 Task: Select Fire TV from Amazon Fire TV. Add to cart Fire TV Stick 4K Wall Mount-1. Place order for _x000D_
122 Rodeo Dr_x000D_
Fort Gibson, Oklahoma(OK), 74434, Cell Number (918) 478-5083
Action: Mouse moved to (275, 240)
Screenshot: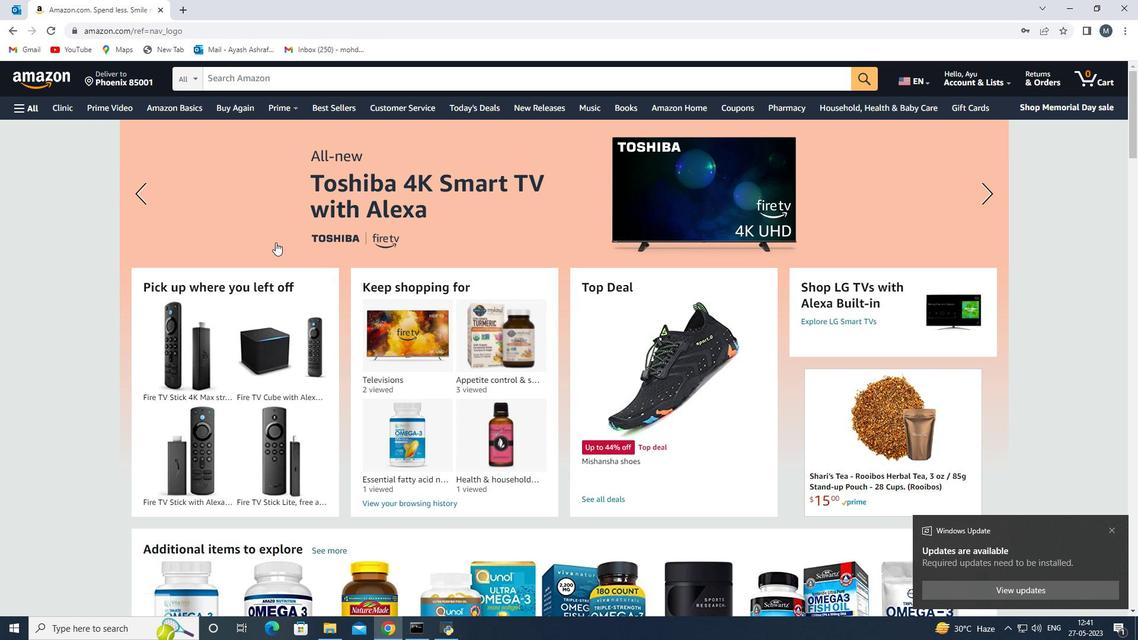 
Action: Mouse scrolled (275, 241) with delta (0, 0)
Screenshot: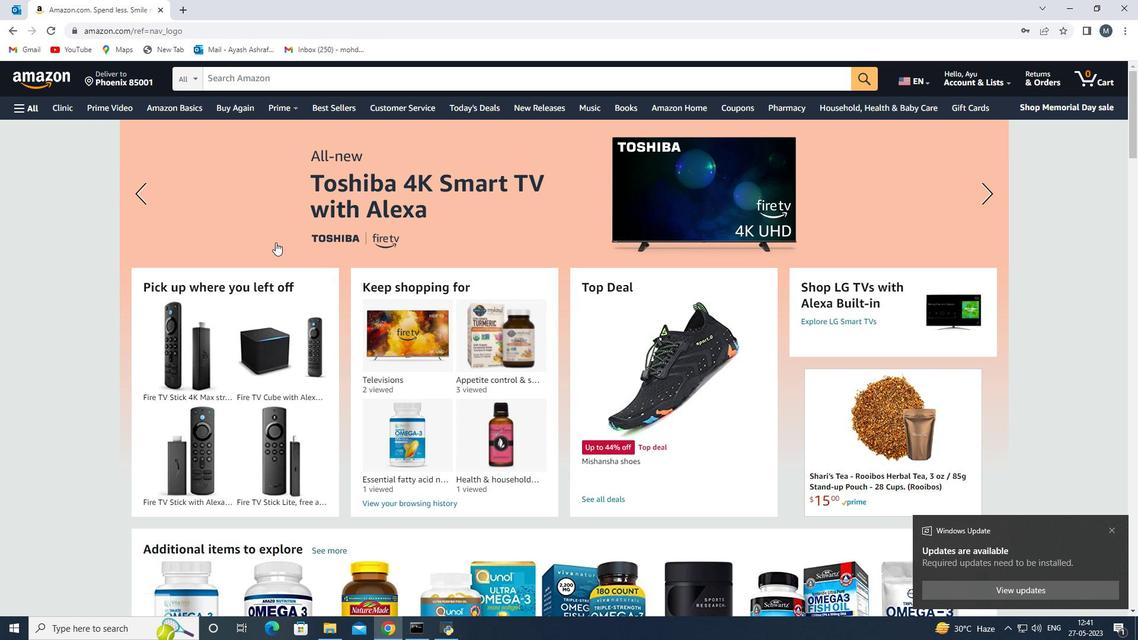
Action: Mouse scrolled (275, 241) with delta (0, 0)
Screenshot: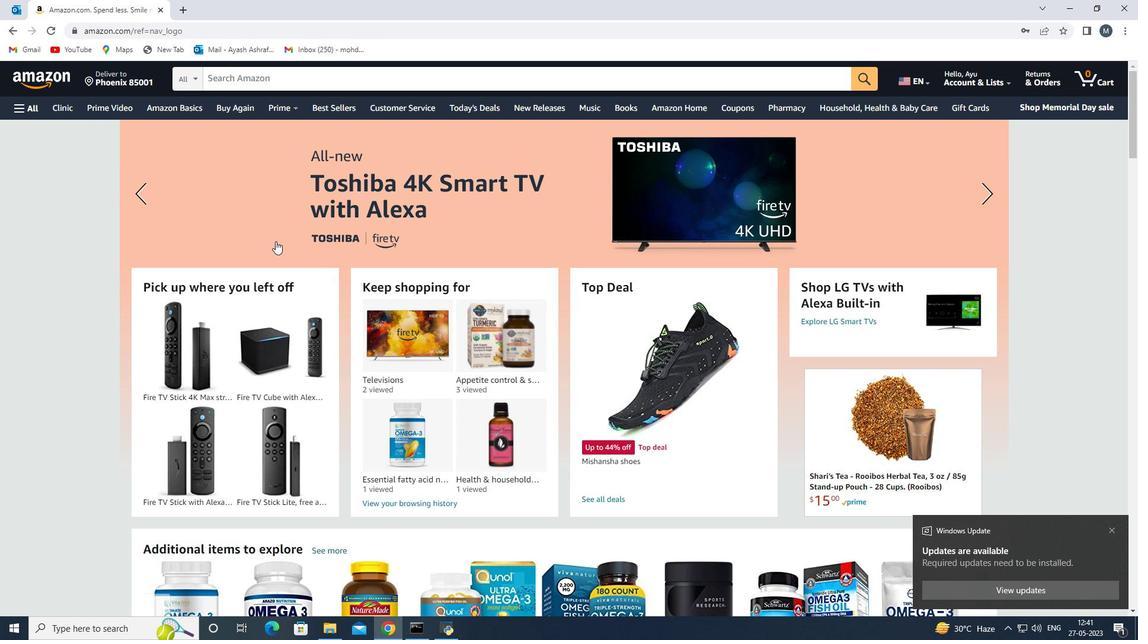 
Action: Mouse scrolled (275, 241) with delta (0, 0)
Screenshot: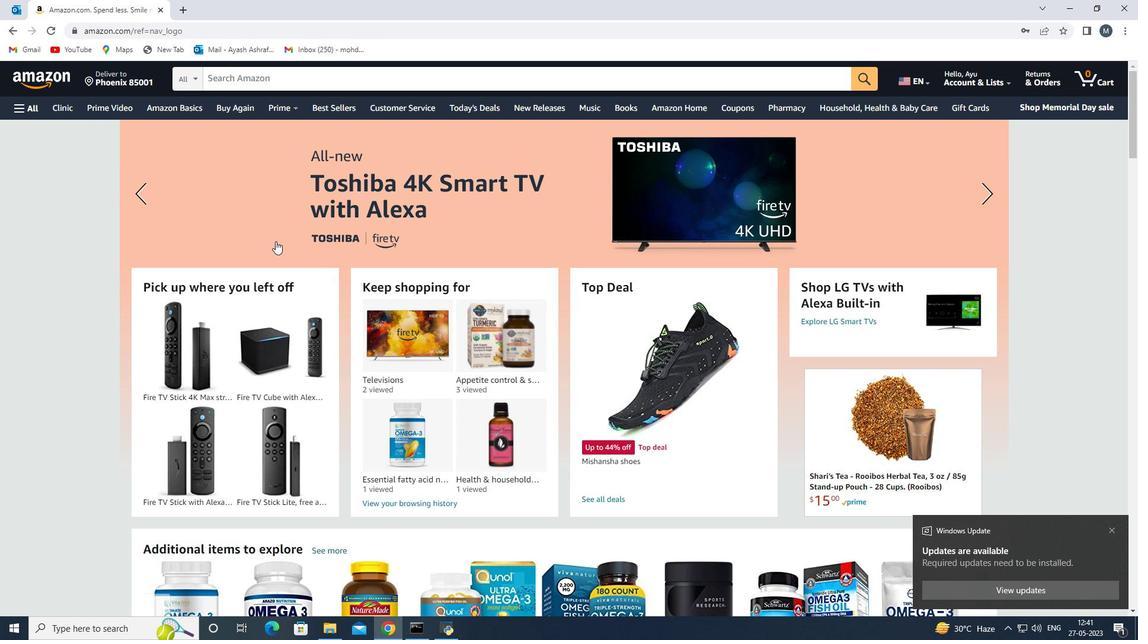 
Action: Mouse scrolled (275, 241) with delta (0, 0)
Screenshot: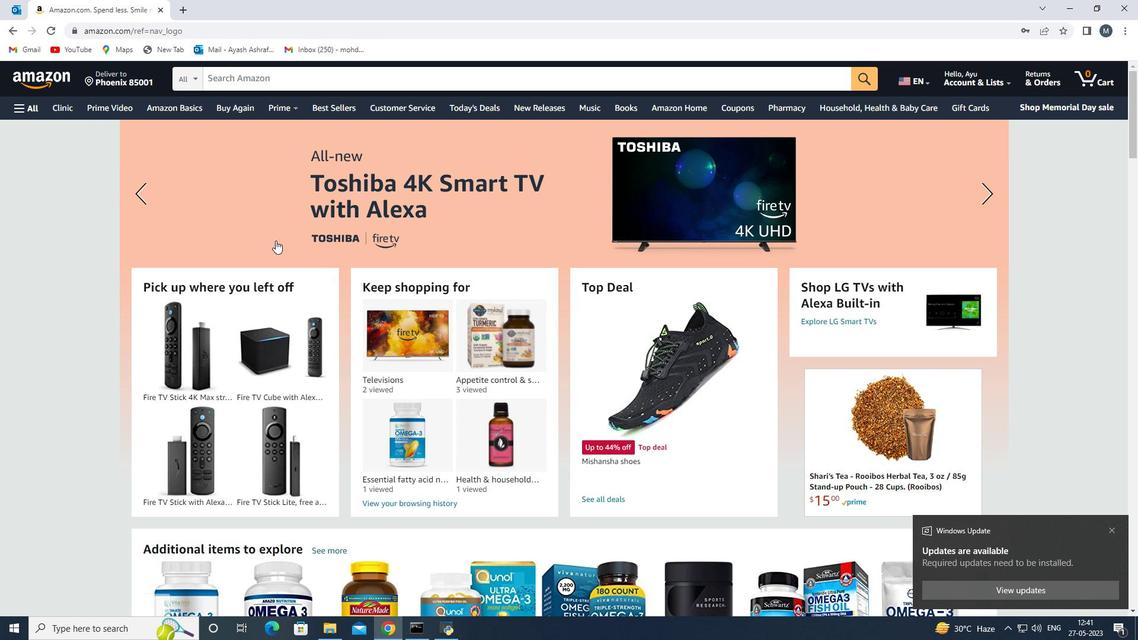 
Action: Mouse scrolled (275, 241) with delta (0, 0)
Screenshot: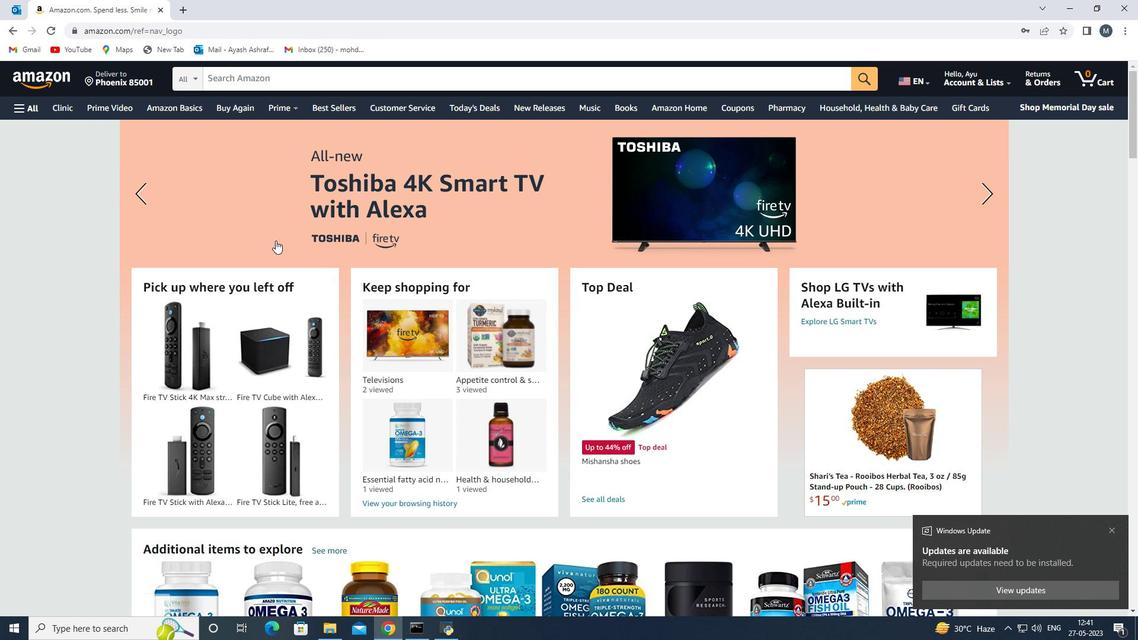 
Action: Mouse moved to (41, 108)
Screenshot: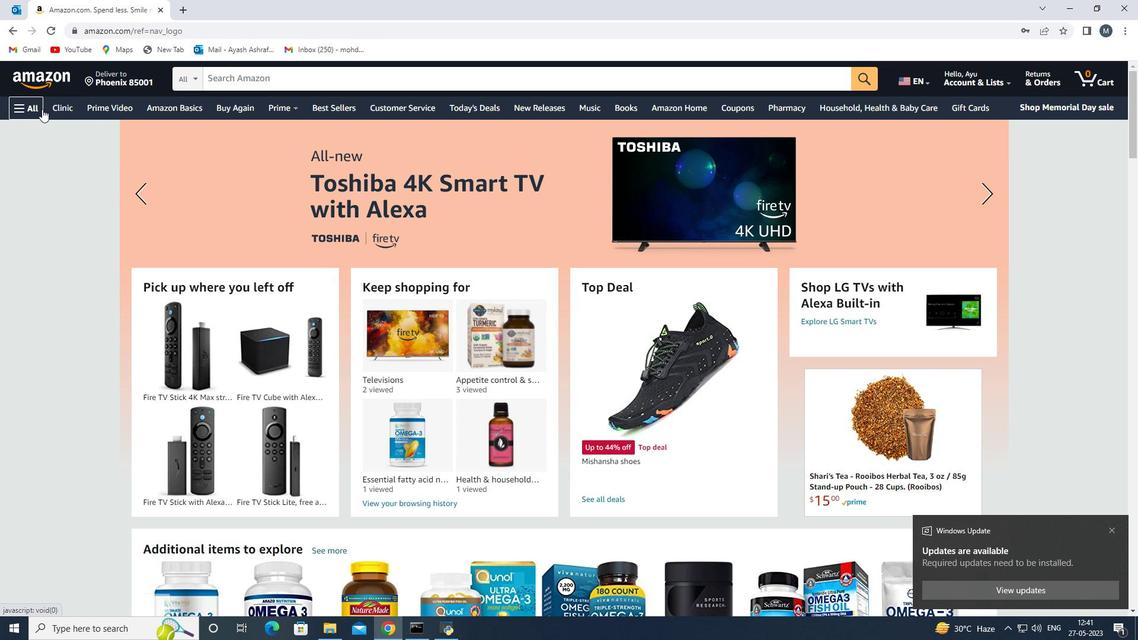 
Action: Mouse pressed left at (41, 108)
Screenshot: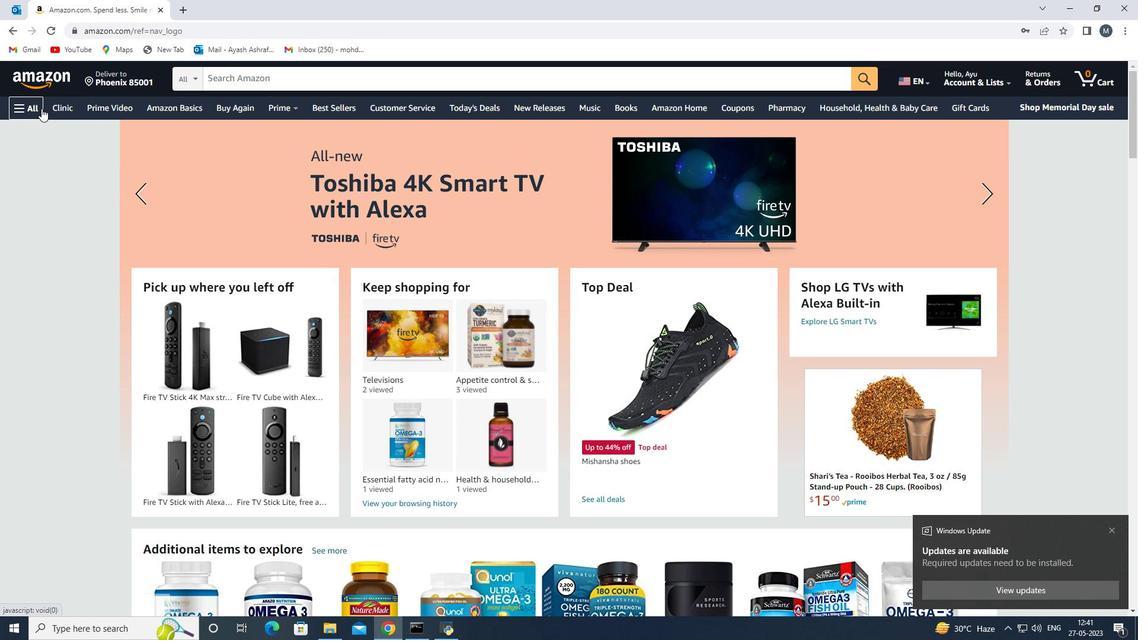 
Action: Mouse moved to (87, 346)
Screenshot: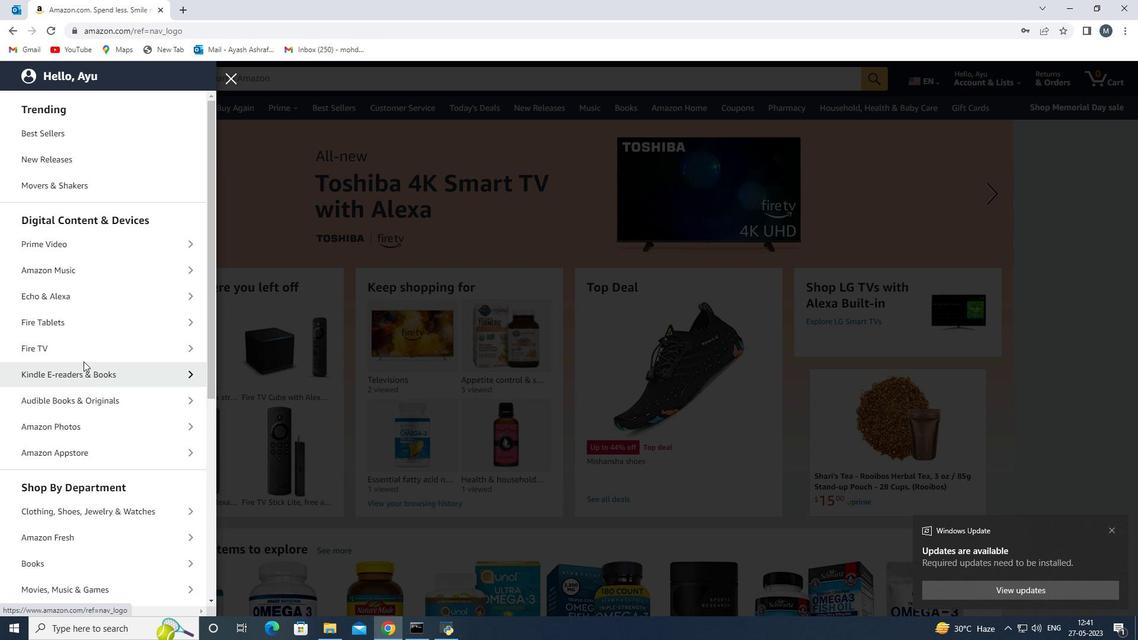 
Action: Mouse pressed left at (87, 346)
Screenshot: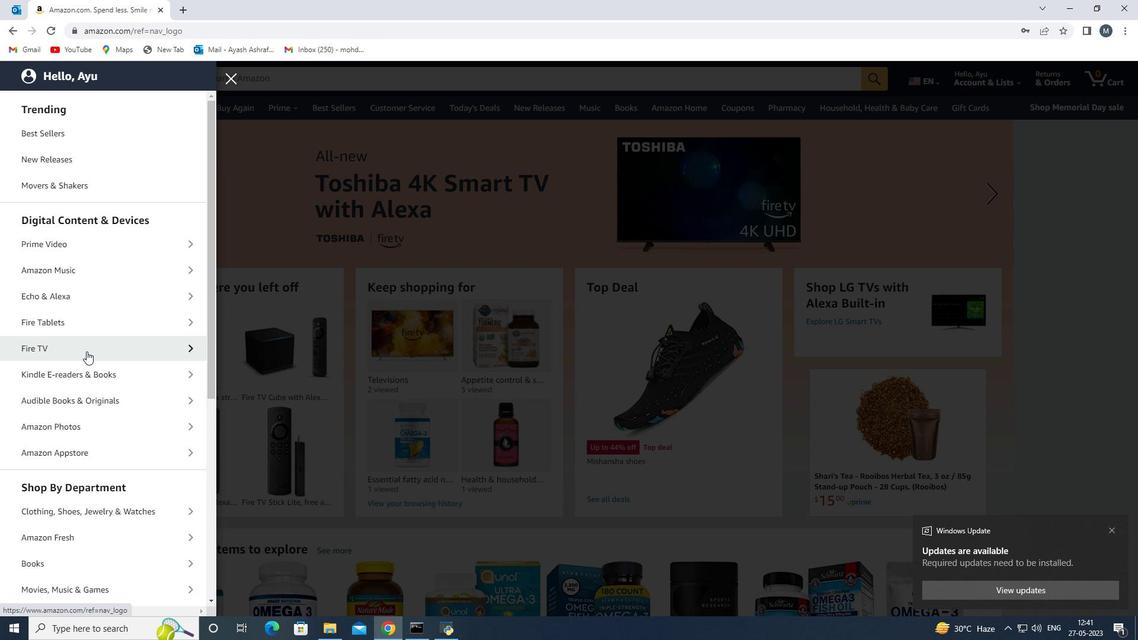 
Action: Mouse moved to (151, 161)
Screenshot: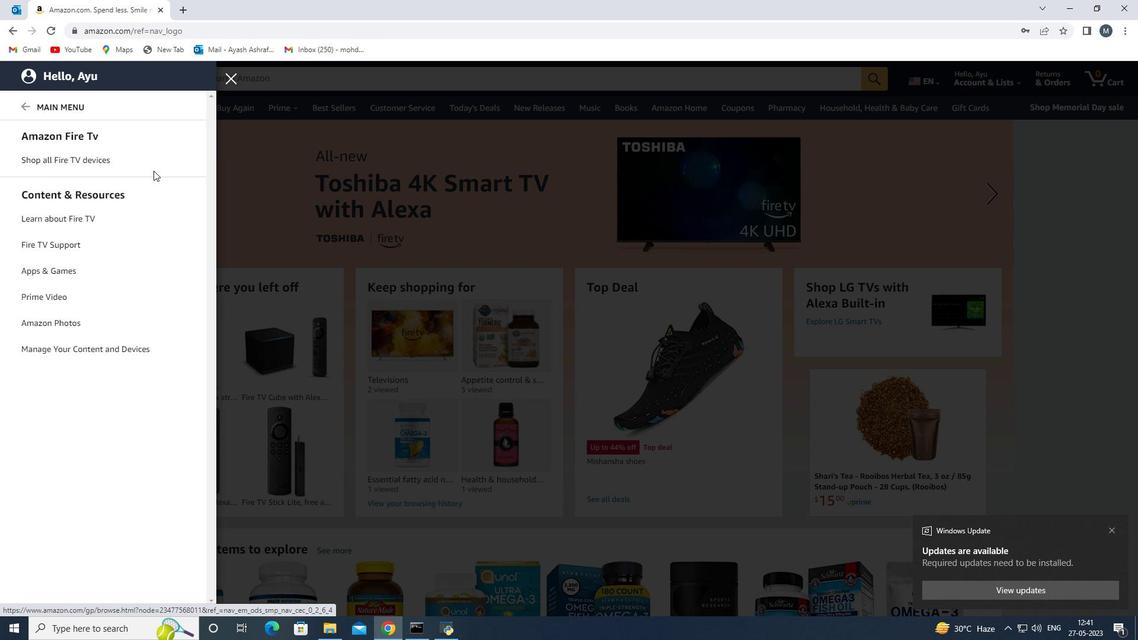 
Action: Mouse pressed left at (151, 161)
Screenshot: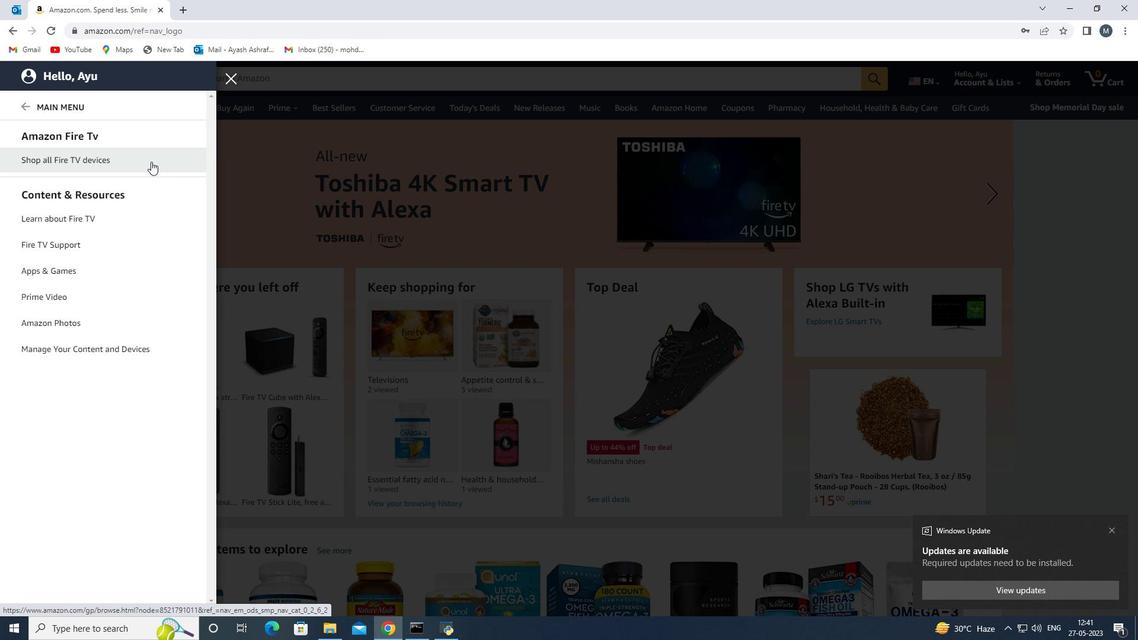 
Action: Mouse moved to (313, 80)
Screenshot: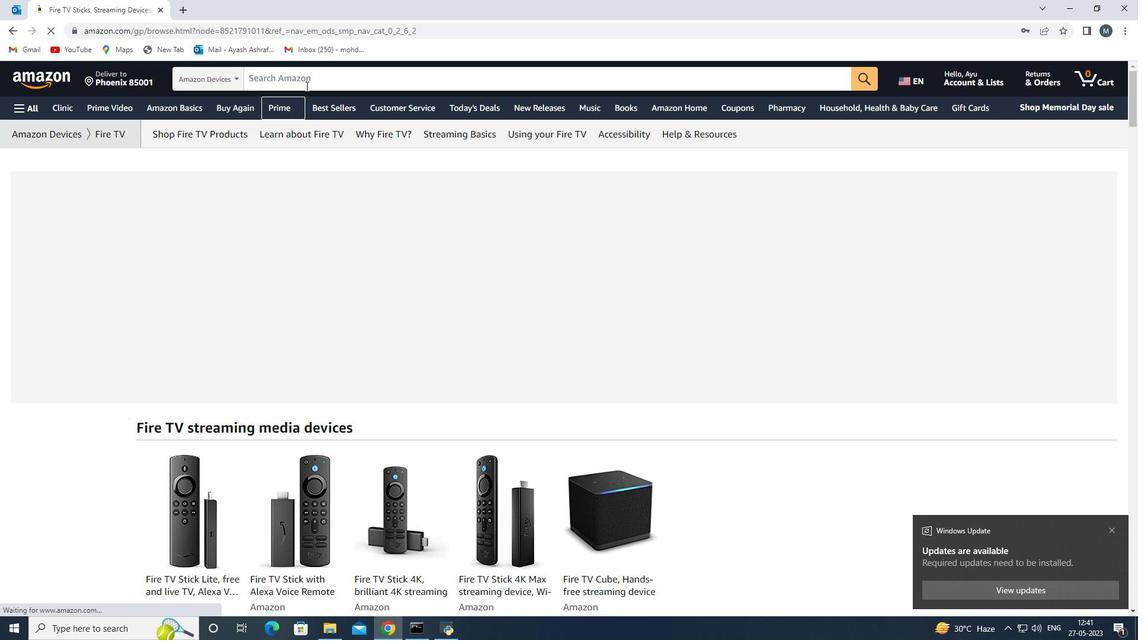 
Action: Mouse pressed left at (313, 80)
Screenshot: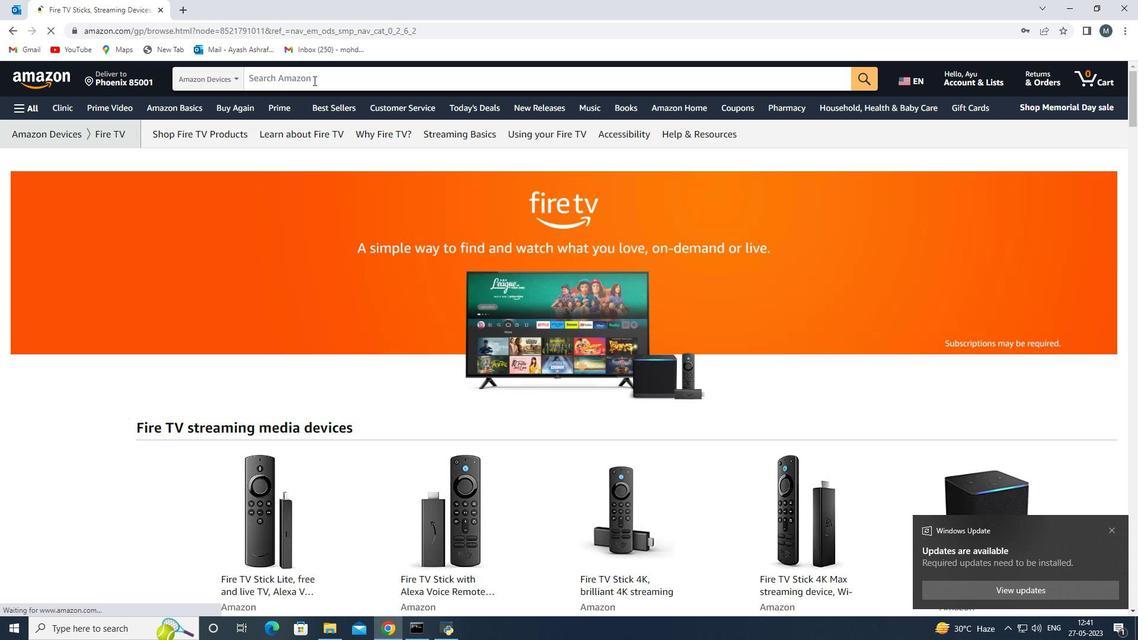 
Action: Key pressed <Key.shift>Tv<Key.space>stick<Key.space>4k<Key.space>wall<Key.space>mount<Key.space><Key.enter>
Screenshot: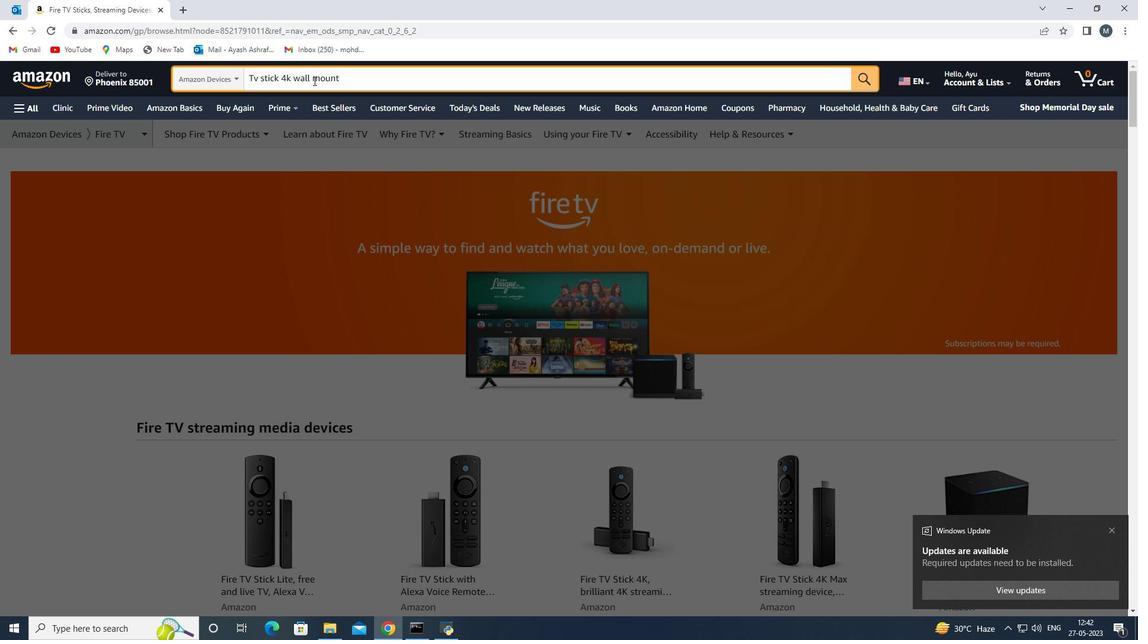 
Action: Mouse moved to (483, 423)
Screenshot: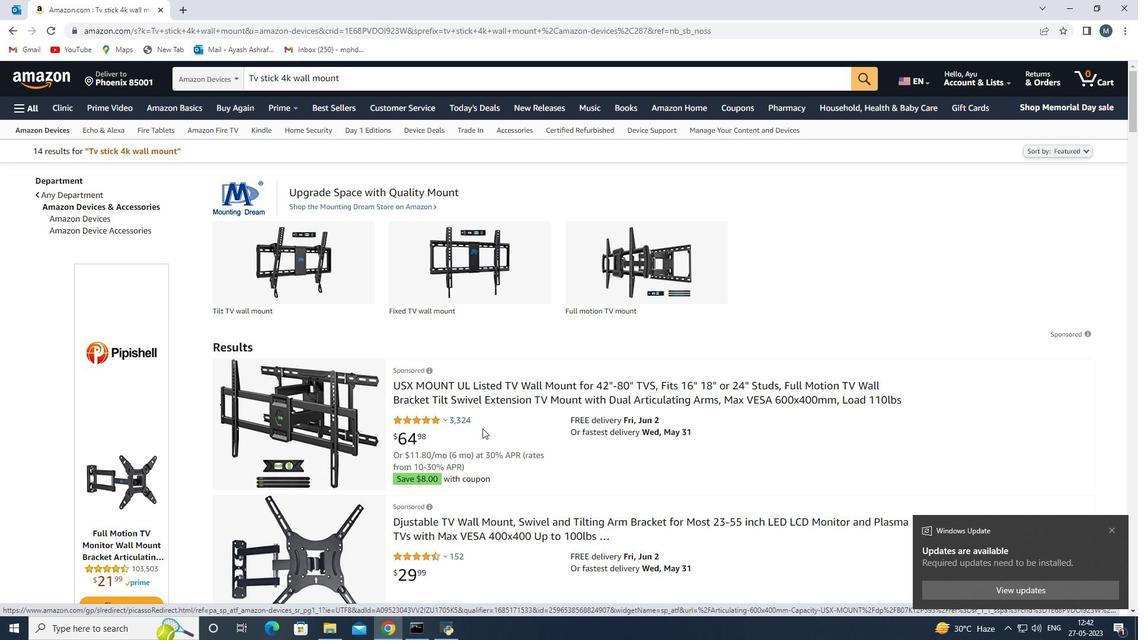 
Action: Mouse scrolled (483, 422) with delta (0, 0)
Screenshot: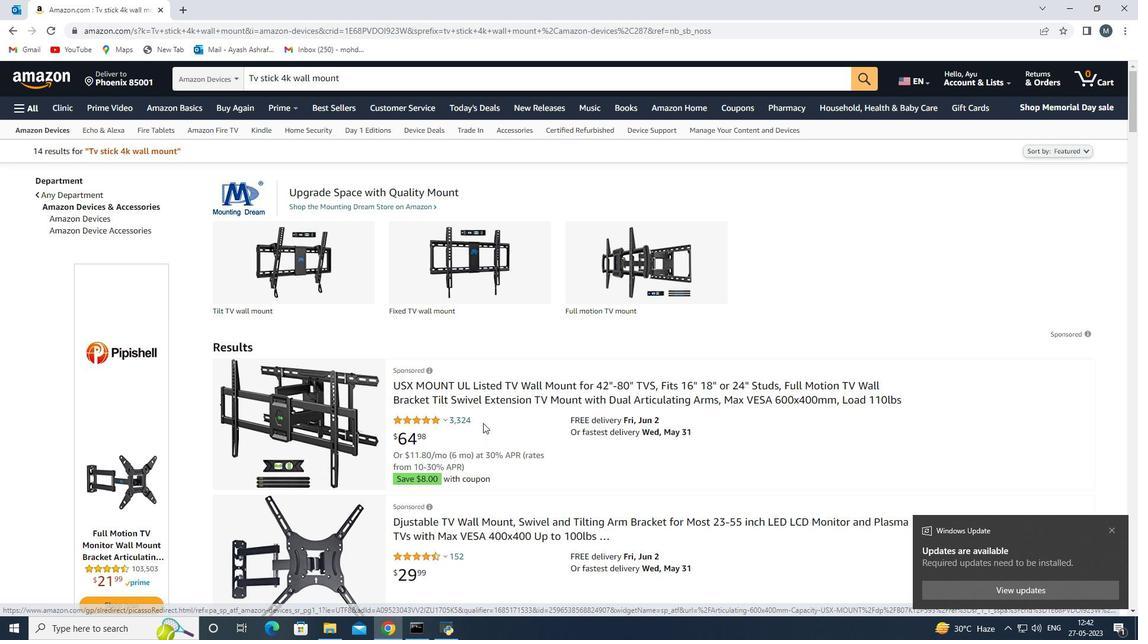 
Action: Mouse moved to (475, 383)
Screenshot: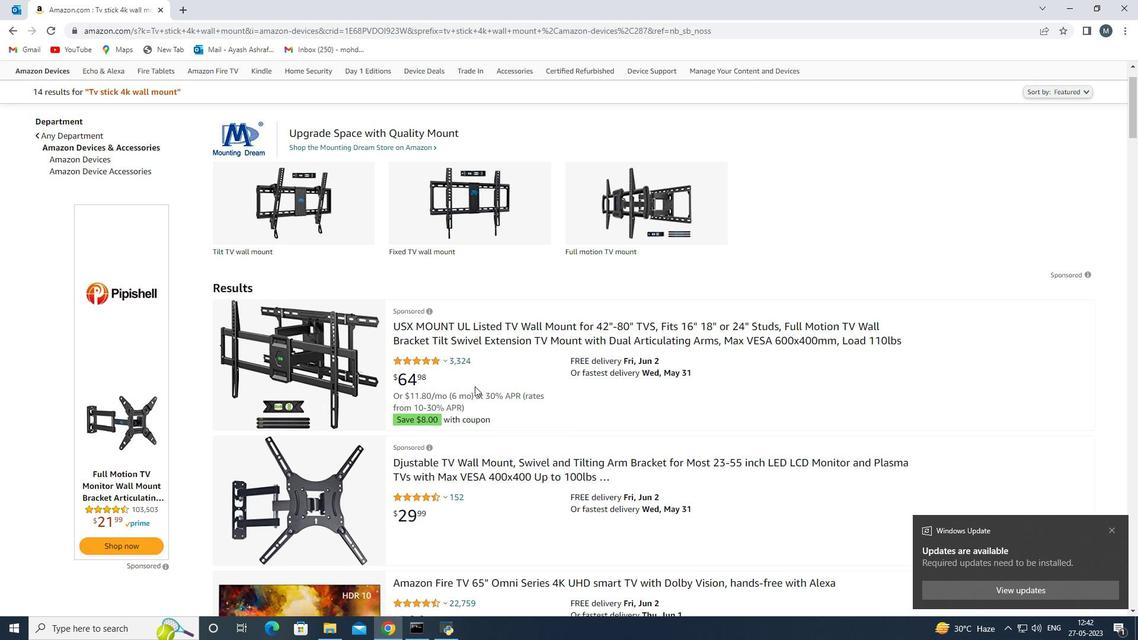 
Action: Mouse pressed left at (475, 383)
Screenshot: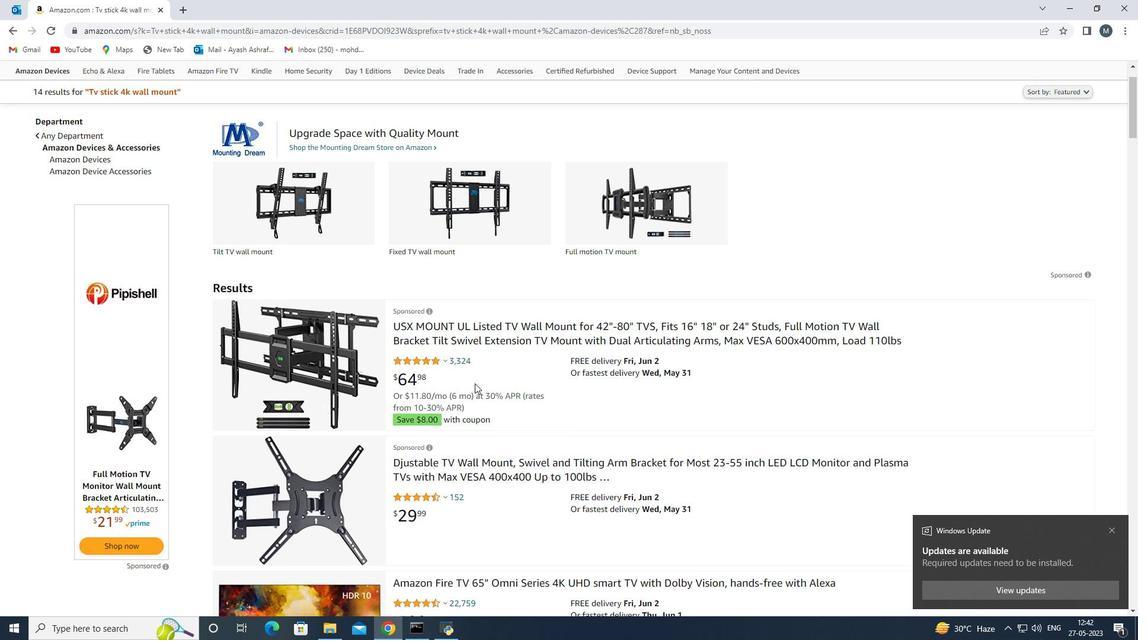 
Action: Mouse moved to (349, 372)
Screenshot: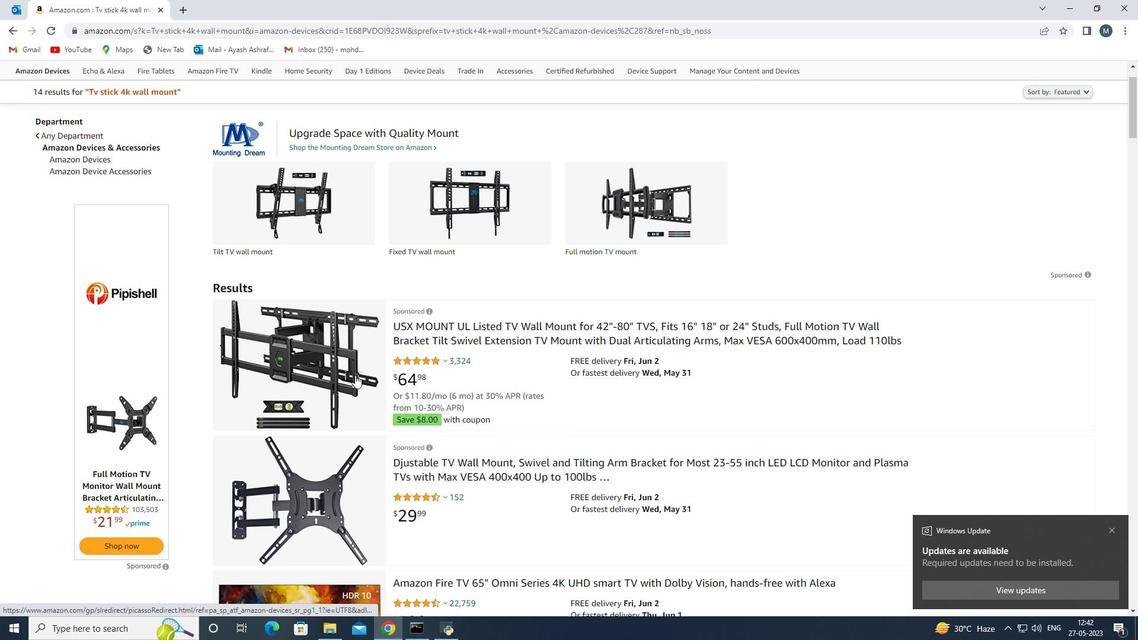 
Action: Mouse pressed left at (349, 372)
Screenshot: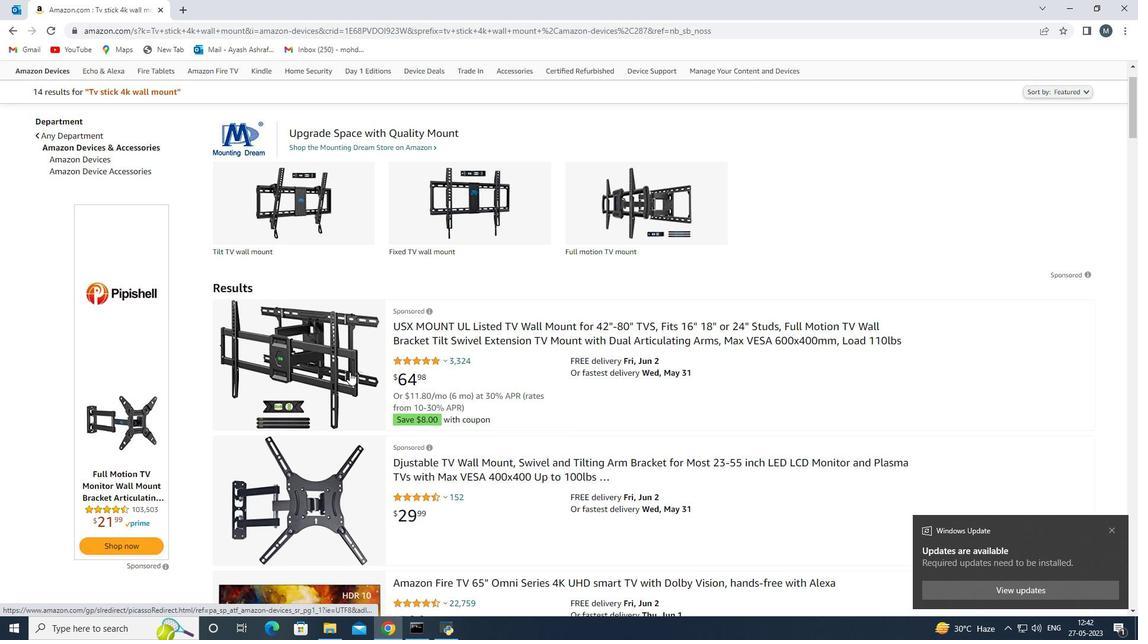 
Action: Mouse moved to (167, 333)
Screenshot: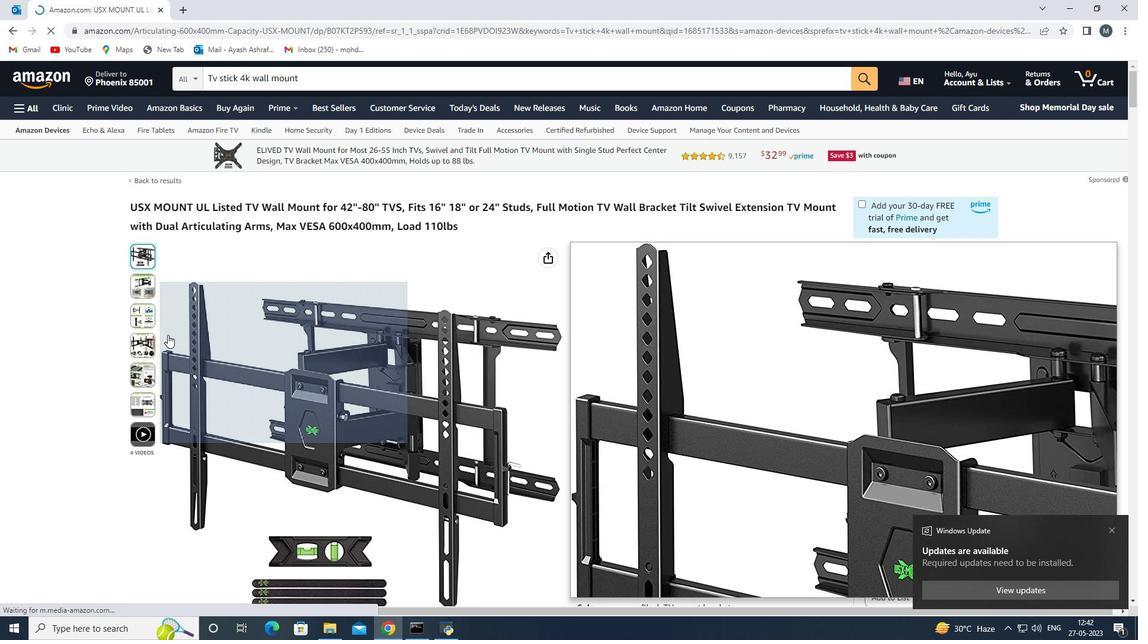 
Action: Mouse scrolled (167, 333) with delta (0, 0)
Screenshot: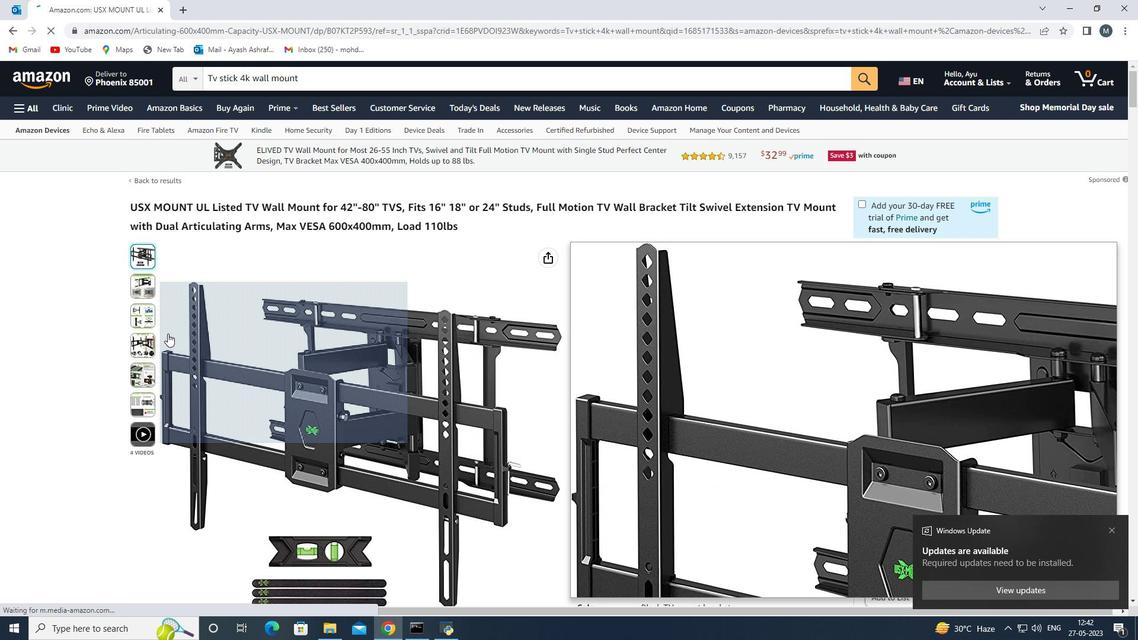 
Action: Mouse moved to (151, 224)
Screenshot: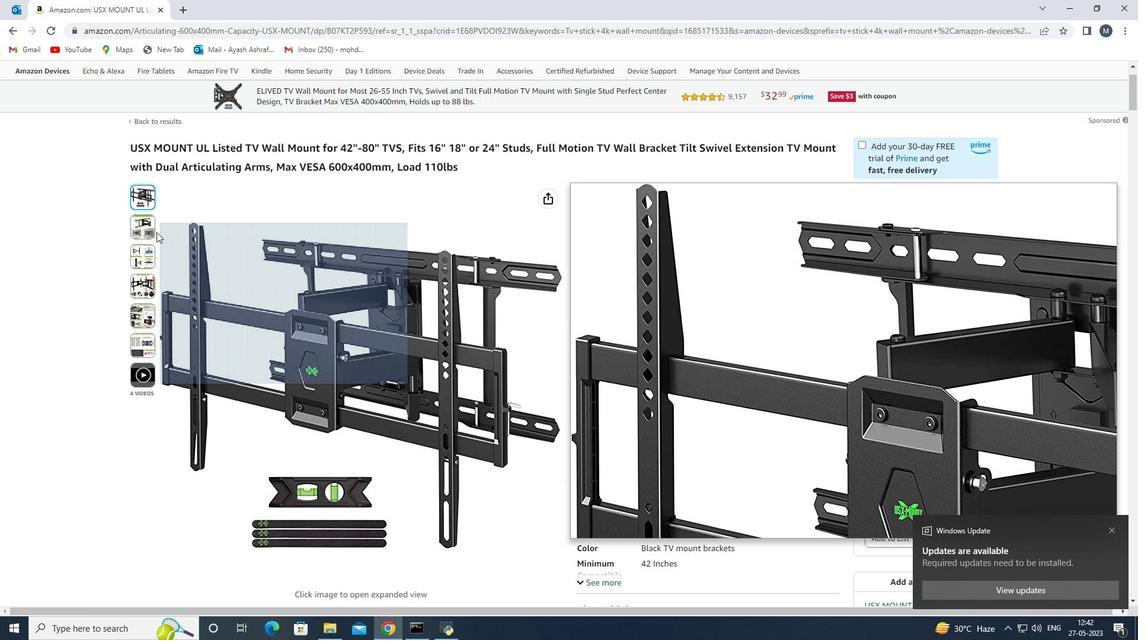 
Action: Mouse pressed left at (151, 224)
Screenshot: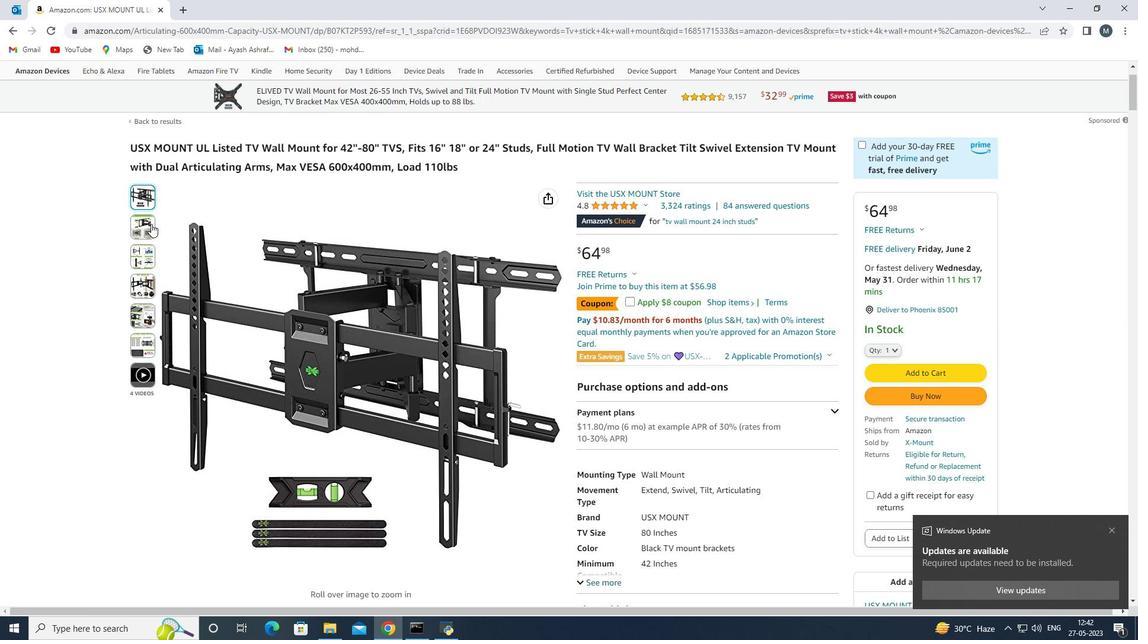 
Action: Mouse moved to (269, 482)
Screenshot: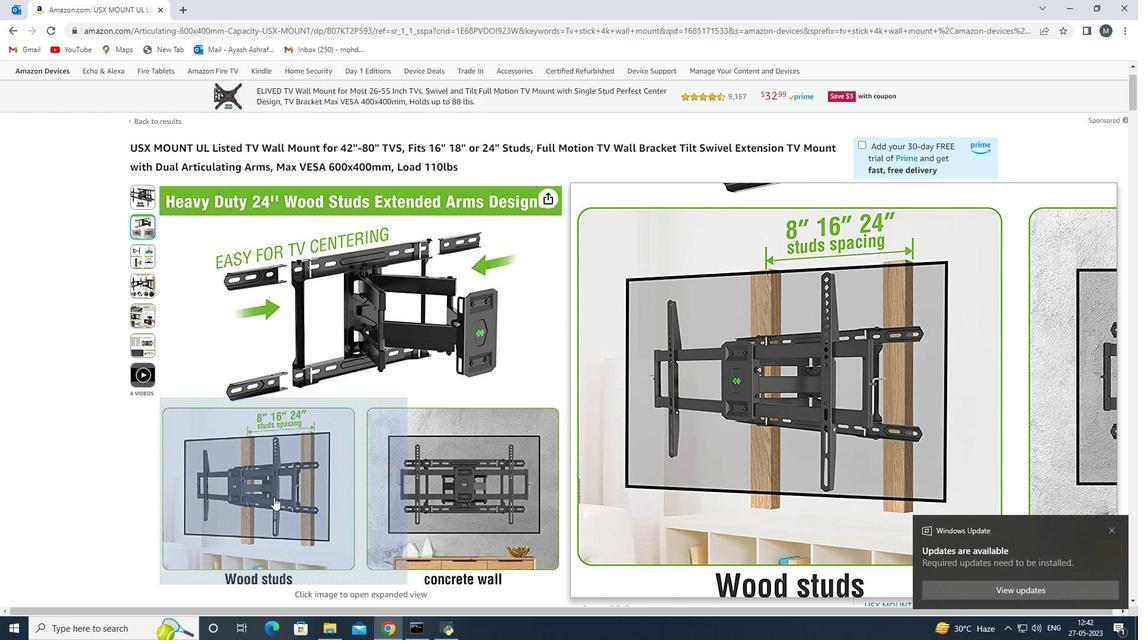 
Action: Mouse scrolled (269, 482) with delta (0, 0)
Screenshot: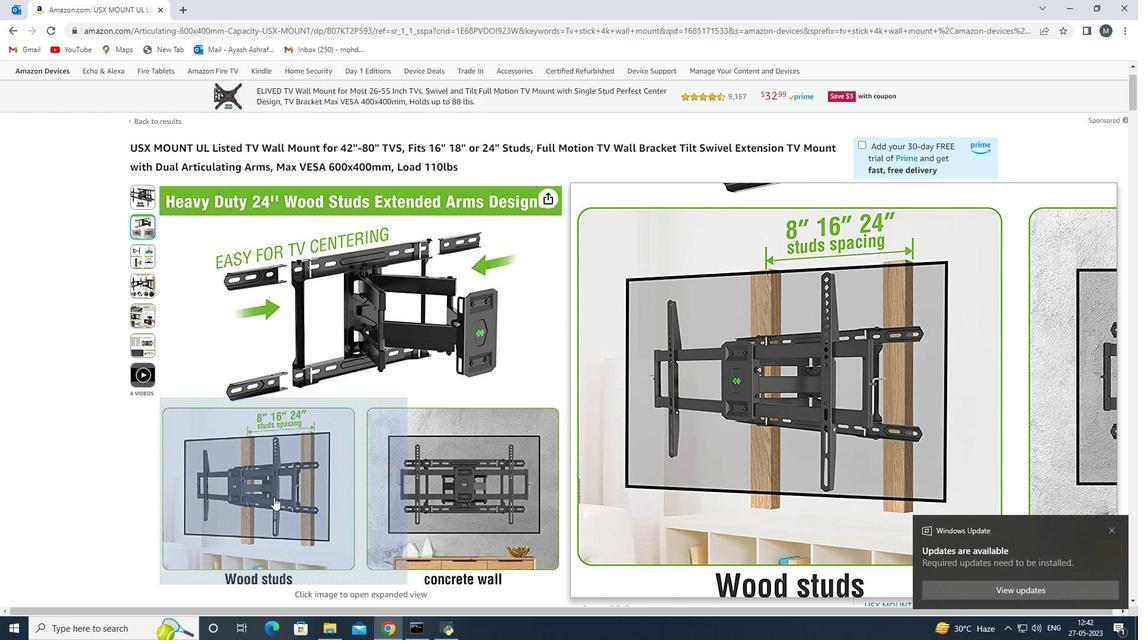 
Action: Mouse moved to (450, 435)
Screenshot: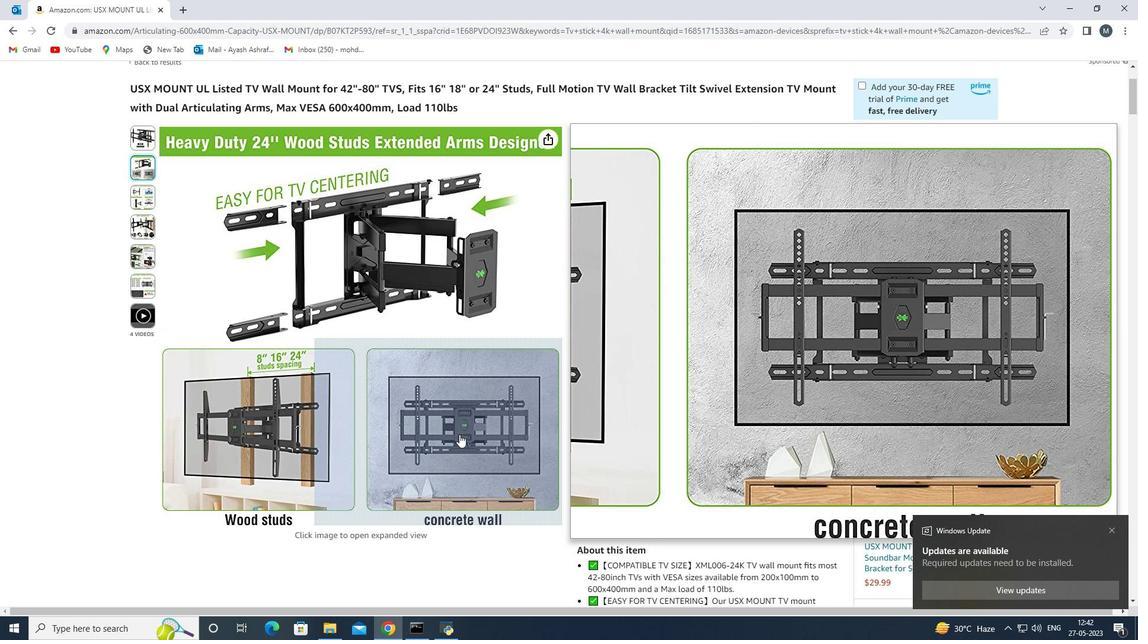
Action: Mouse scrolled (450, 435) with delta (0, 0)
Screenshot: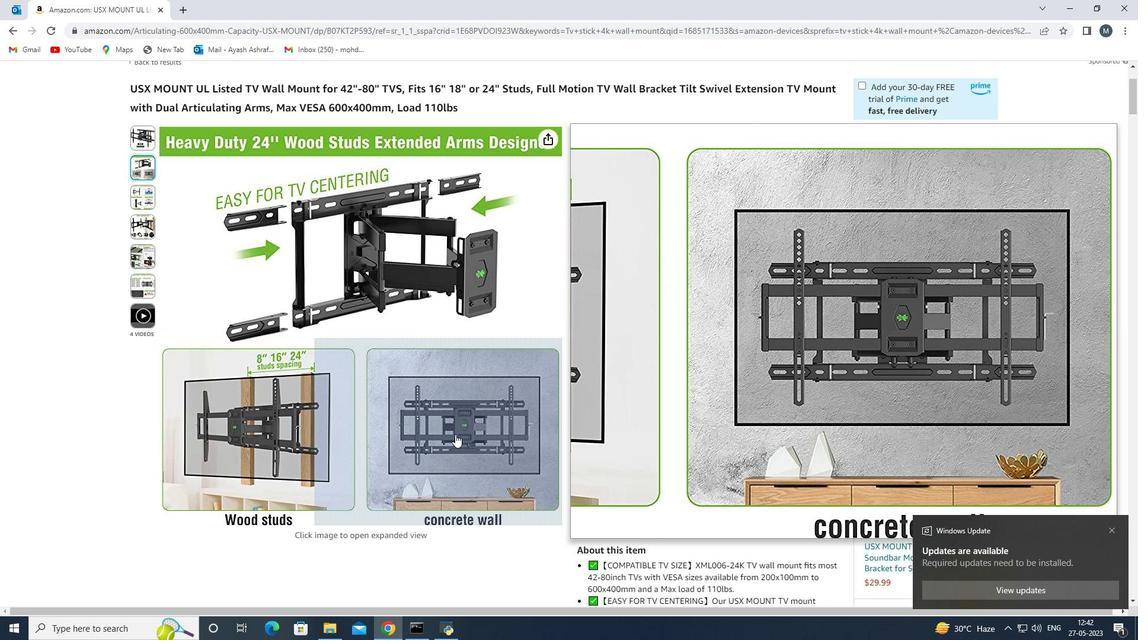 
Action: Mouse scrolled (450, 435) with delta (0, 0)
Screenshot: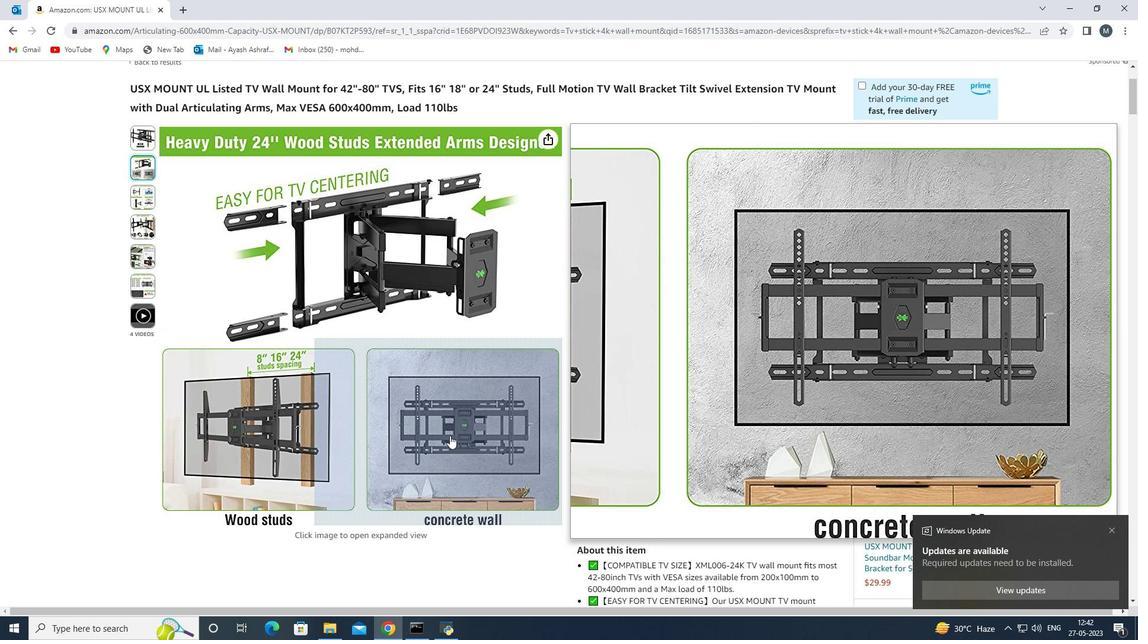 
Action: Mouse moved to (141, 201)
Screenshot: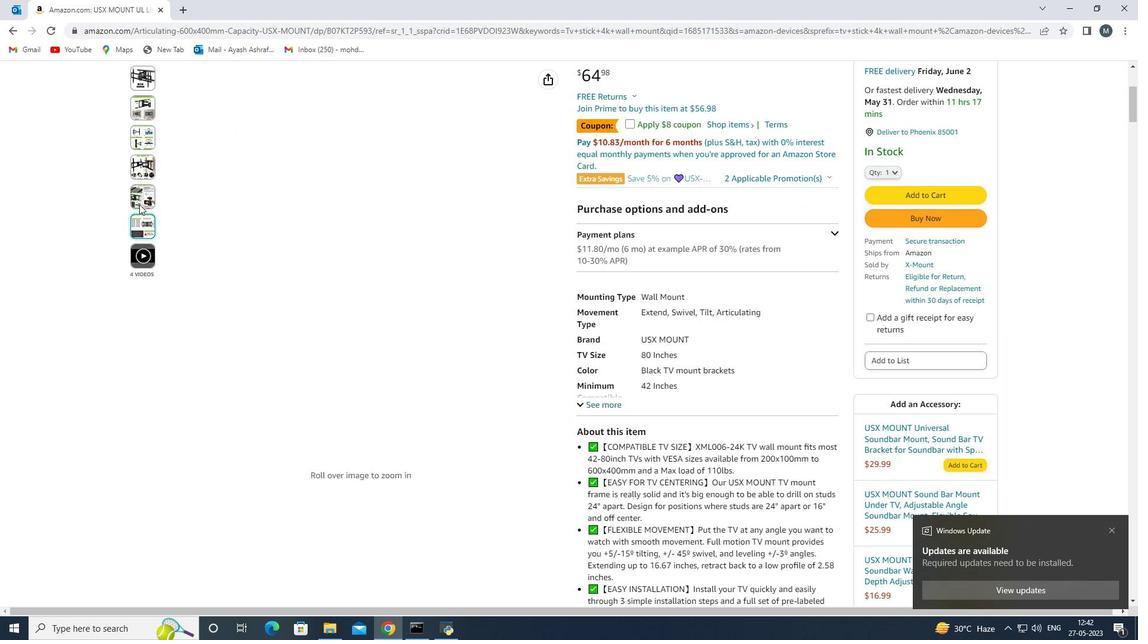 
Action: Mouse pressed left at (141, 201)
Screenshot: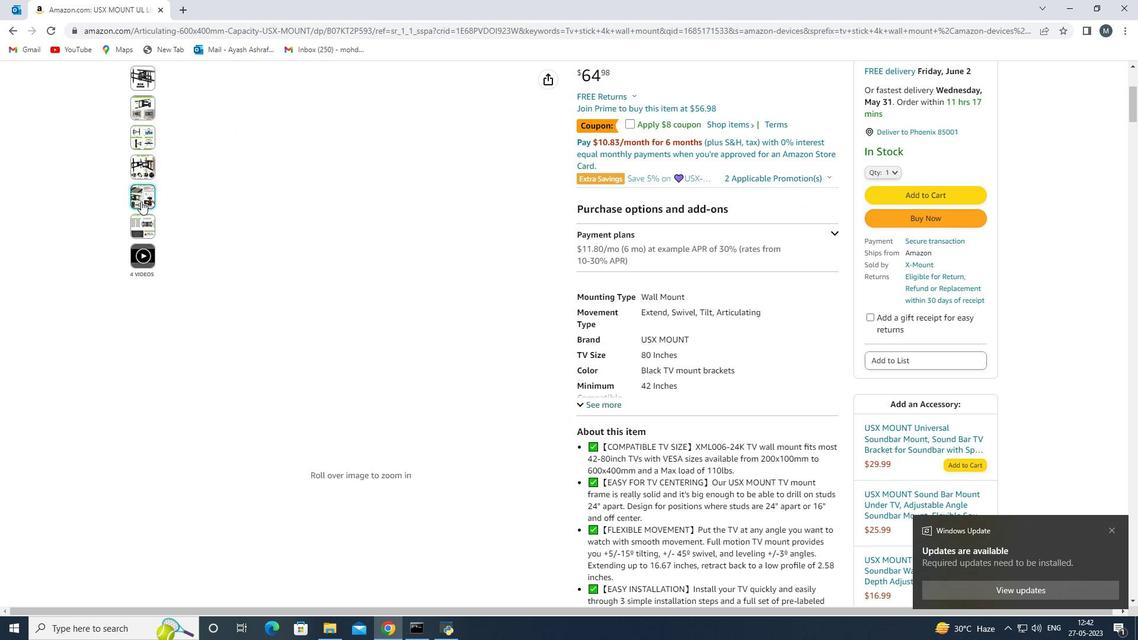 
Action: Mouse moved to (146, 229)
Screenshot: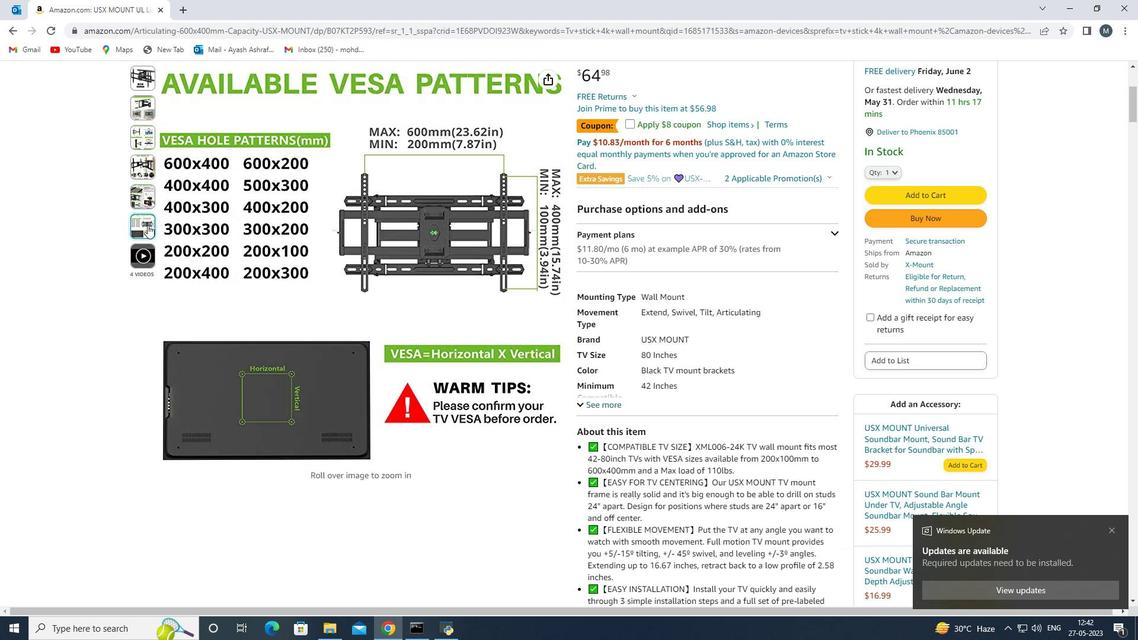 
Action: Mouse pressed left at (146, 229)
Screenshot: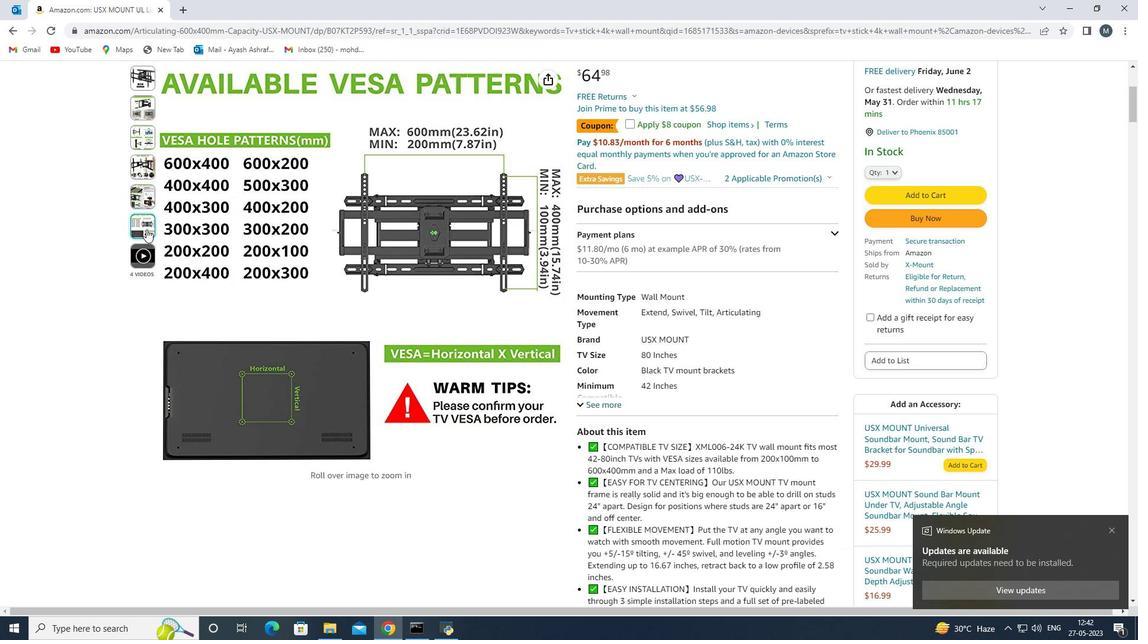 
Action: Mouse moved to (650, 375)
Screenshot: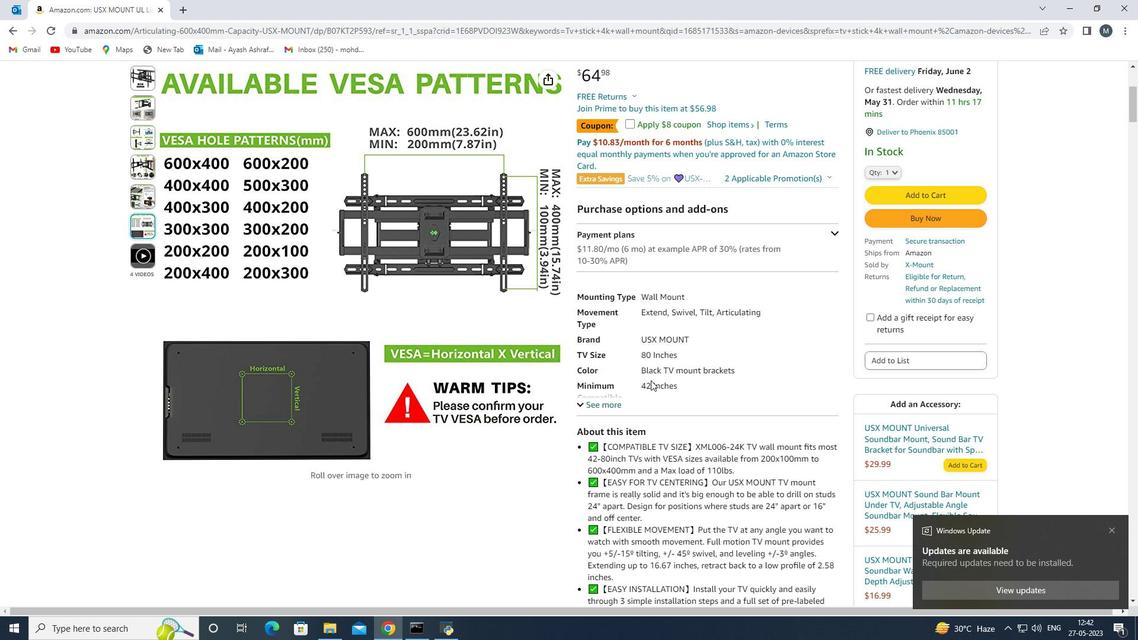
Action: Mouse scrolled (650, 374) with delta (0, 0)
Screenshot: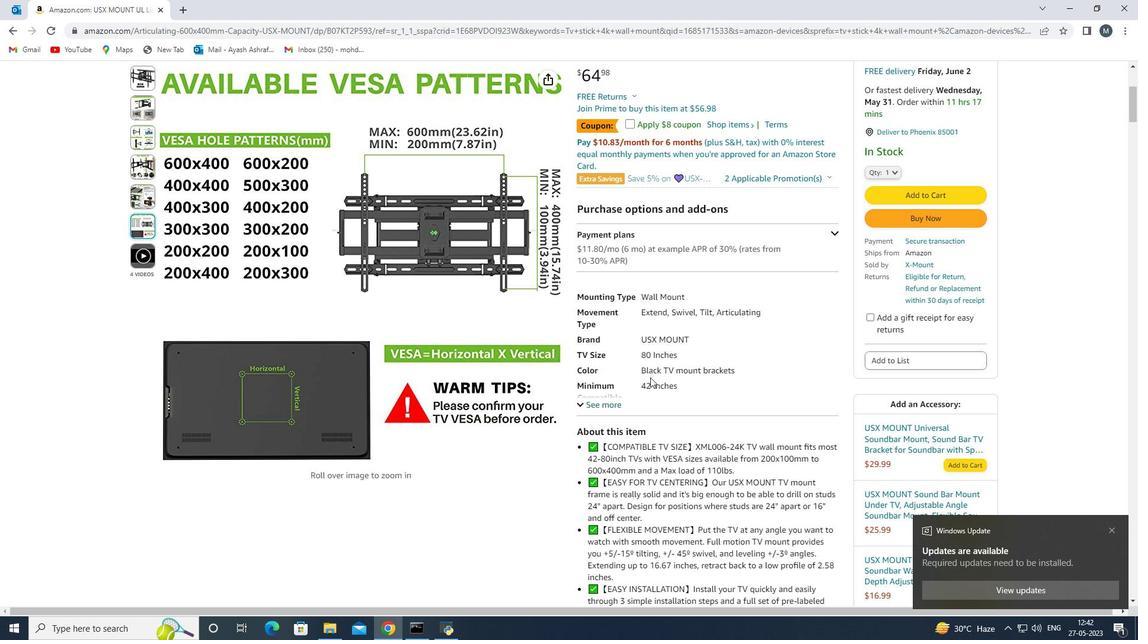 
Action: Mouse scrolled (650, 374) with delta (0, 0)
Screenshot: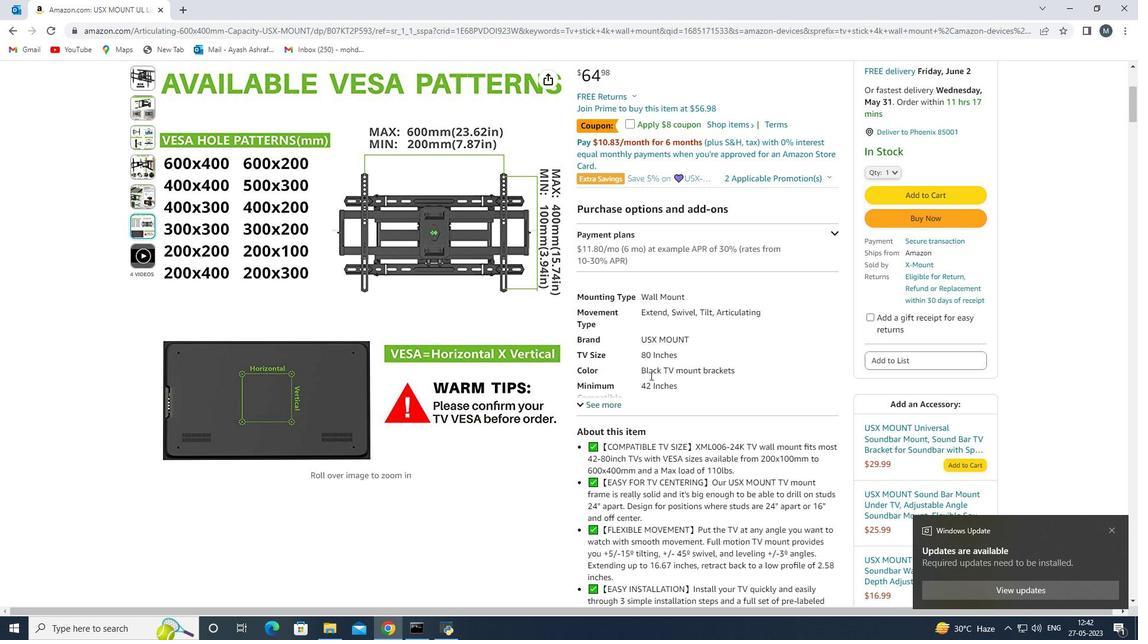 
Action: Mouse scrolled (650, 374) with delta (0, 0)
Screenshot: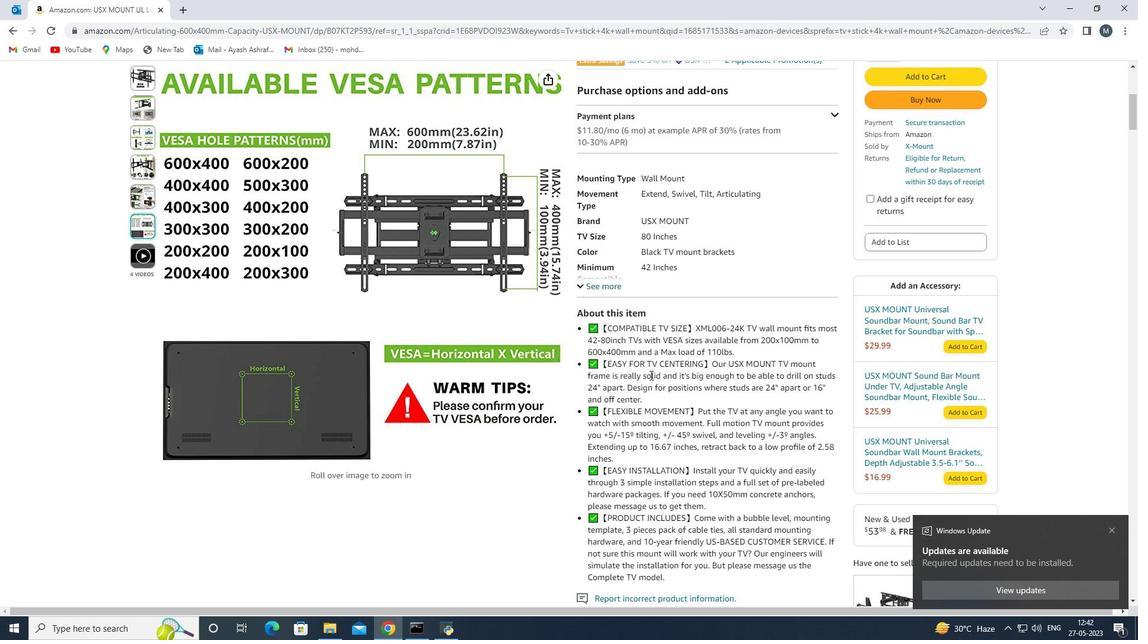 
Action: Mouse scrolled (650, 374) with delta (0, 0)
Screenshot: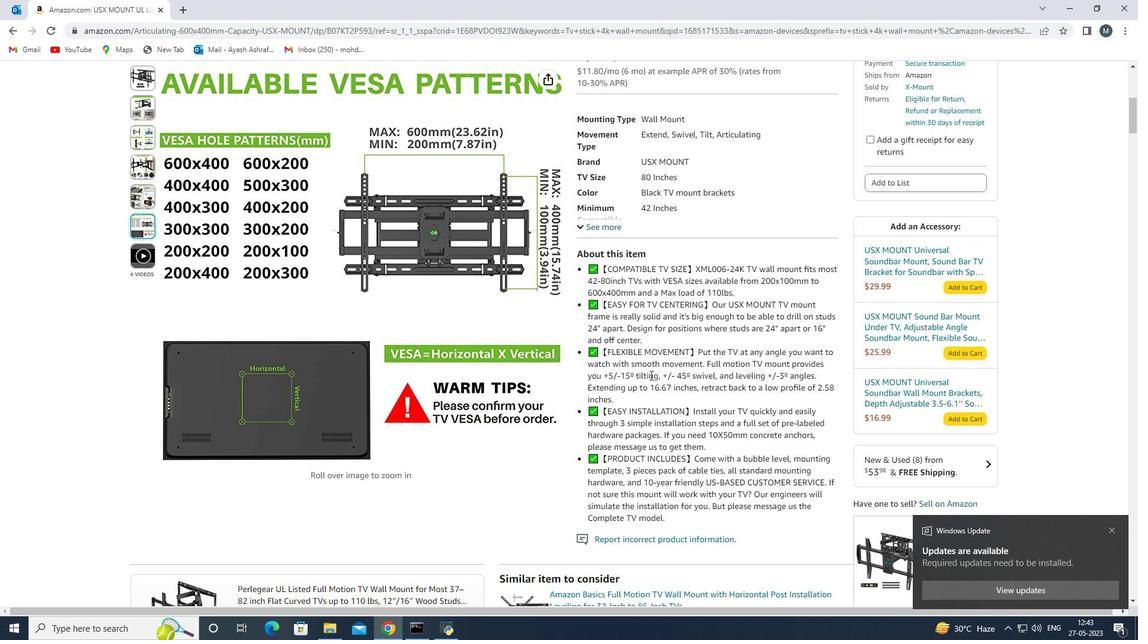 
Action: Mouse scrolled (650, 374) with delta (0, 0)
Screenshot: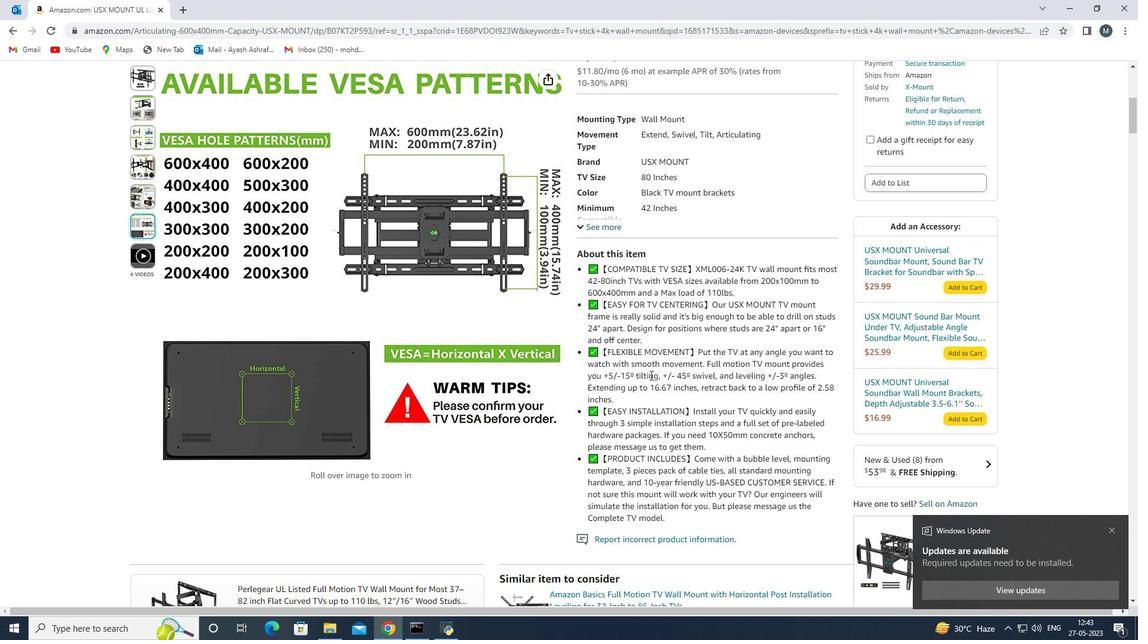 
Action: Mouse scrolled (650, 375) with delta (0, 0)
Screenshot: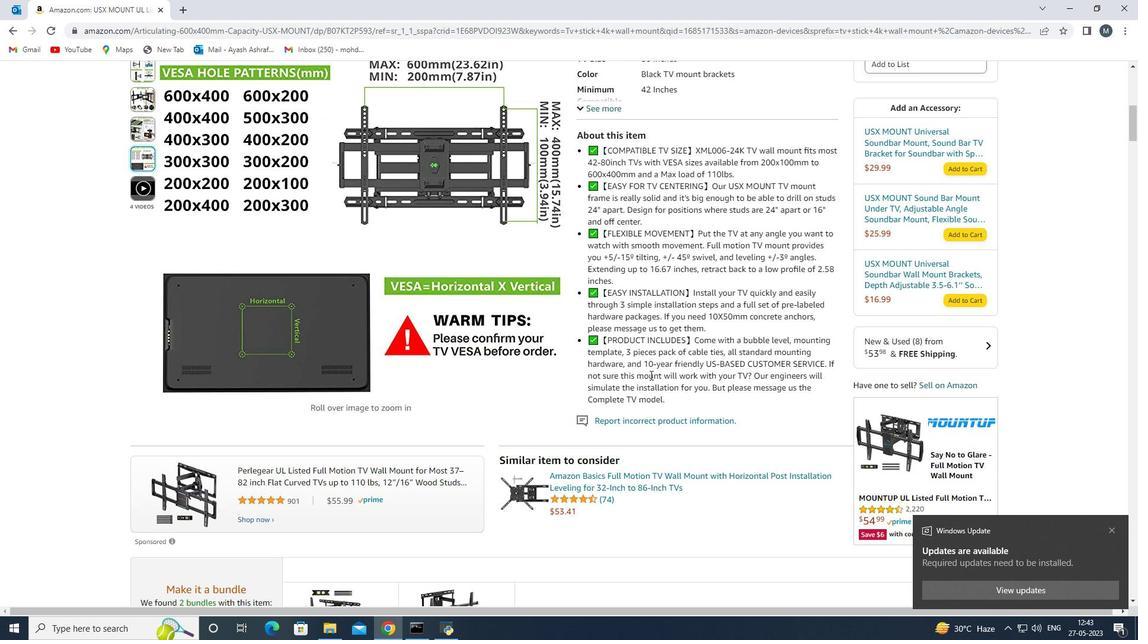 
Action: Mouse scrolled (650, 375) with delta (0, 0)
Screenshot: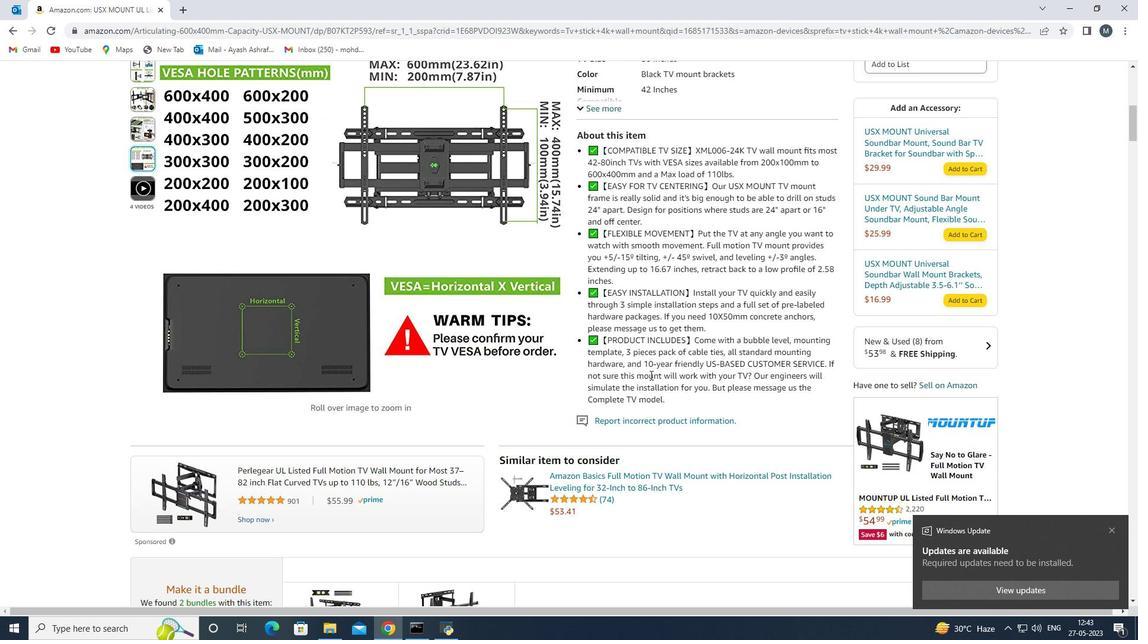 
Action: Mouse scrolled (650, 375) with delta (0, 0)
Screenshot: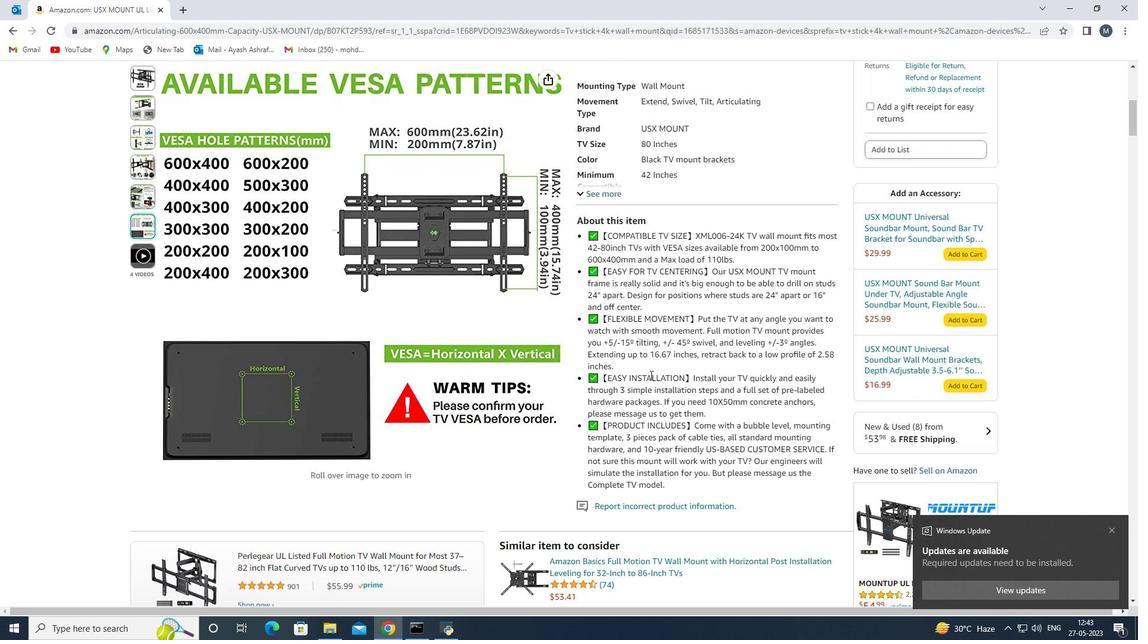 
Action: Mouse scrolled (650, 375) with delta (0, 0)
Screenshot: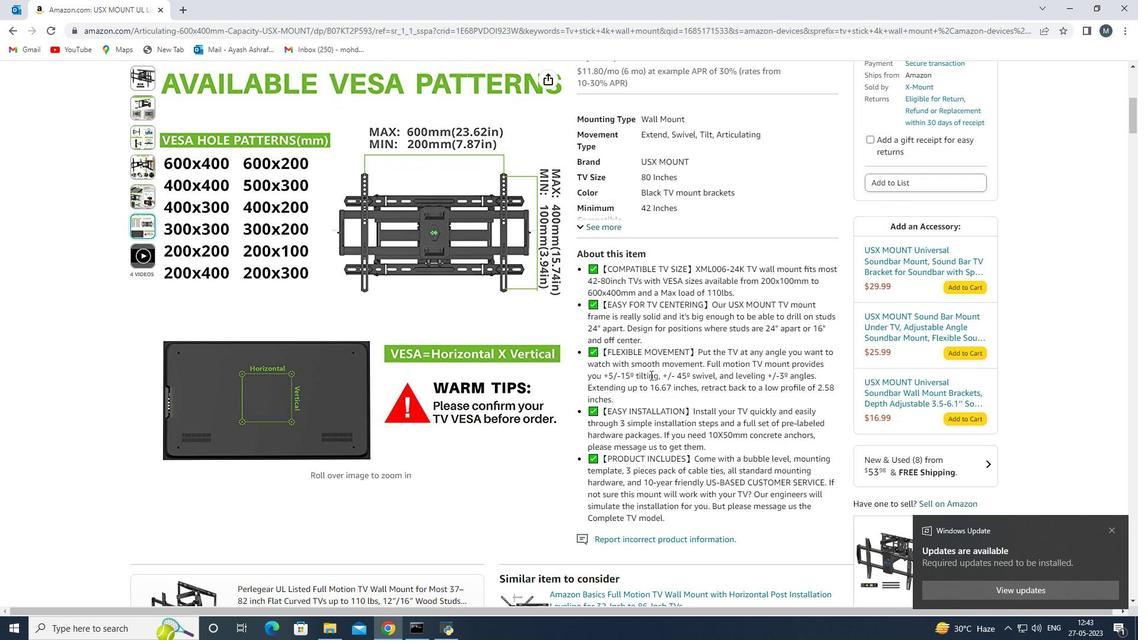 
Action: Mouse scrolled (650, 375) with delta (0, 0)
Screenshot: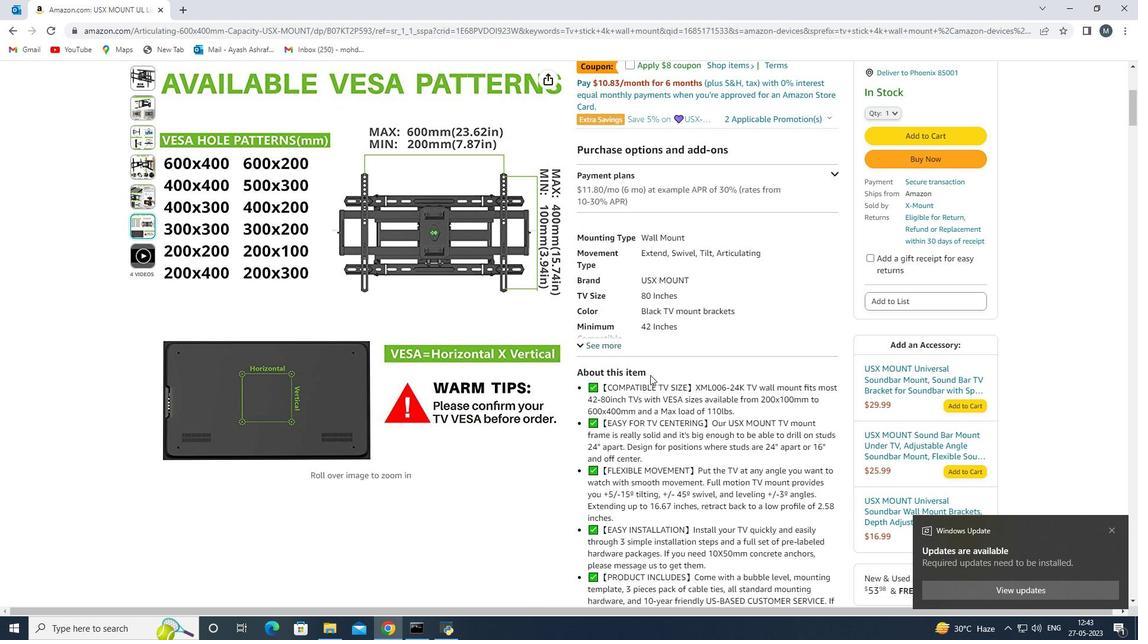 
Action: Mouse scrolled (650, 375) with delta (0, 0)
Screenshot: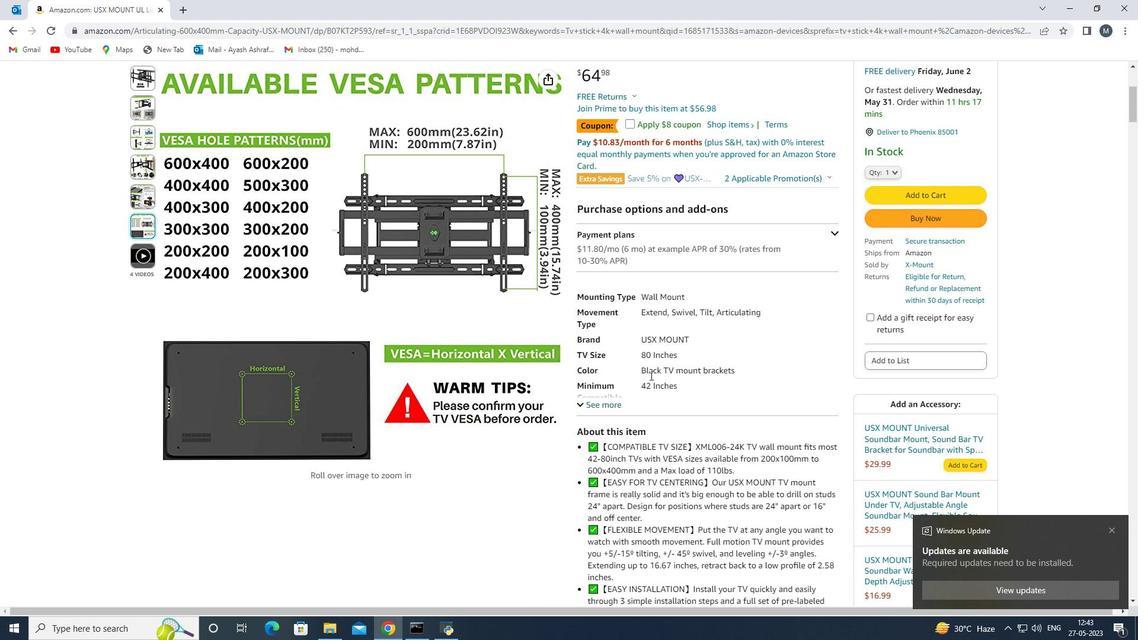 
Action: Mouse scrolled (650, 375) with delta (0, 0)
Screenshot: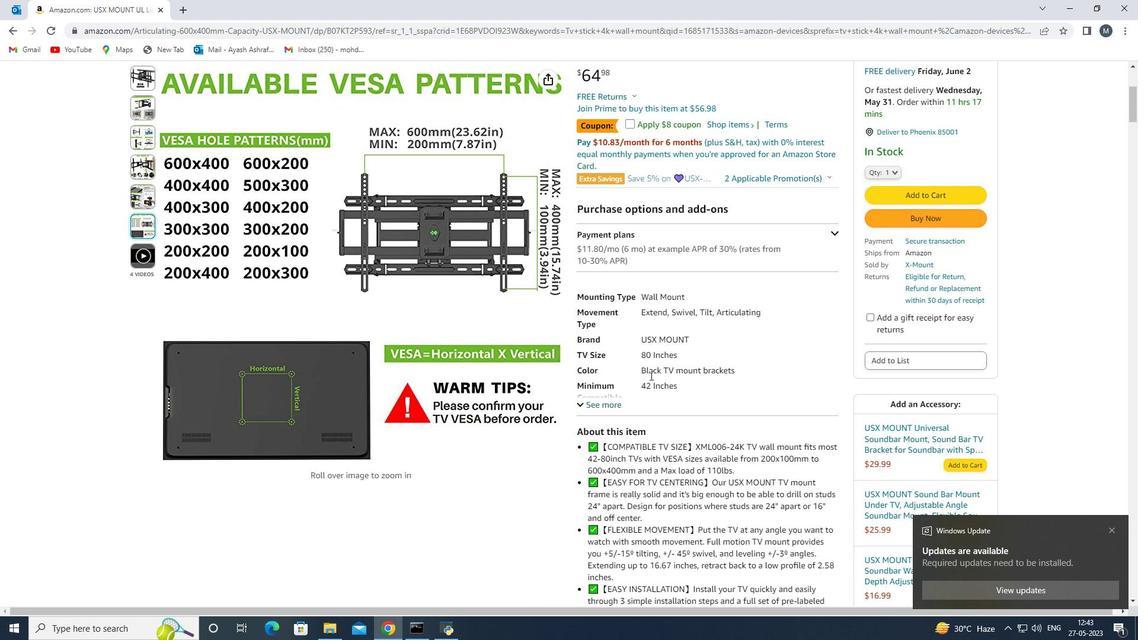 
Action: Mouse scrolled (650, 375) with delta (0, 0)
Screenshot: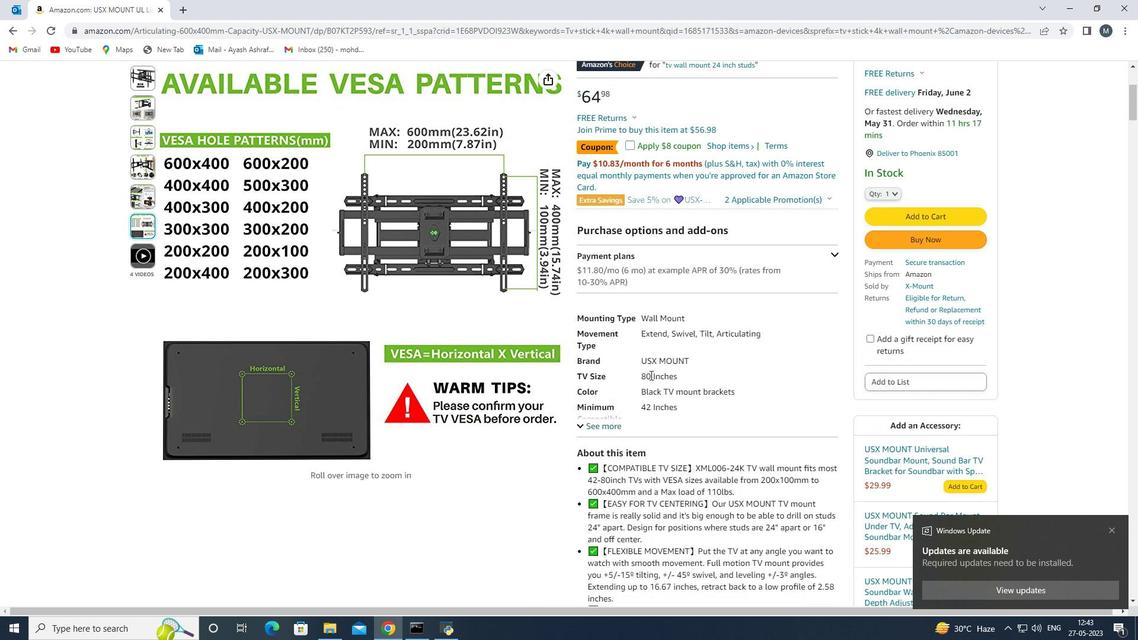 
Action: Mouse moved to (138, 285)
Screenshot: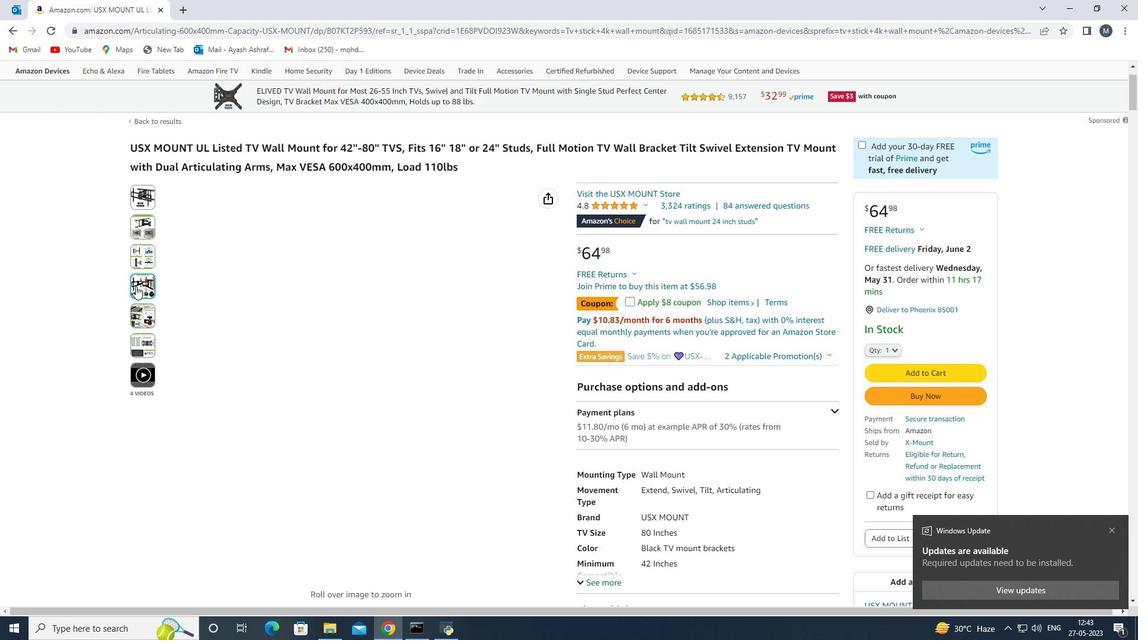 
Action: Mouse pressed left at (138, 285)
Screenshot: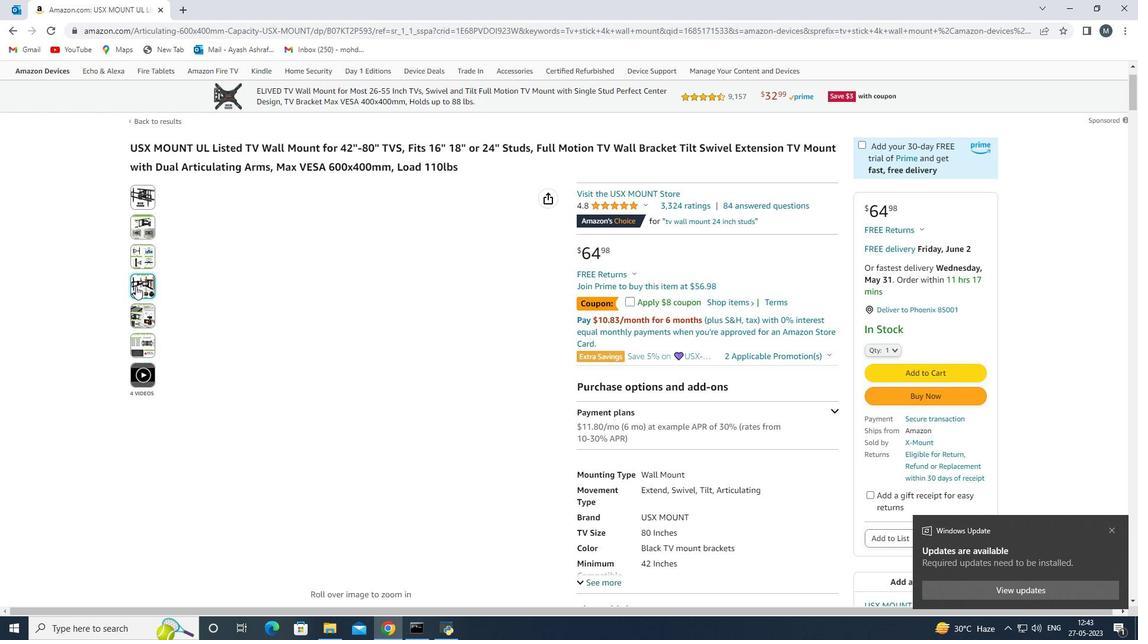 
Action: Mouse moved to (342, 400)
Screenshot: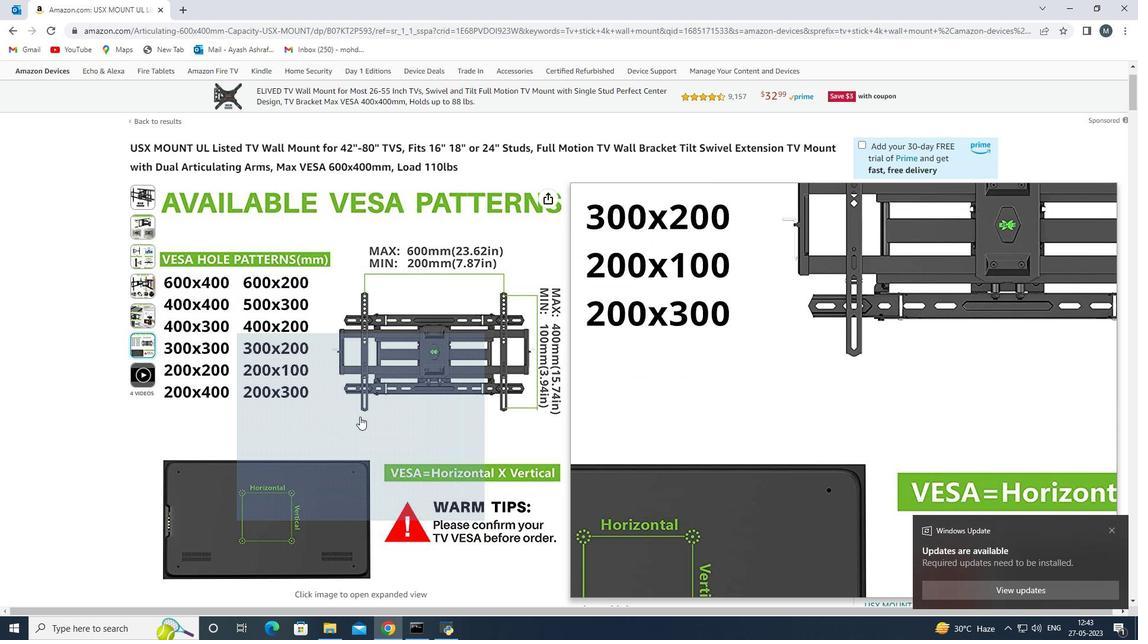 
Action: Mouse scrolled (342, 400) with delta (0, 0)
Screenshot: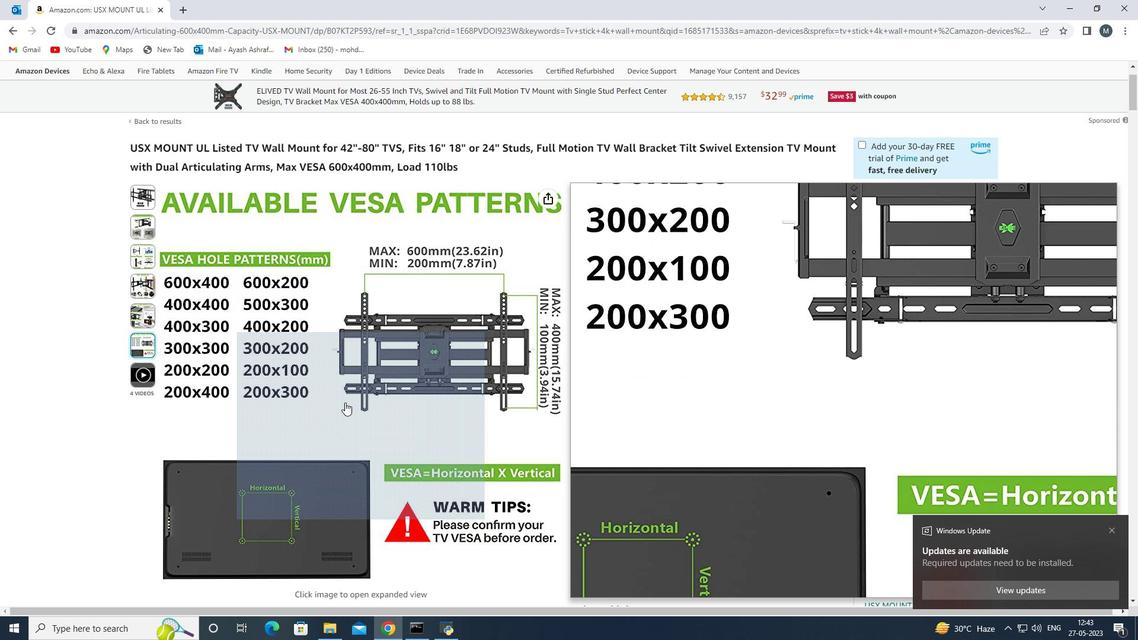 
Action: Mouse scrolled (342, 400) with delta (0, 0)
Screenshot: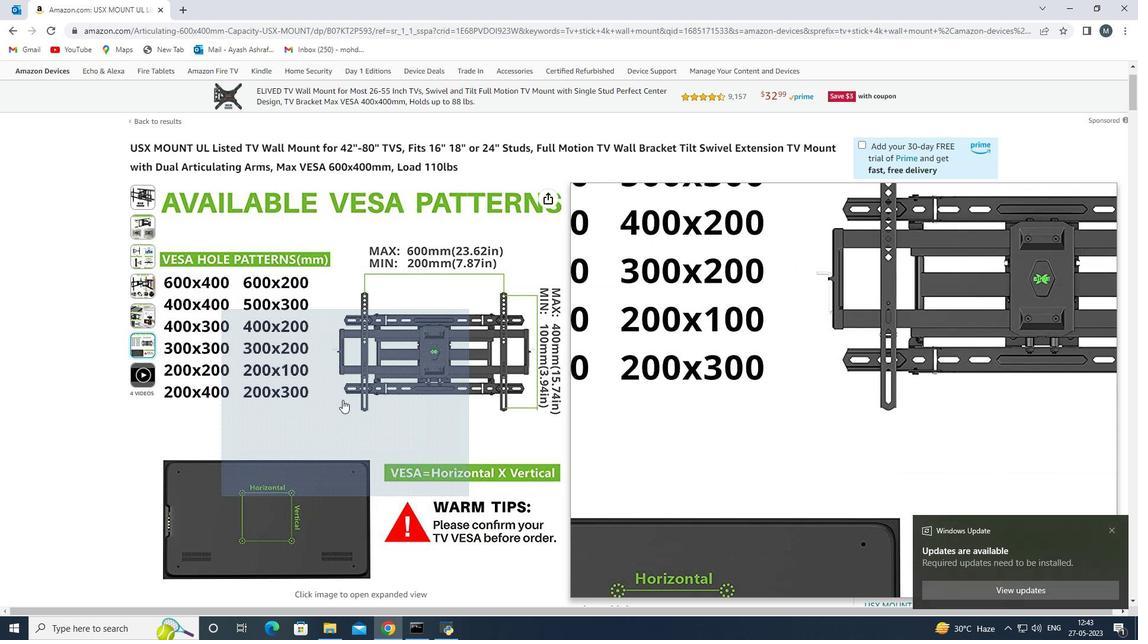 
Action: Mouse moved to (335, 394)
Screenshot: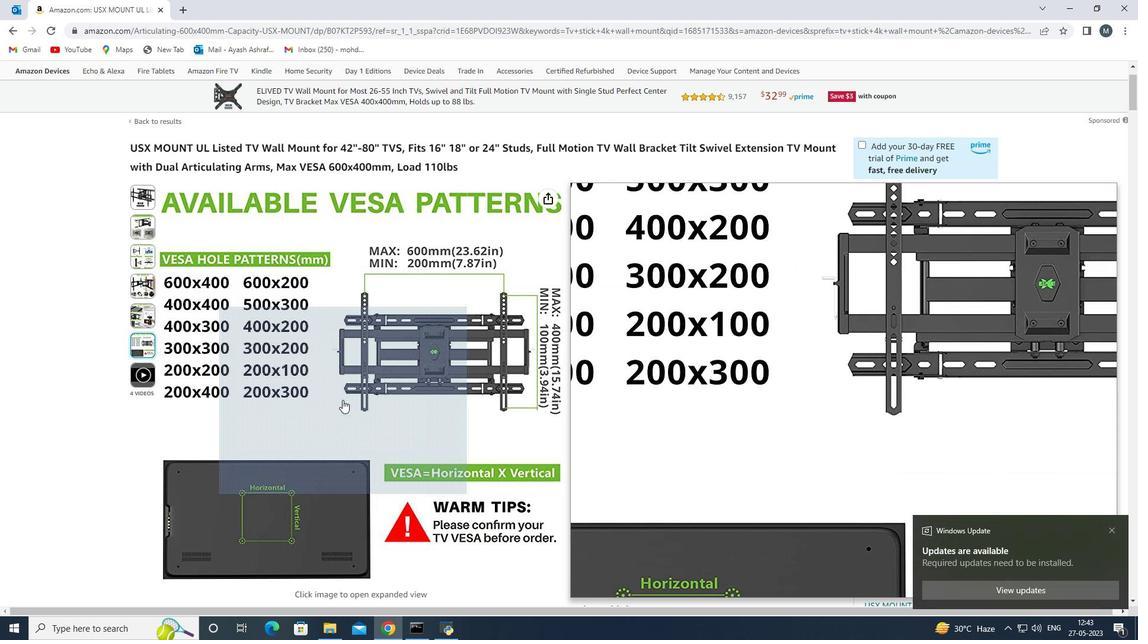 
Action: Mouse scrolled (335, 395) with delta (0, 0)
Screenshot: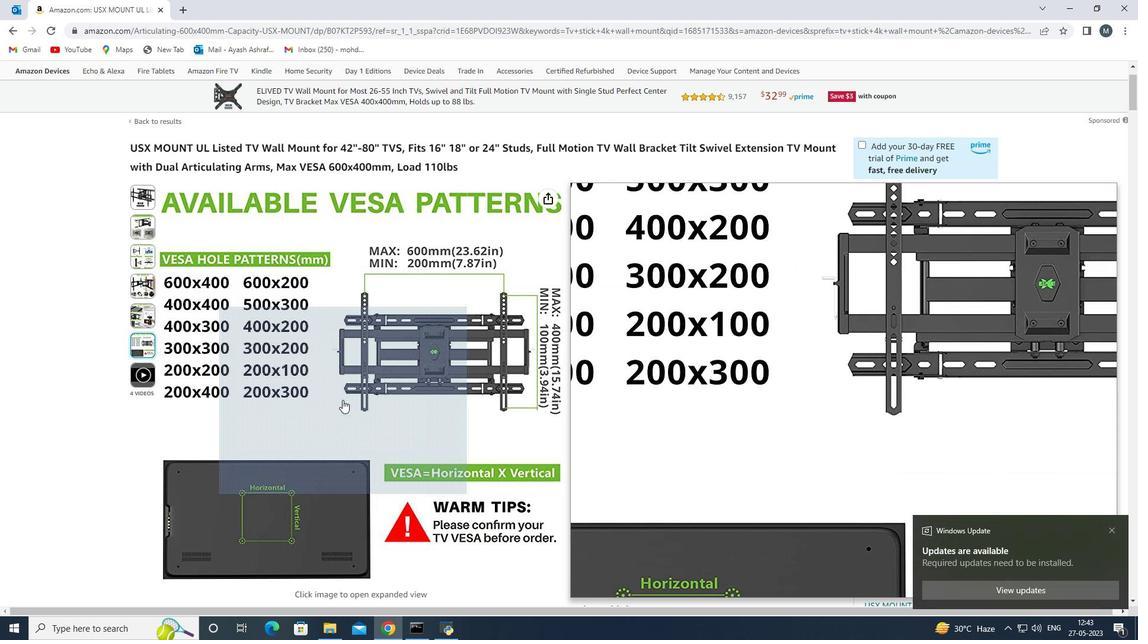 
Action: Mouse moved to (452, 370)
Screenshot: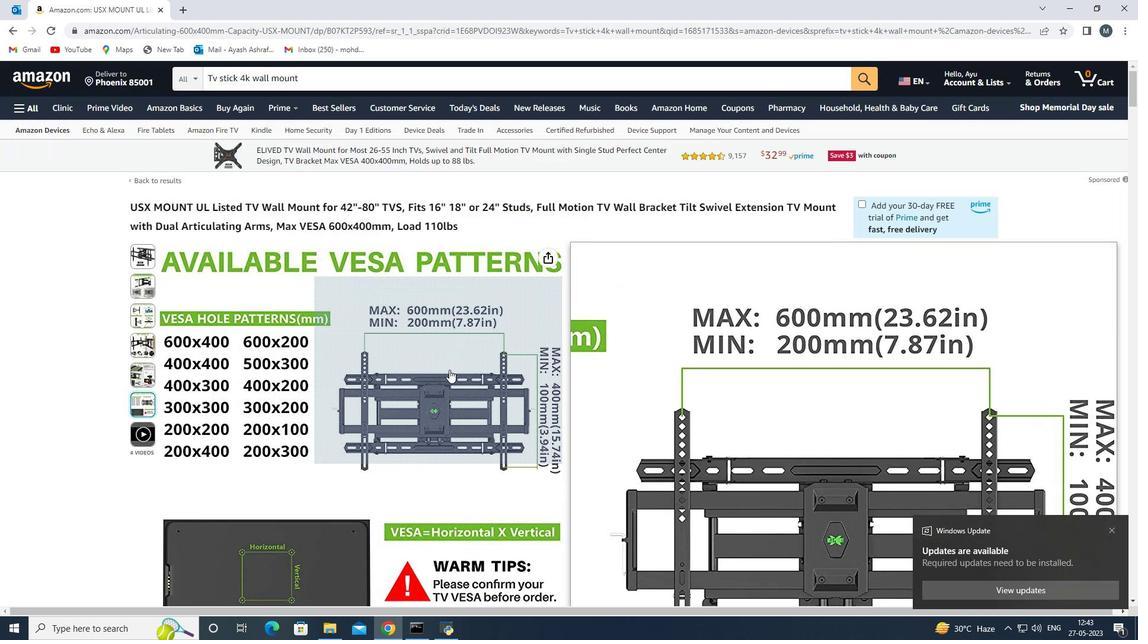 
Action: Mouse scrolled (452, 369) with delta (0, 0)
Screenshot: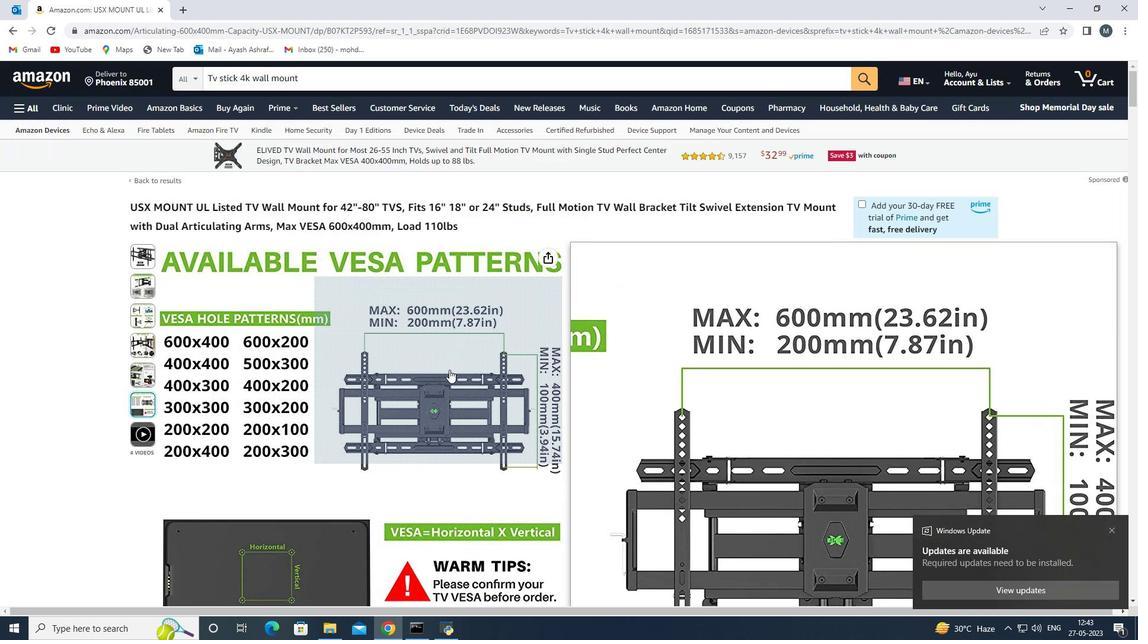 
Action: Mouse moved to (453, 370)
Screenshot: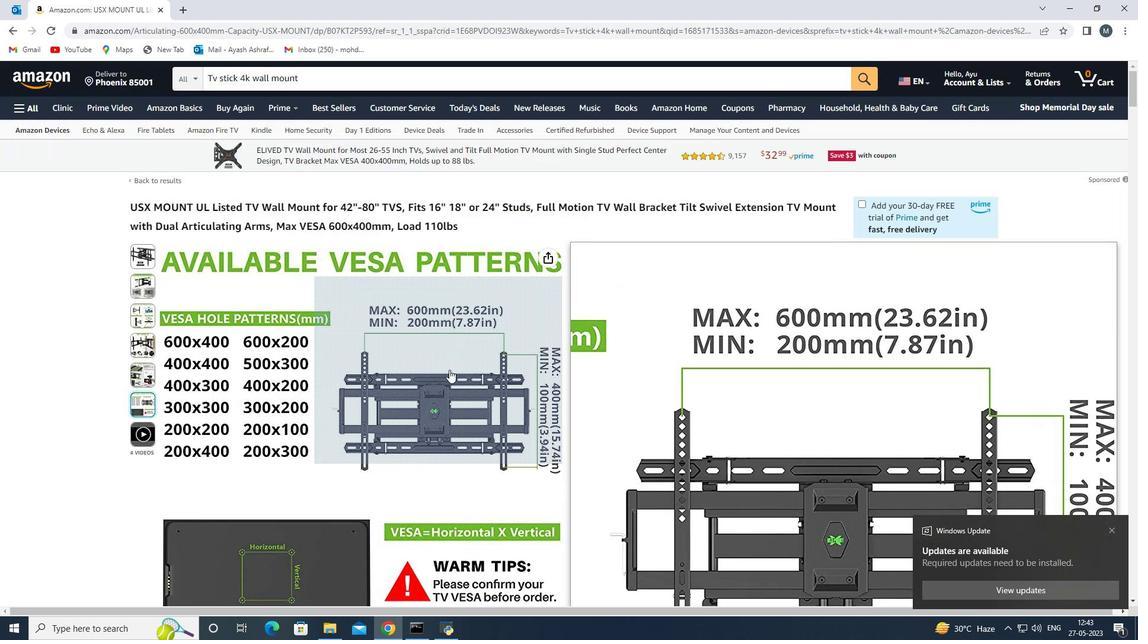 
Action: Mouse scrolled (453, 369) with delta (0, 0)
Screenshot: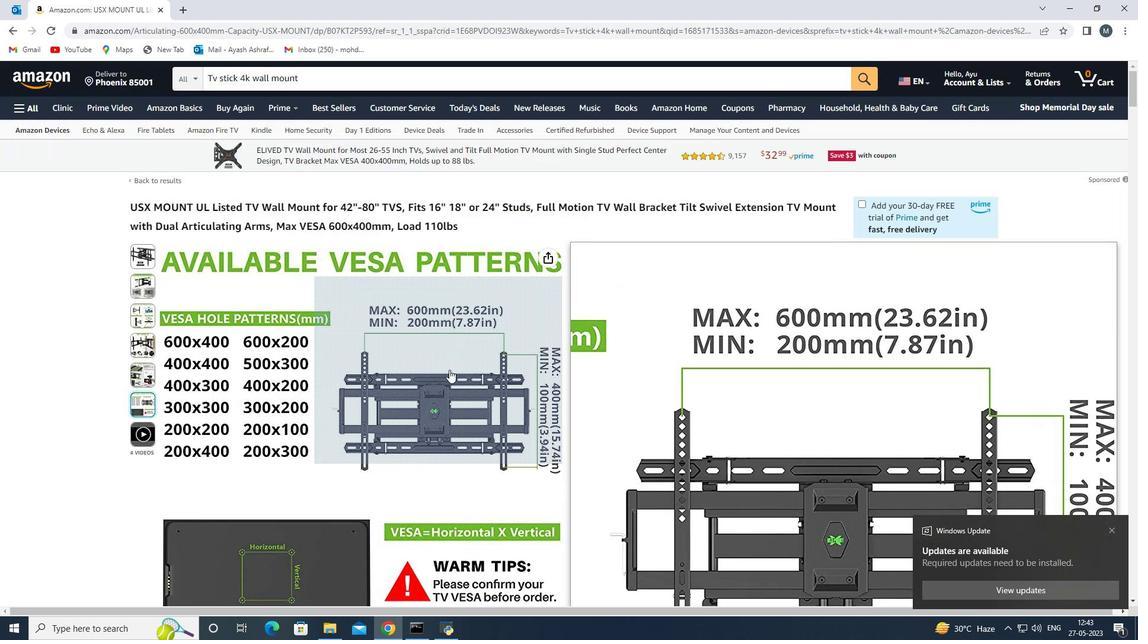 
Action: Mouse moved to (454, 370)
Screenshot: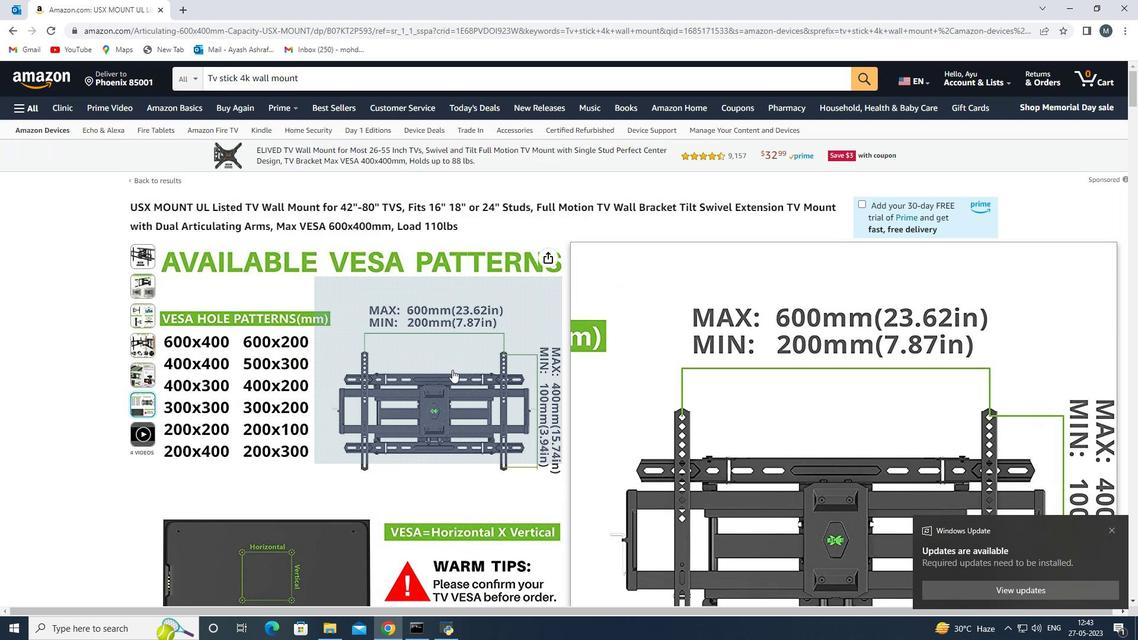 
Action: Mouse scrolled (454, 369) with delta (0, 0)
Screenshot: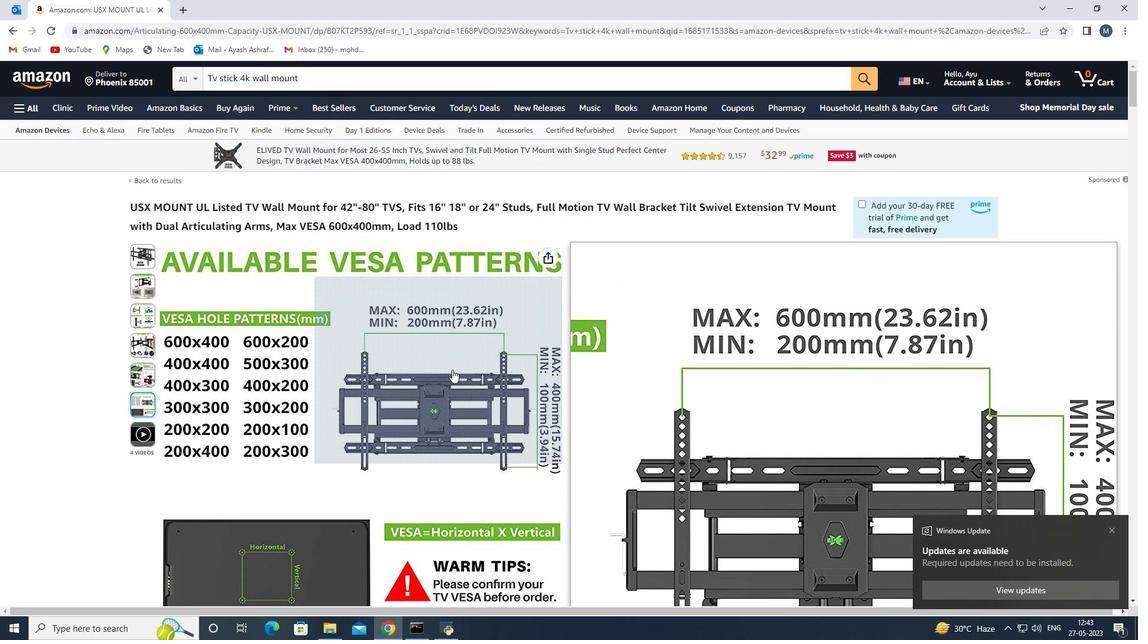 
Action: Mouse moved to (454, 370)
Screenshot: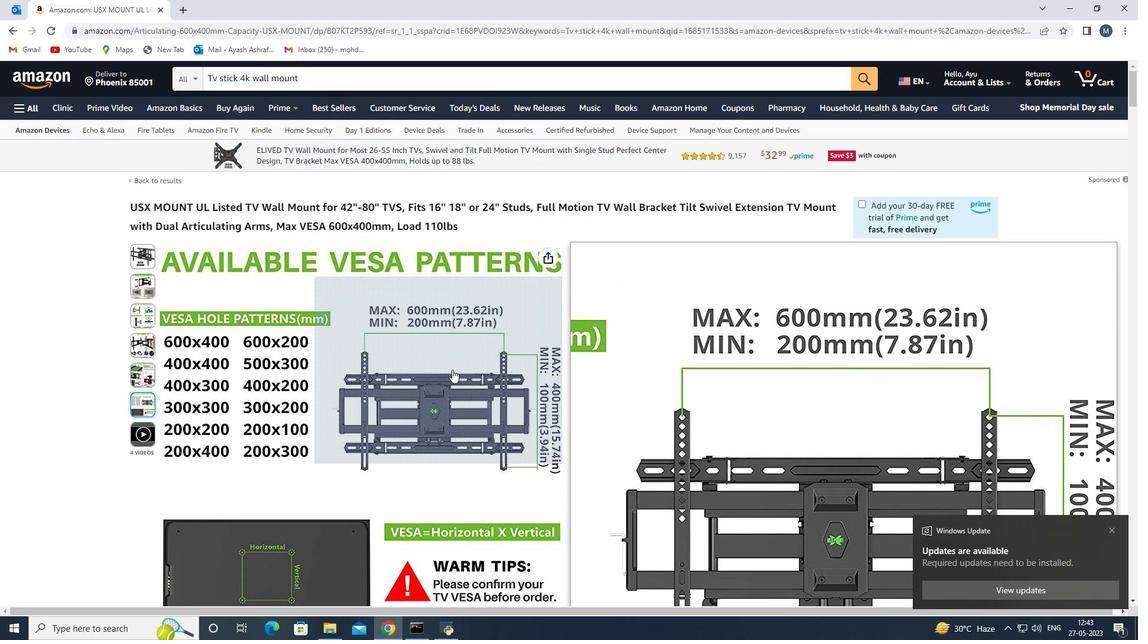 
Action: Mouse scrolled (454, 369) with delta (0, 0)
Screenshot: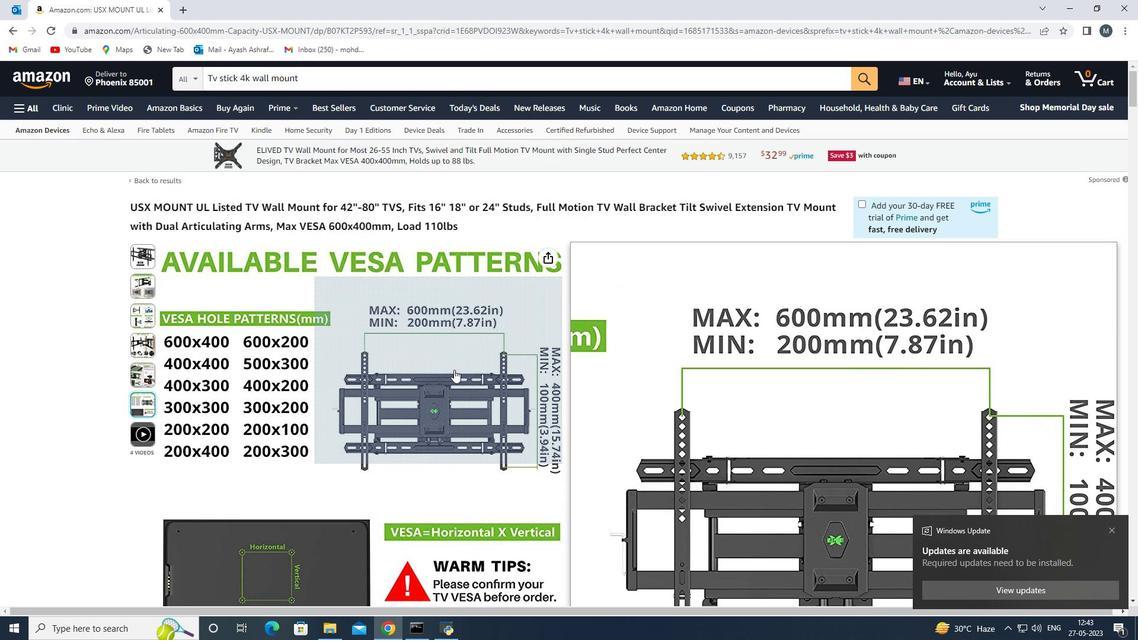
Action: Mouse moved to (683, 413)
Screenshot: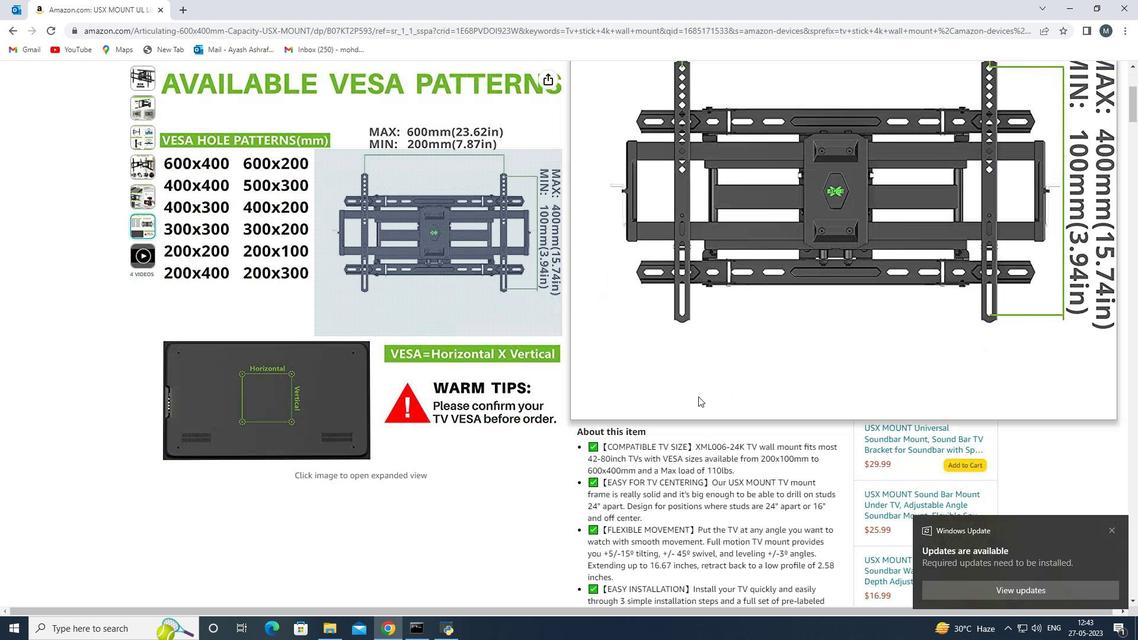 
Action: Mouse scrolled (683, 413) with delta (0, 0)
Screenshot: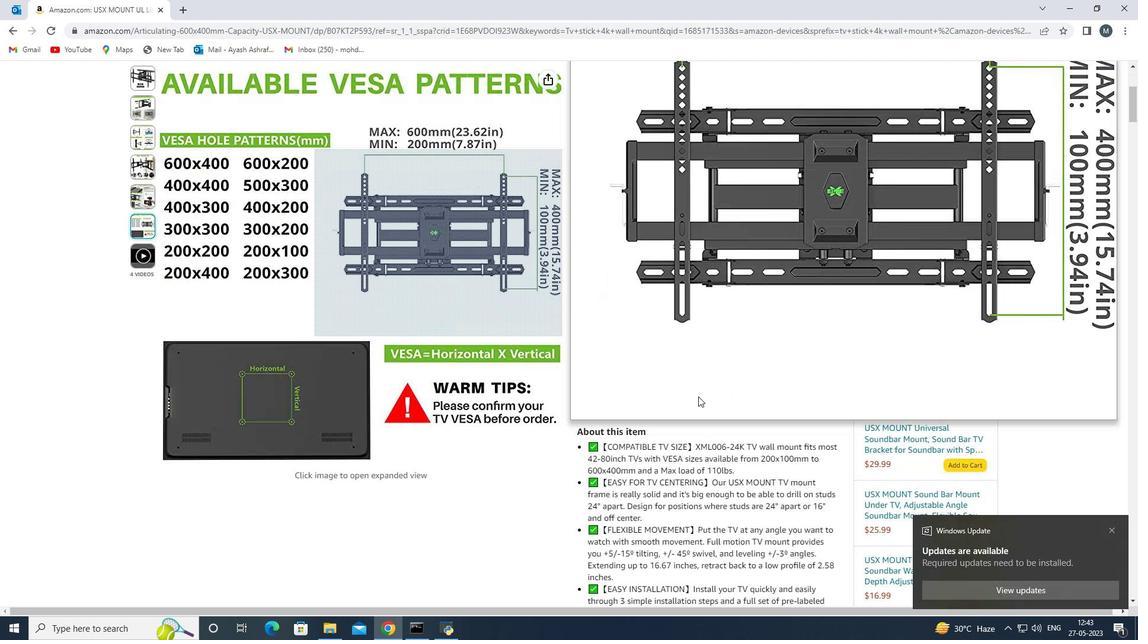 
Action: Mouse moved to (681, 416)
Screenshot: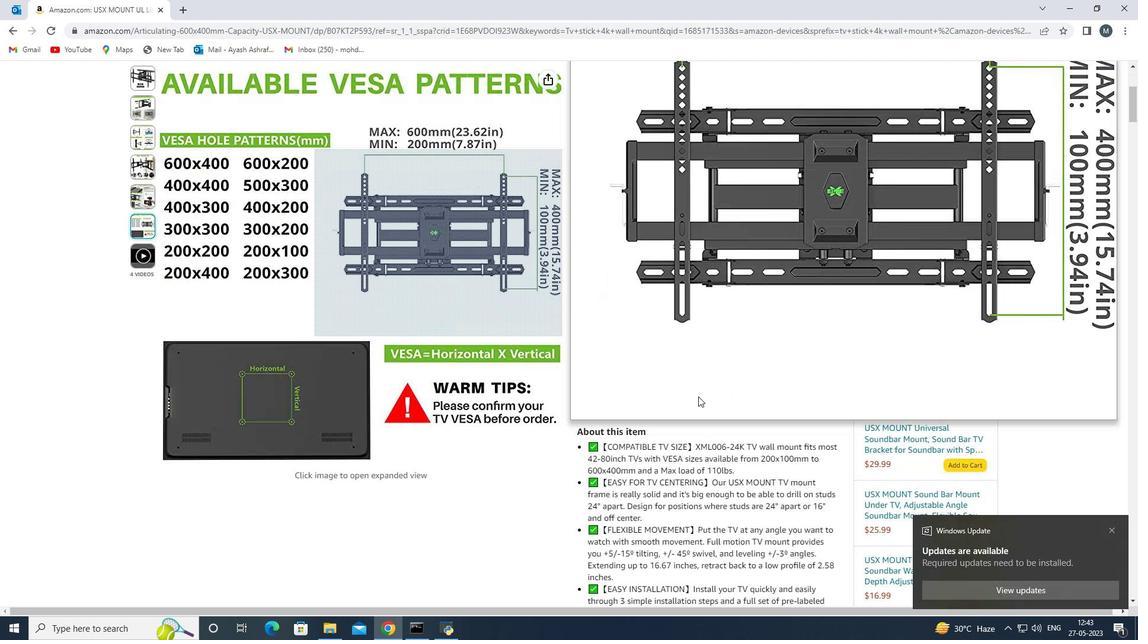 
Action: Mouse scrolled (681, 415) with delta (0, 0)
Screenshot: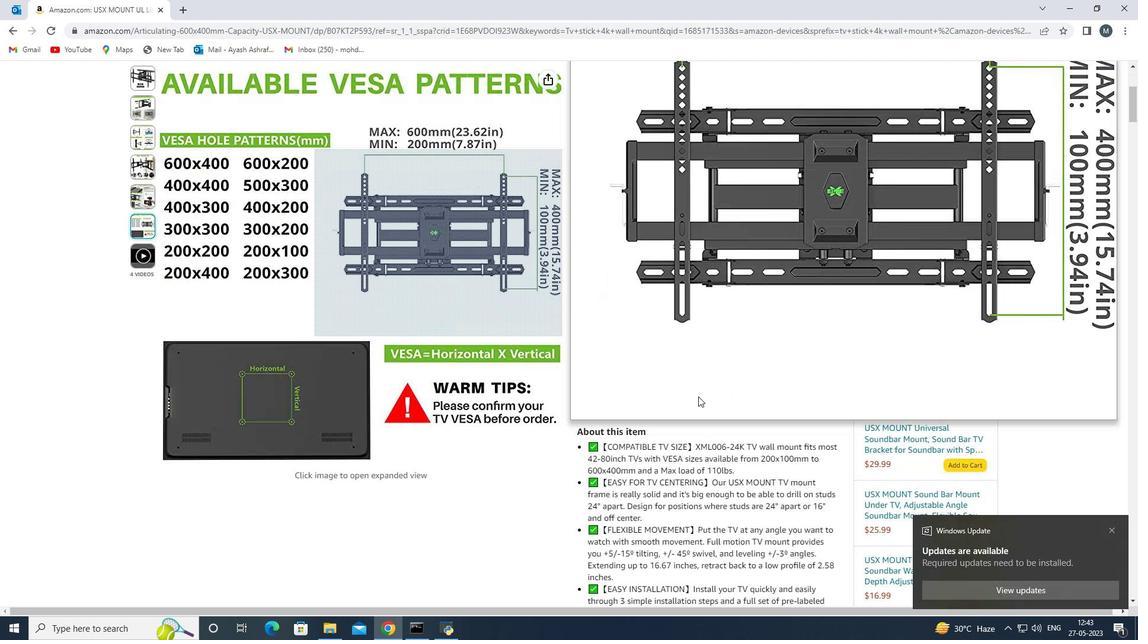 
Action: Mouse moved to (681, 418)
Screenshot: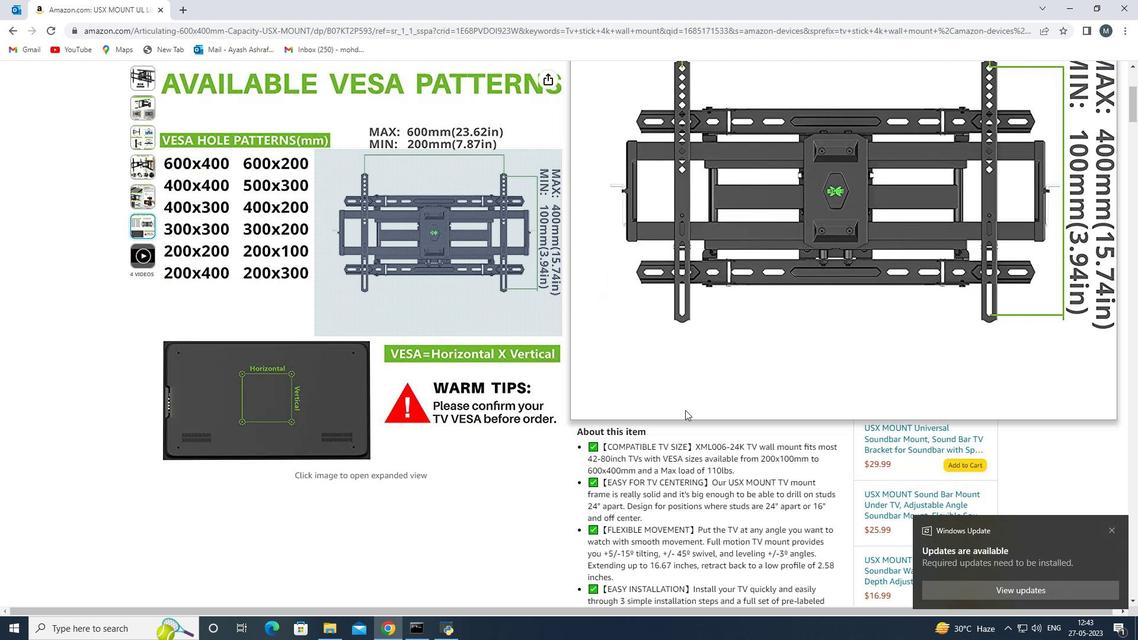 
Action: Mouse scrolled (681, 417) with delta (0, 0)
Screenshot: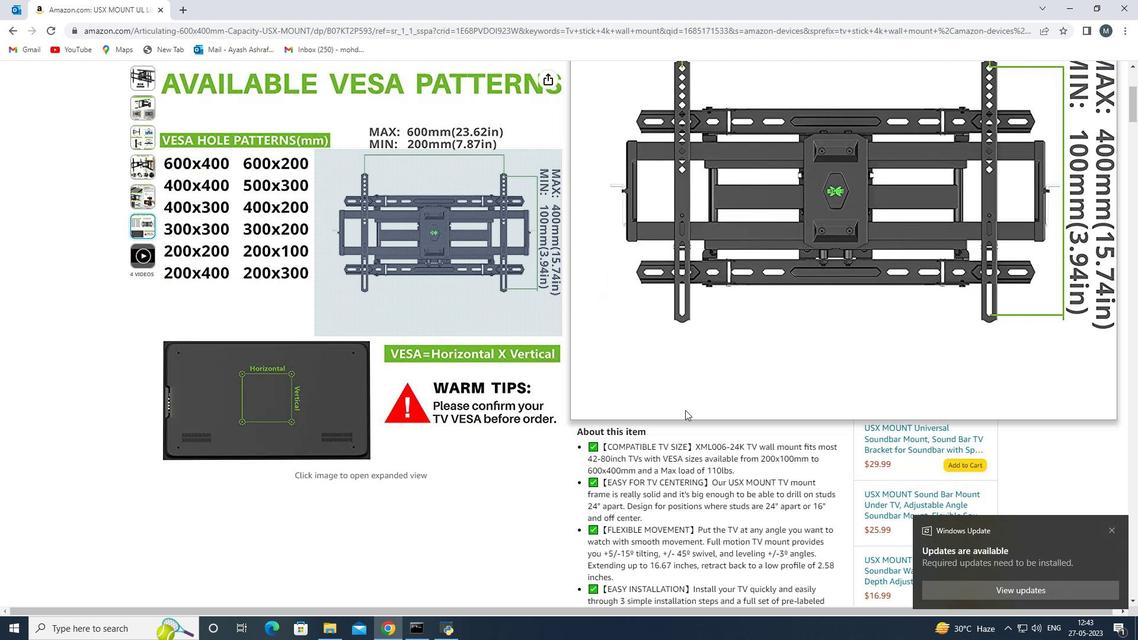 
Action: Mouse moved to (677, 399)
Screenshot: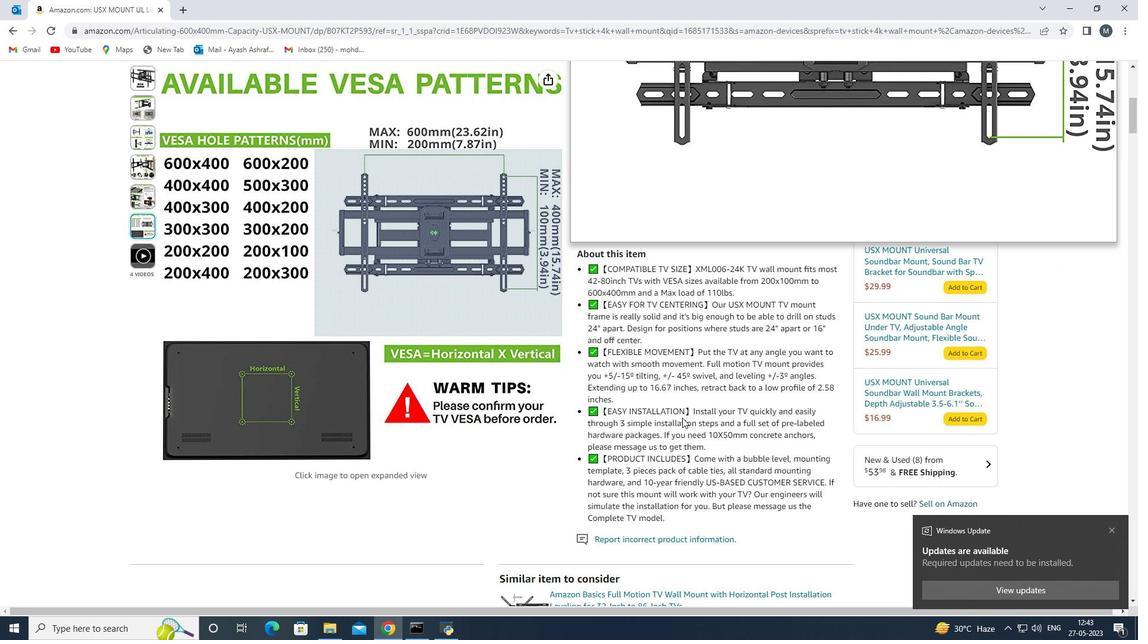 
Action: Mouse scrolled (677, 399) with delta (0, 0)
Screenshot: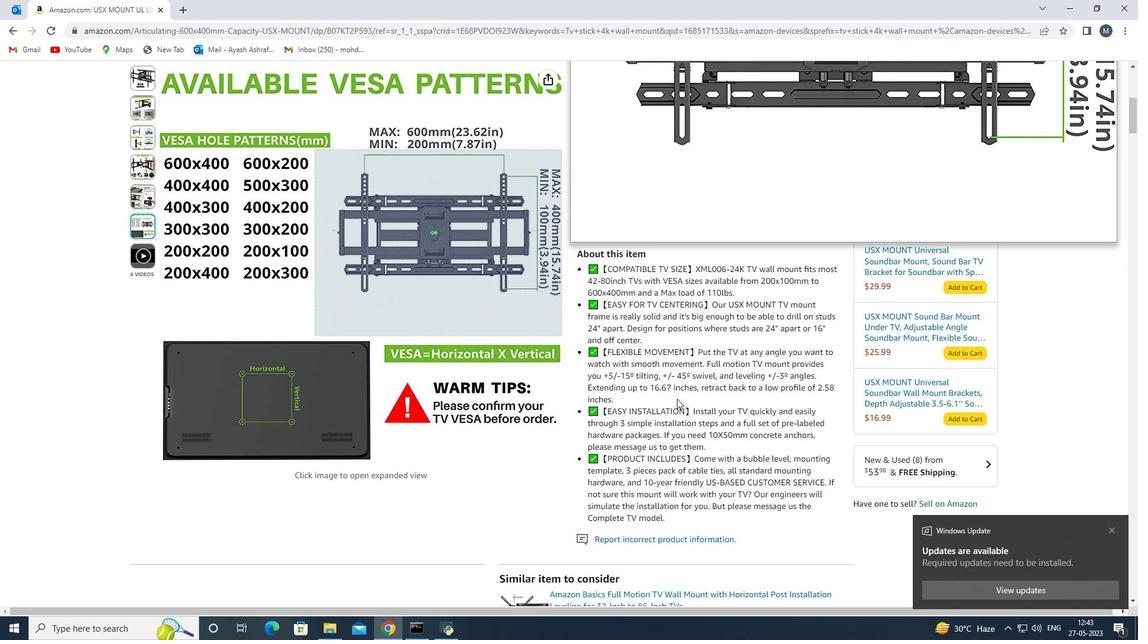 
Action: Mouse scrolled (677, 399) with delta (0, 0)
Screenshot: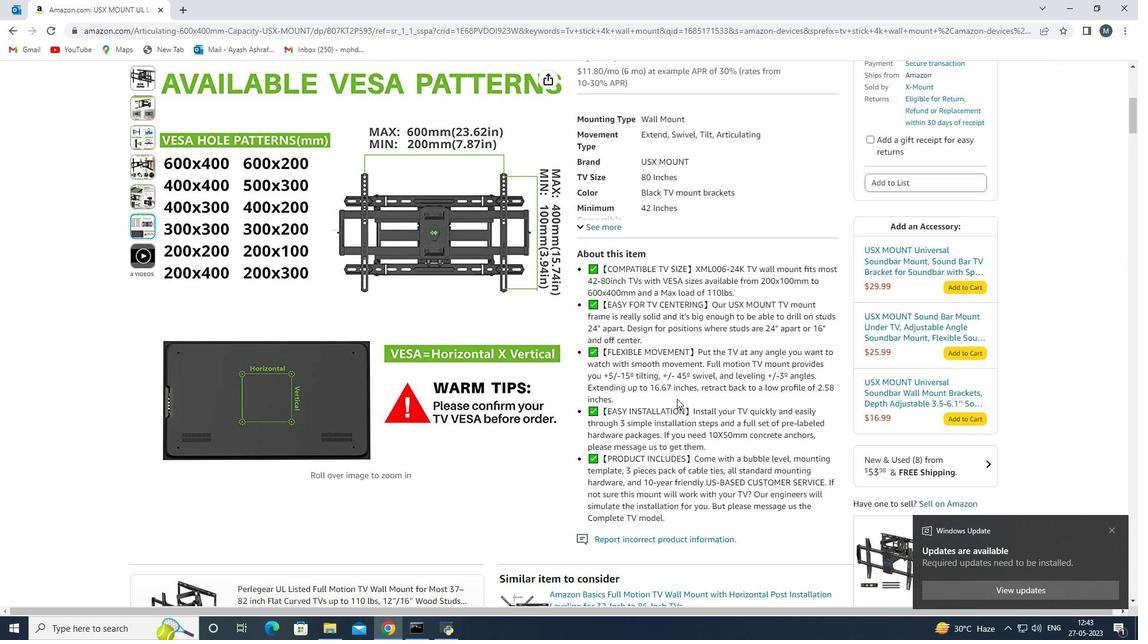 
Action: Mouse moved to (600, 384)
Screenshot: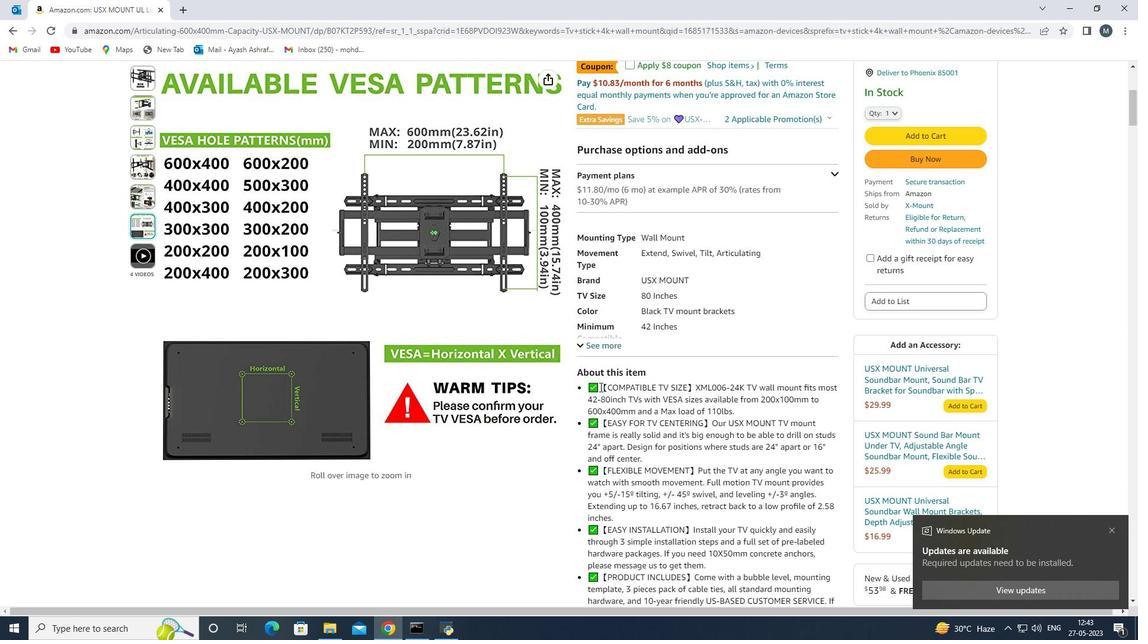 
Action: Mouse pressed left at (600, 384)
Screenshot: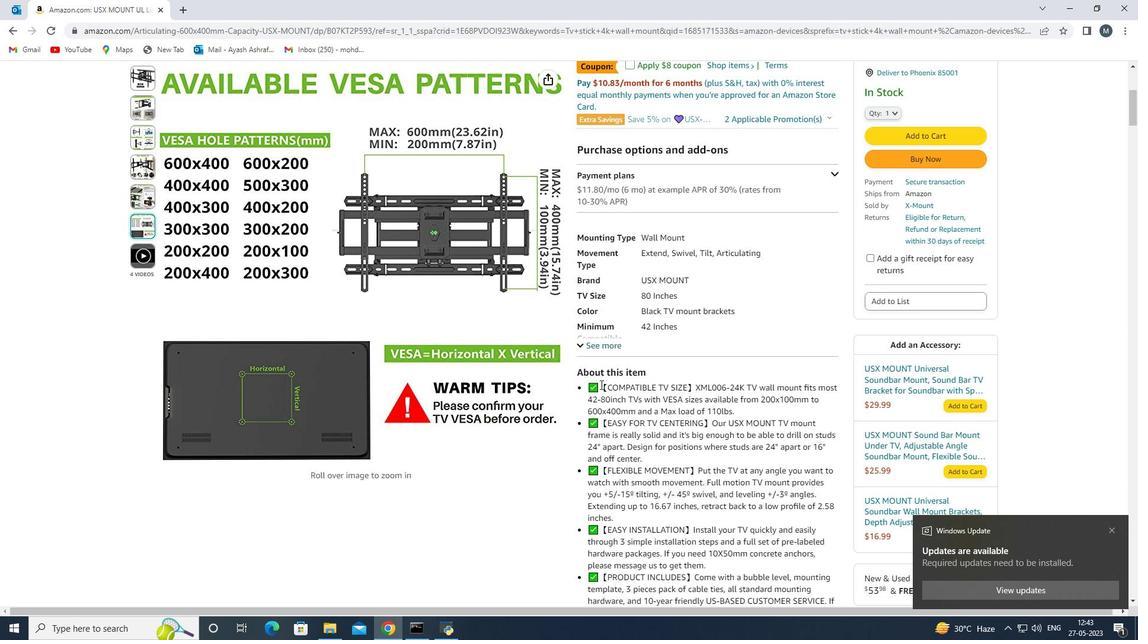 
Action: Mouse moved to (759, 419)
Screenshot: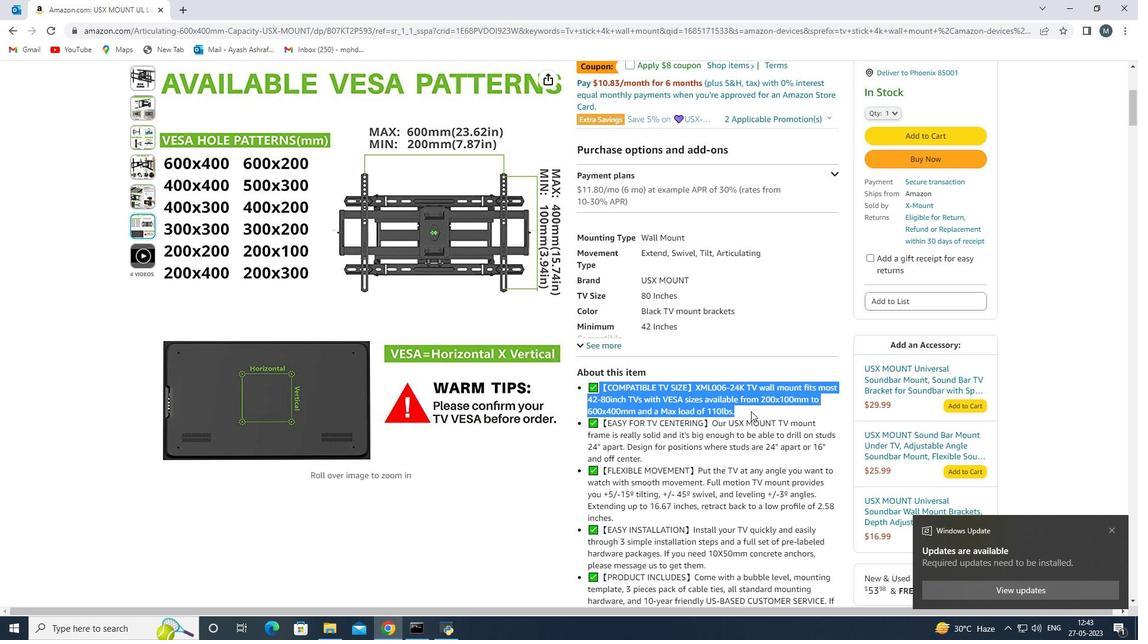 
Action: Mouse pressed left at (759, 419)
Screenshot: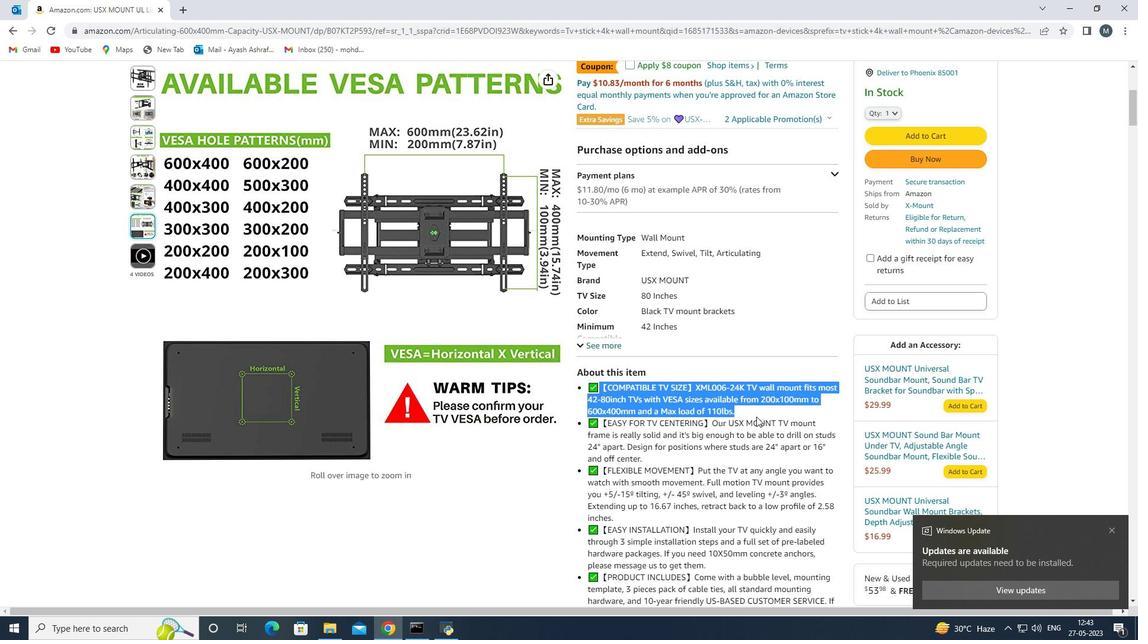 
Action: Mouse moved to (693, 405)
Screenshot: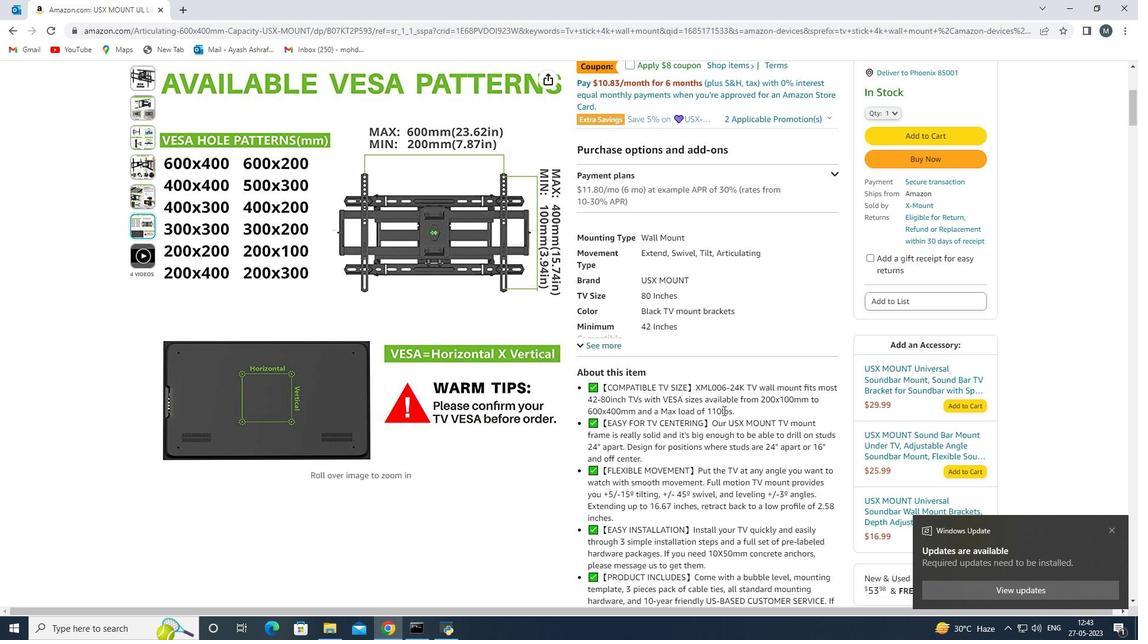 
Action: Mouse scrolled (693, 404) with delta (0, 0)
Screenshot: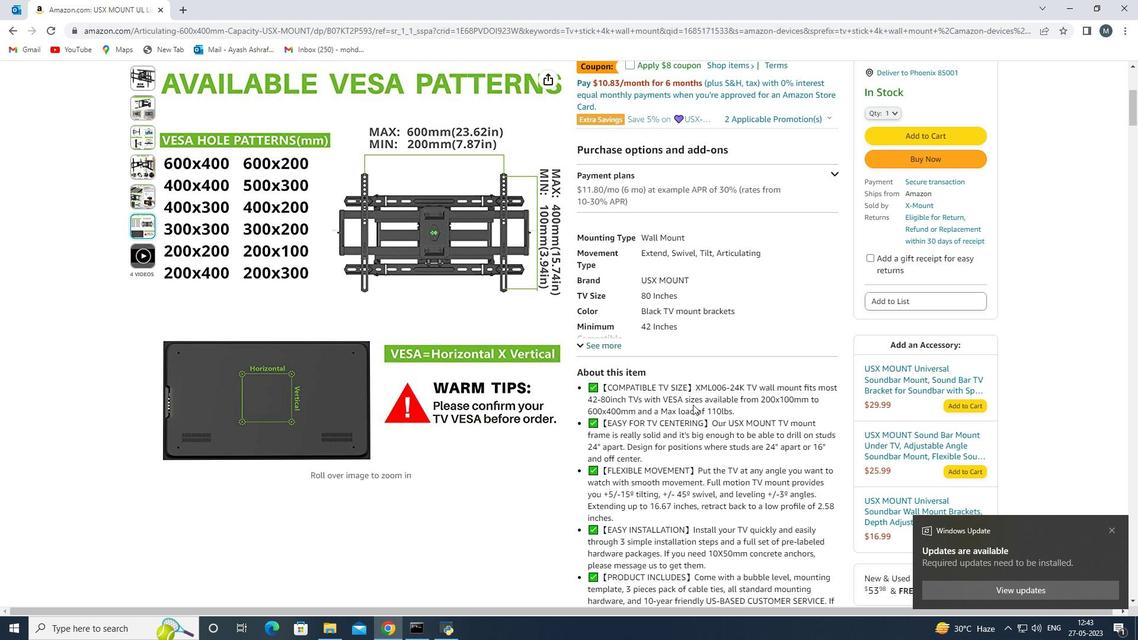 
Action: Mouse moved to (598, 364)
Screenshot: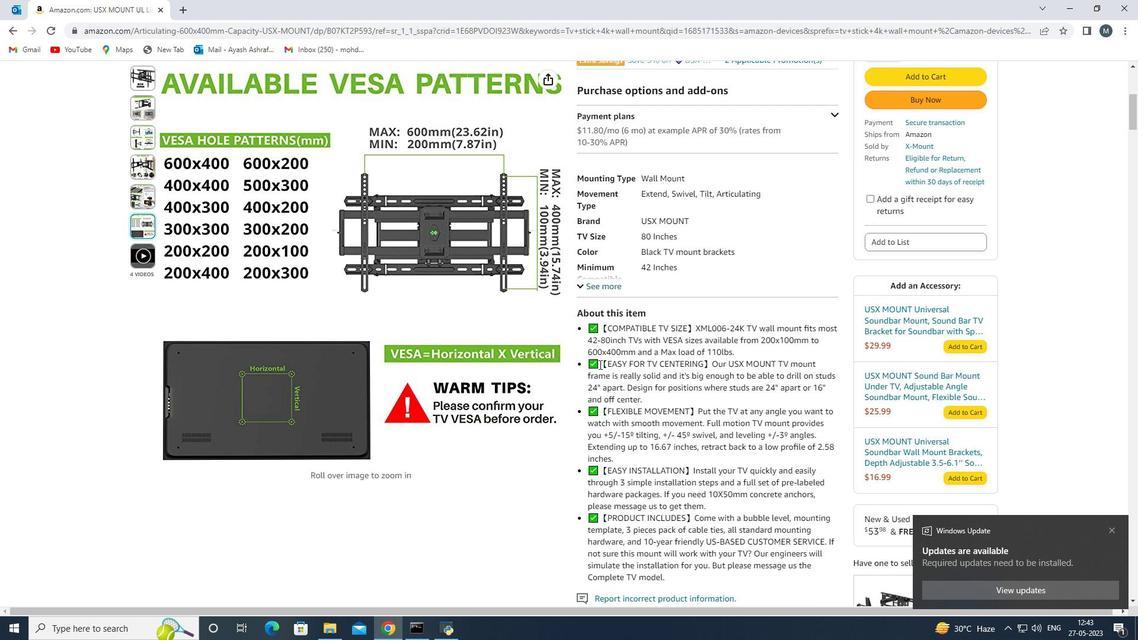 
Action: Mouse pressed left at (598, 364)
Screenshot: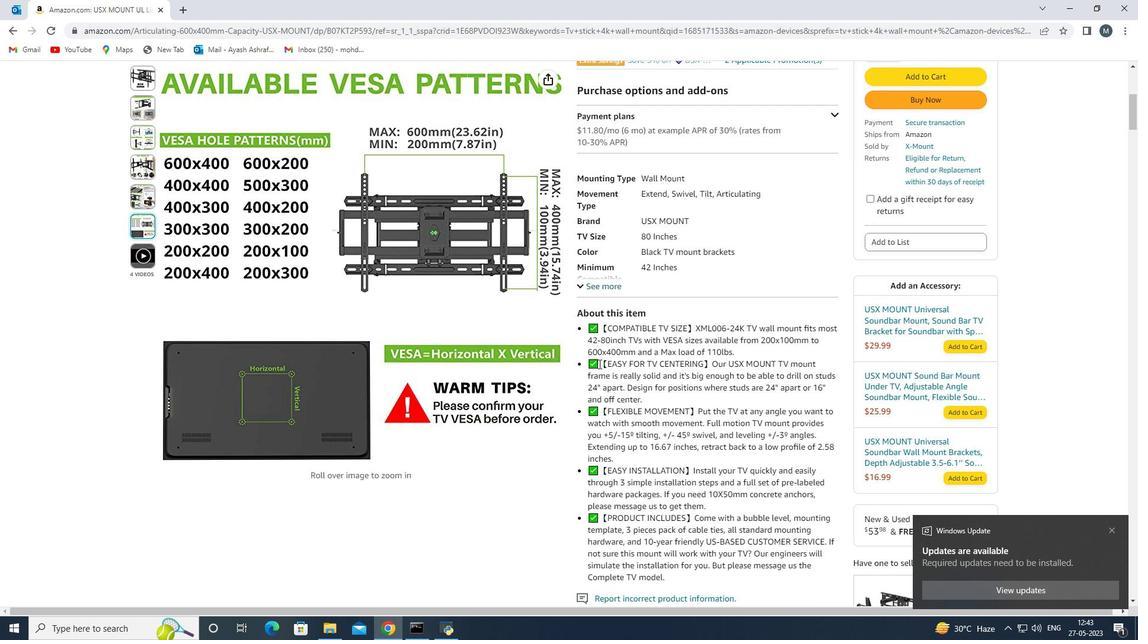 
Action: Mouse moved to (745, 397)
Screenshot: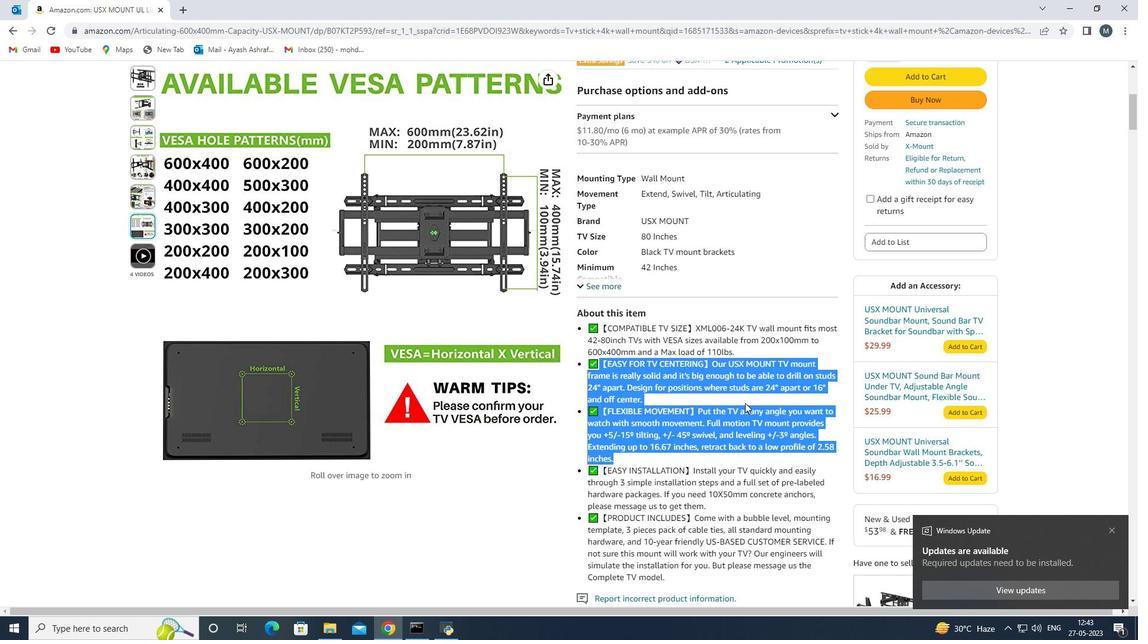 
Action: Mouse pressed left at (745, 397)
Screenshot: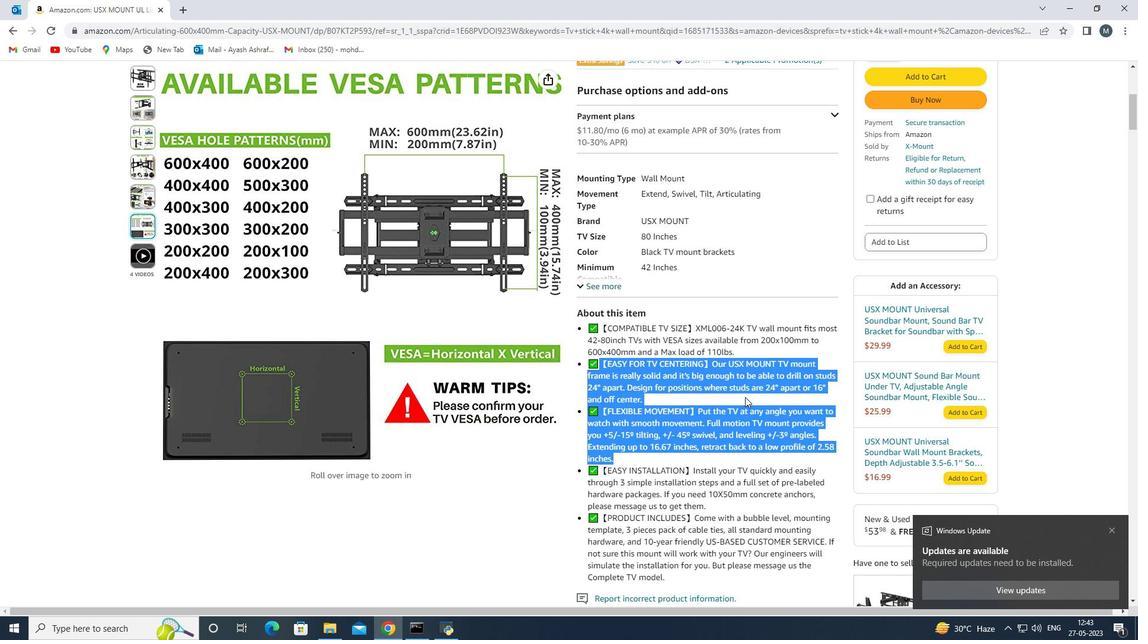 
Action: Mouse moved to (740, 397)
Screenshot: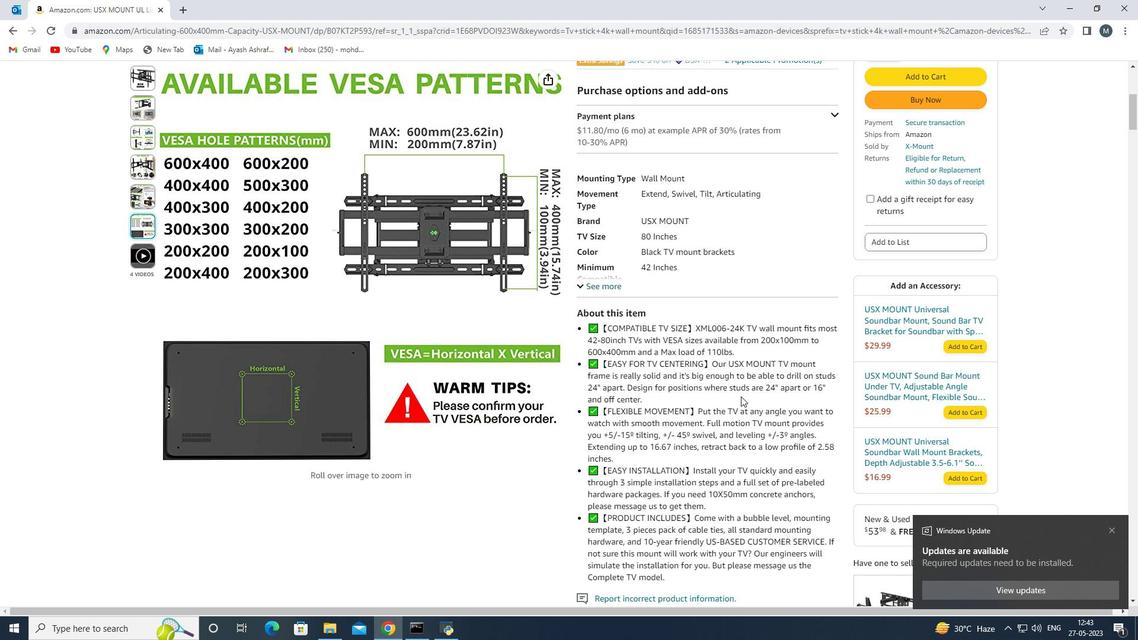 
Action: Mouse scrolled (740, 396) with delta (0, 0)
Screenshot: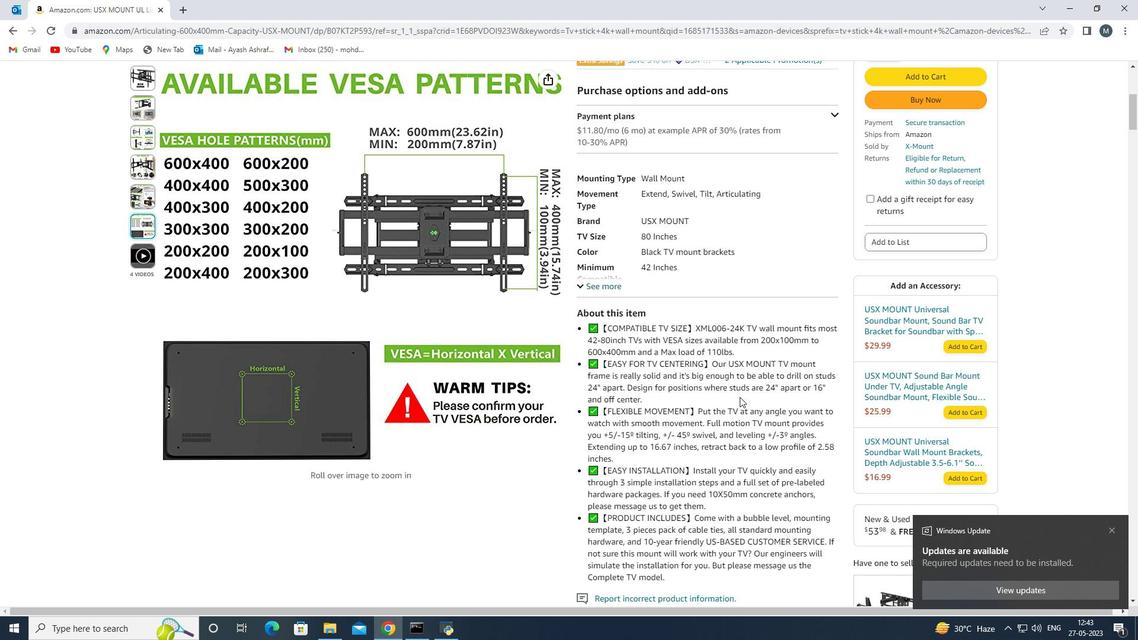 
Action: Mouse scrolled (740, 396) with delta (0, 0)
Screenshot: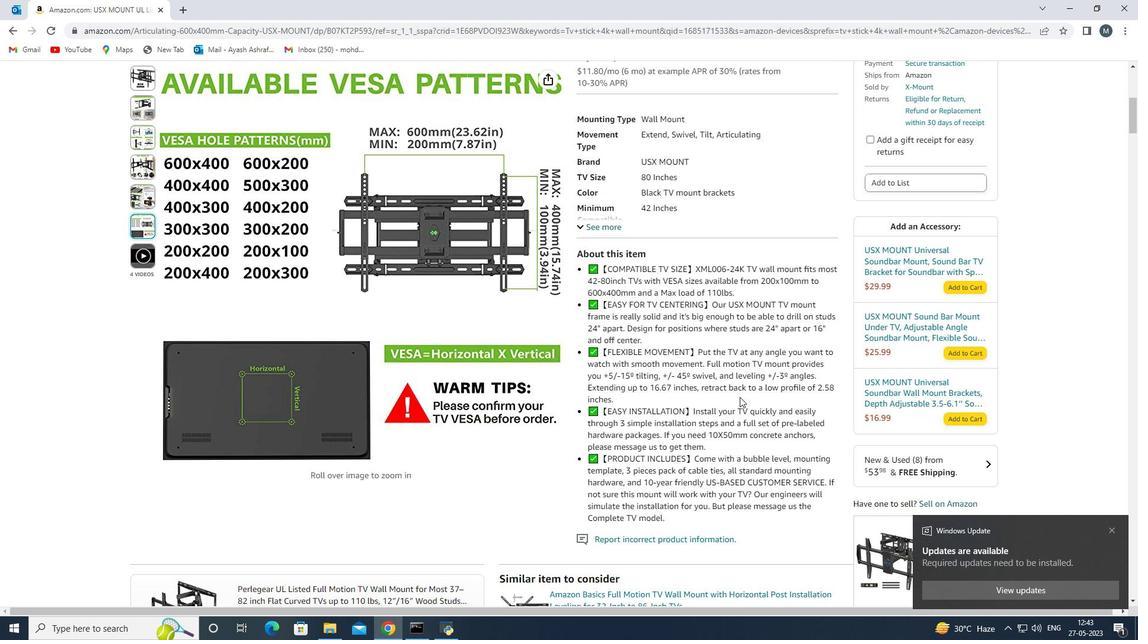 
Action: Mouse scrolled (740, 396) with delta (0, 0)
Screenshot: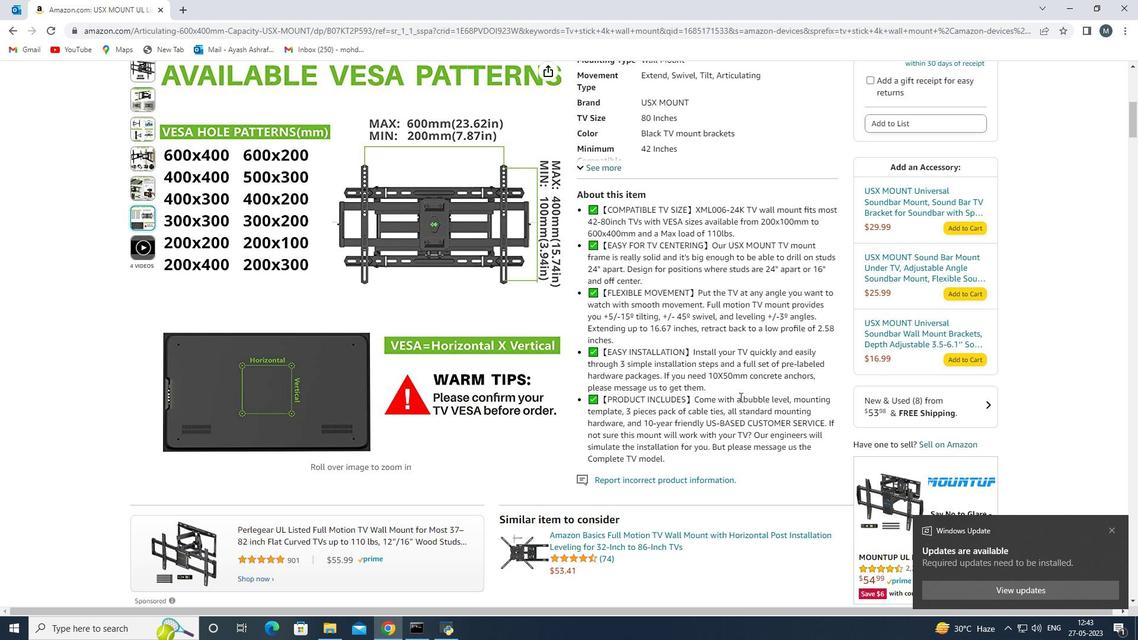 
Action: Mouse moved to (664, 381)
Screenshot: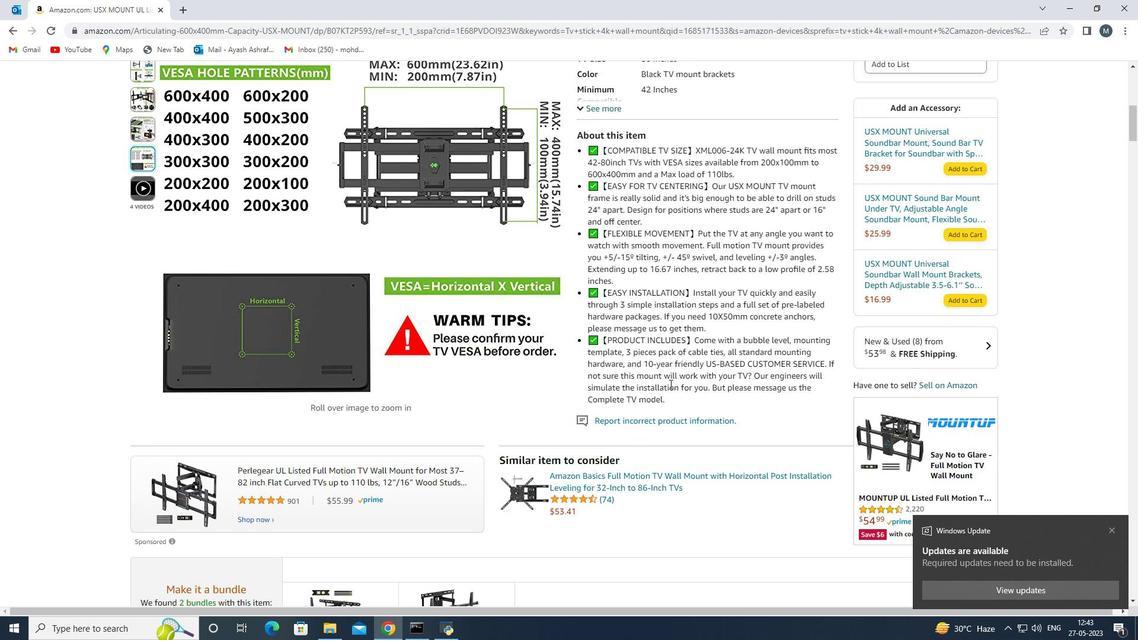 
Action: Mouse scrolled (664, 381) with delta (0, 0)
Screenshot: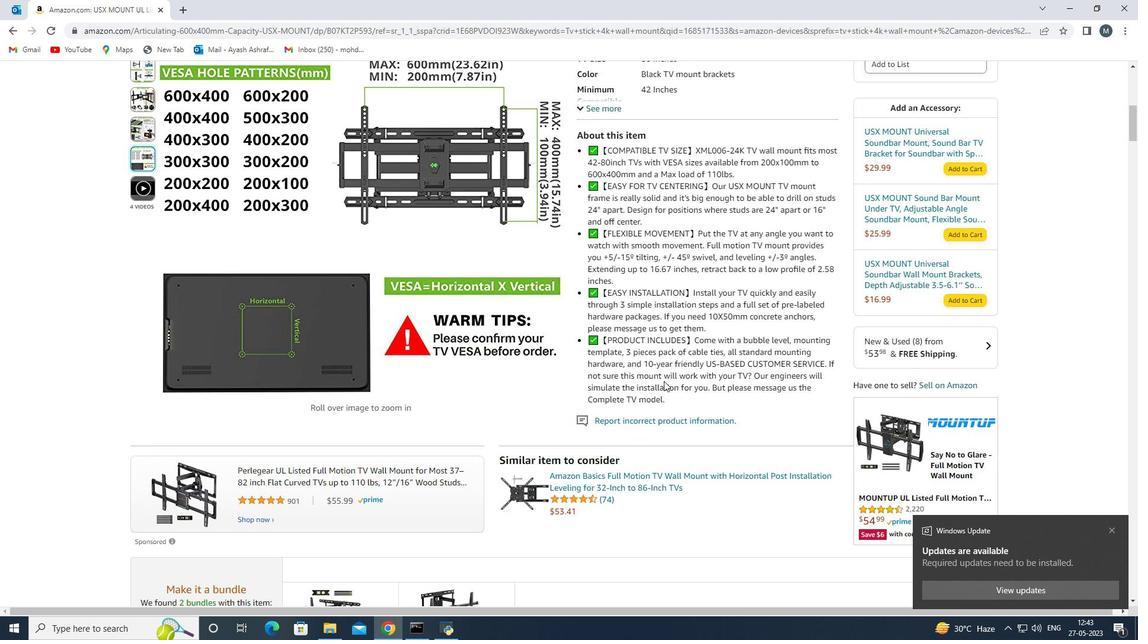 
Action: Mouse moved to (601, 351)
Screenshot: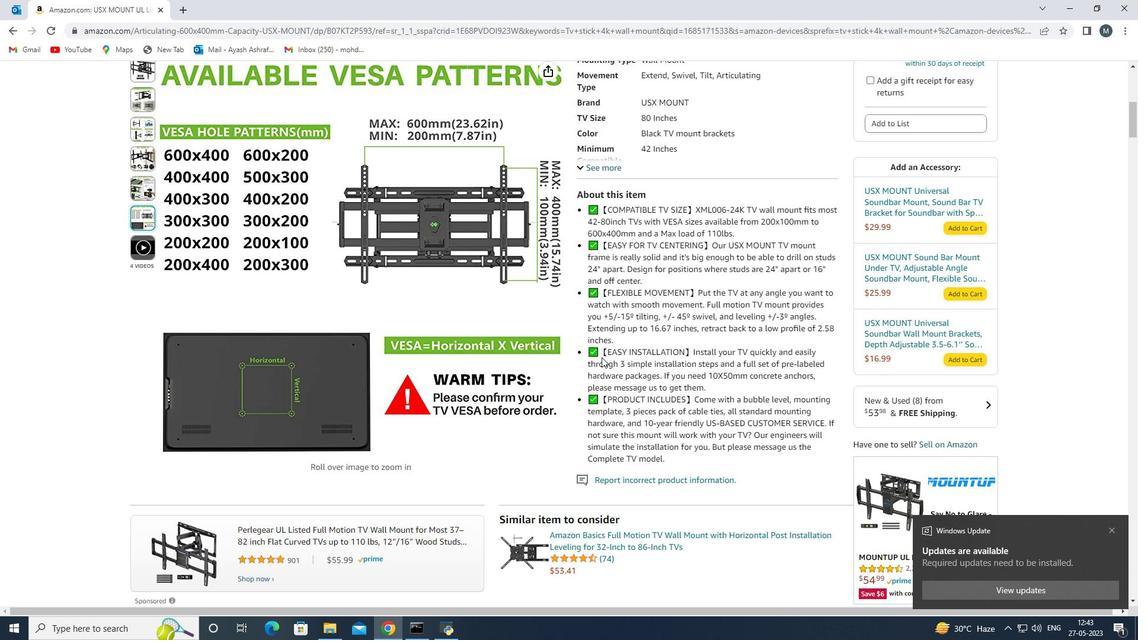 
Action: Mouse pressed left at (601, 351)
Screenshot: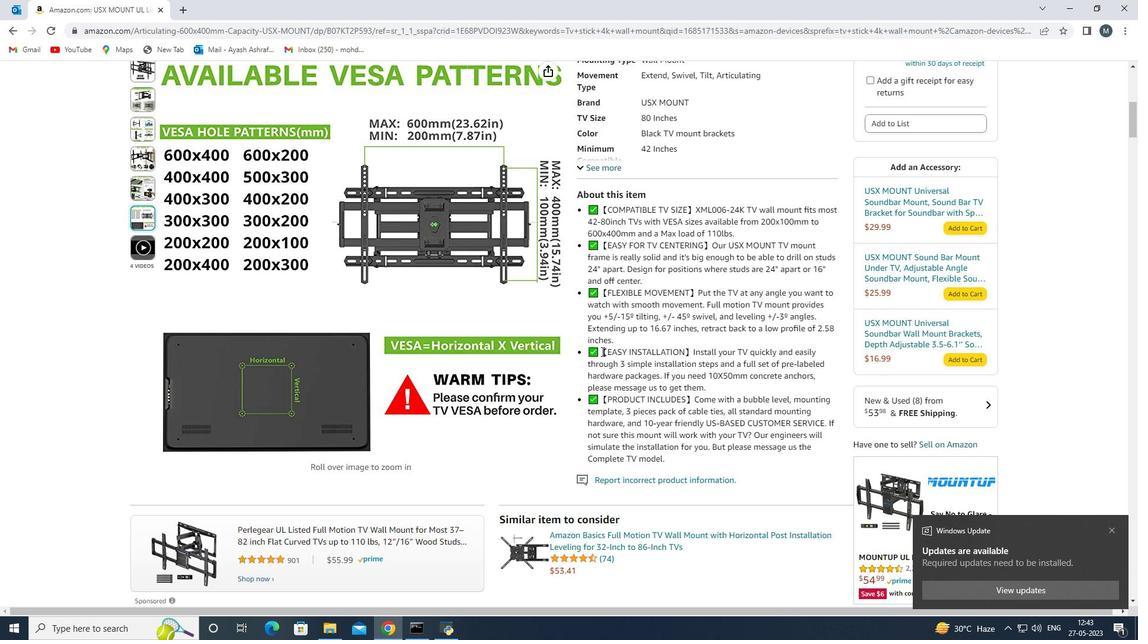 
Action: Mouse moved to (730, 195)
Screenshot: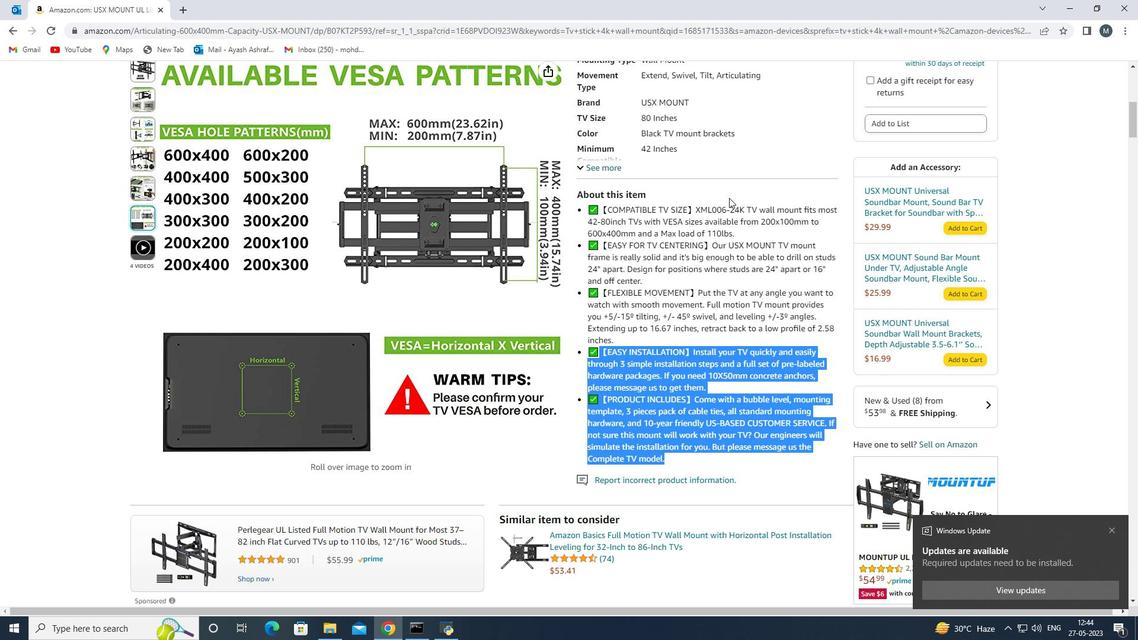 
Action: Mouse pressed left at (730, 195)
Screenshot: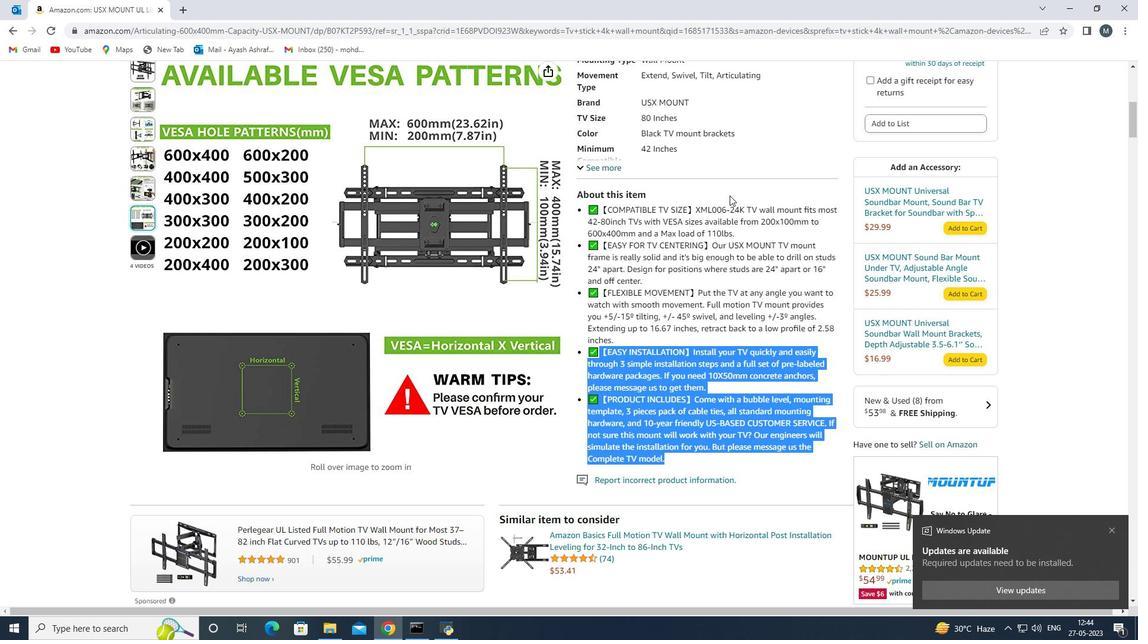 
Action: Mouse moved to (572, 367)
Screenshot: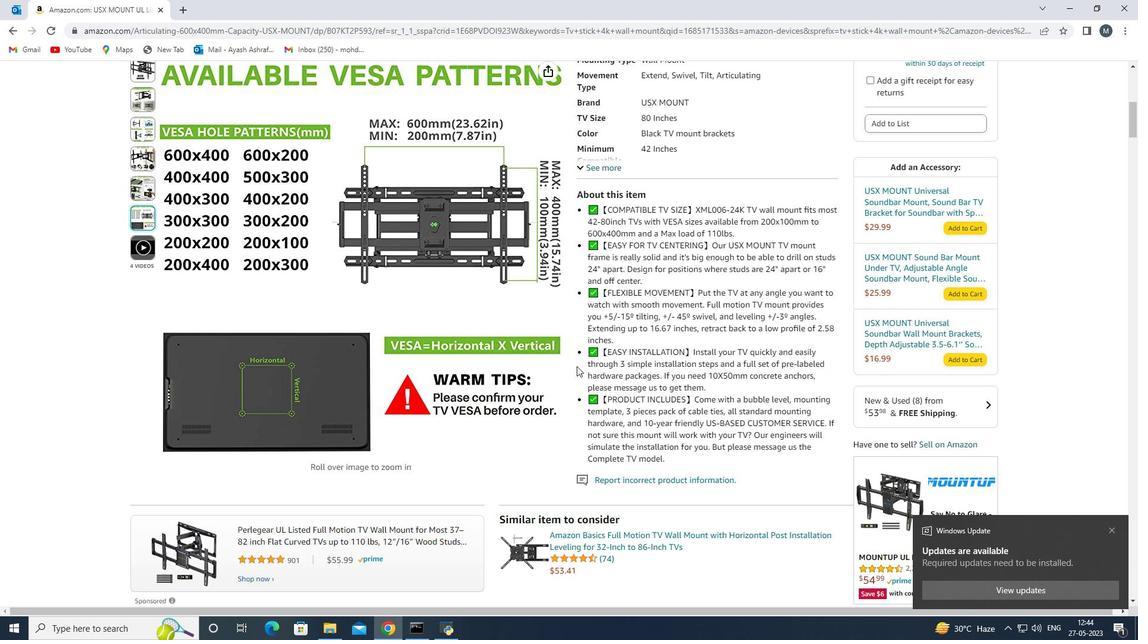 
Action: Mouse scrolled (572, 367) with delta (0, 0)
Screenshot: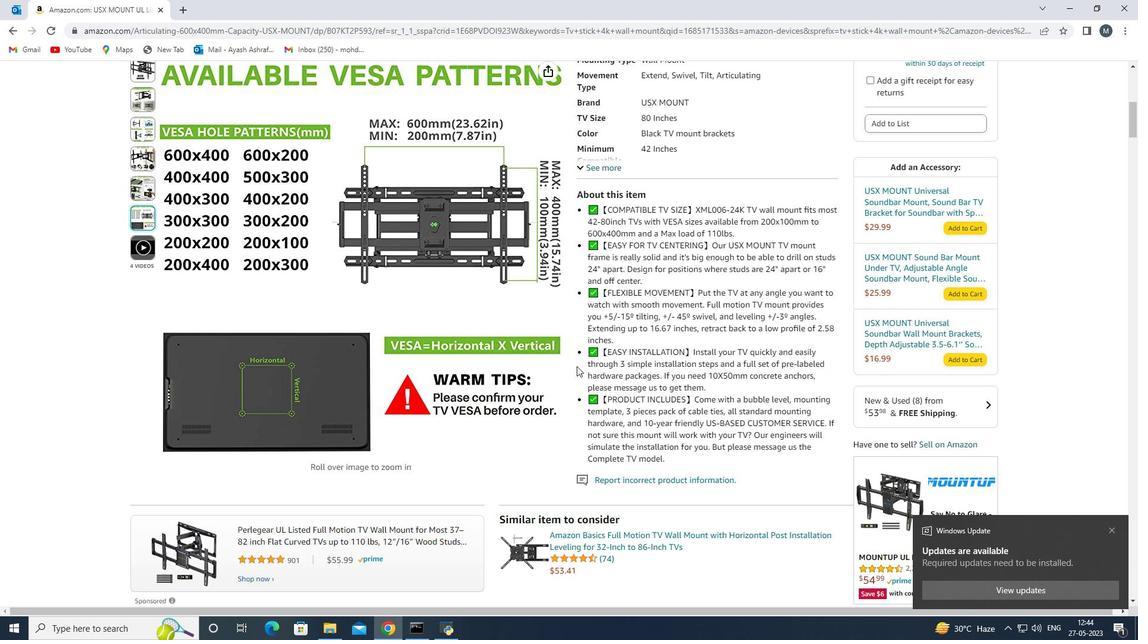
Action: Mouse moved to (566, 368)
Screenshot: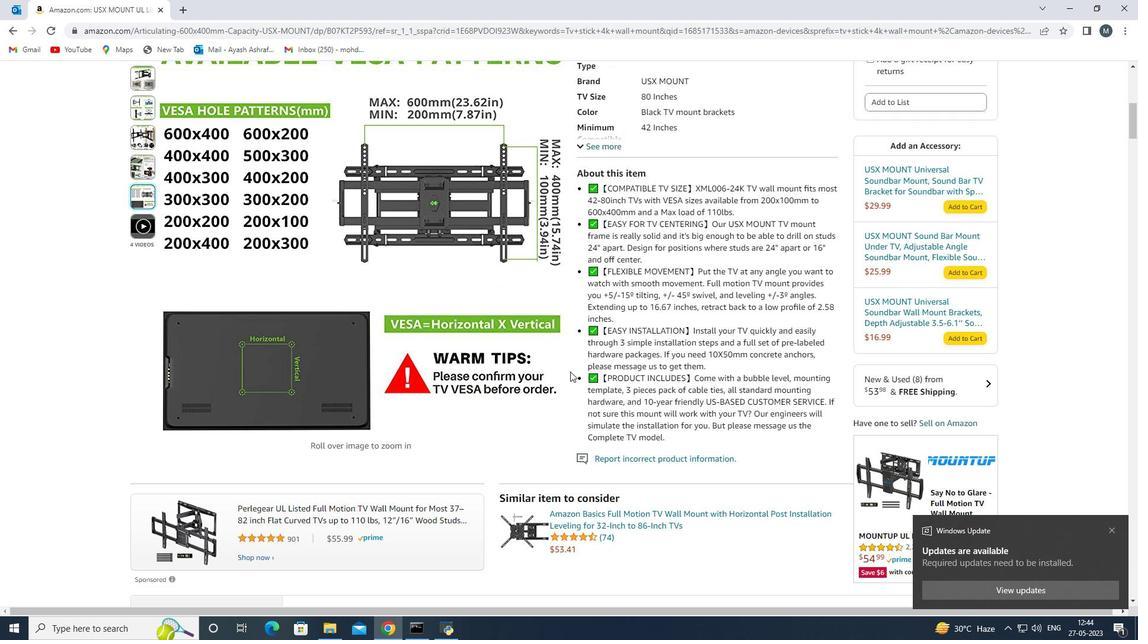 
Action: Mouse scrolled (566, 368) with delta (0, 0)
Screenshot: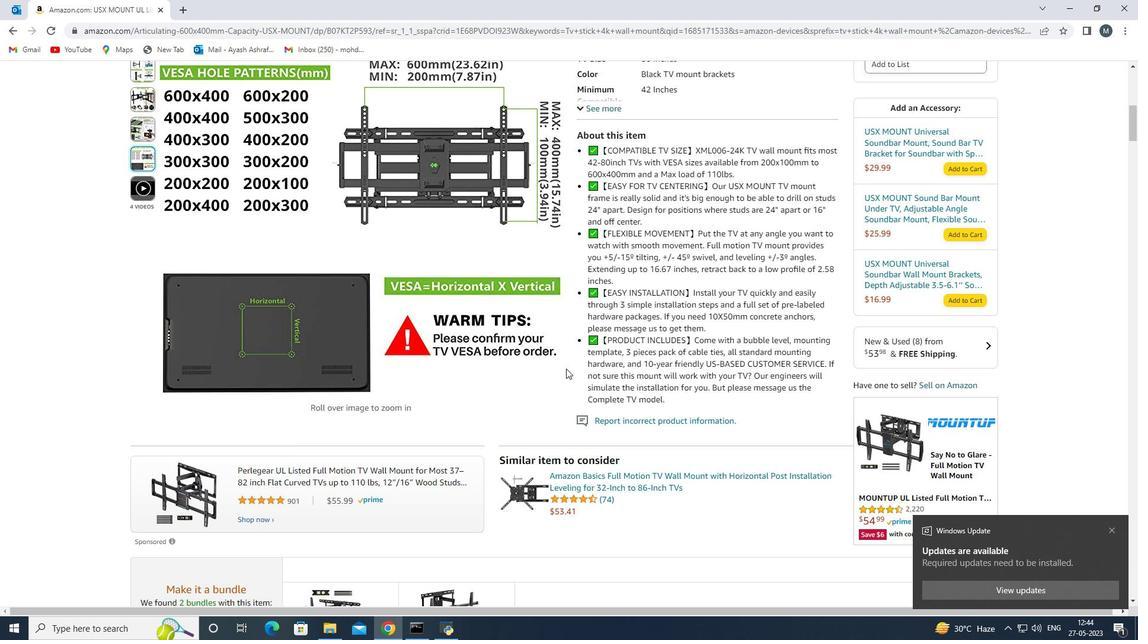 
Action: Mouse scrolled (566, 368) with delta (0, 0)
Screenshot: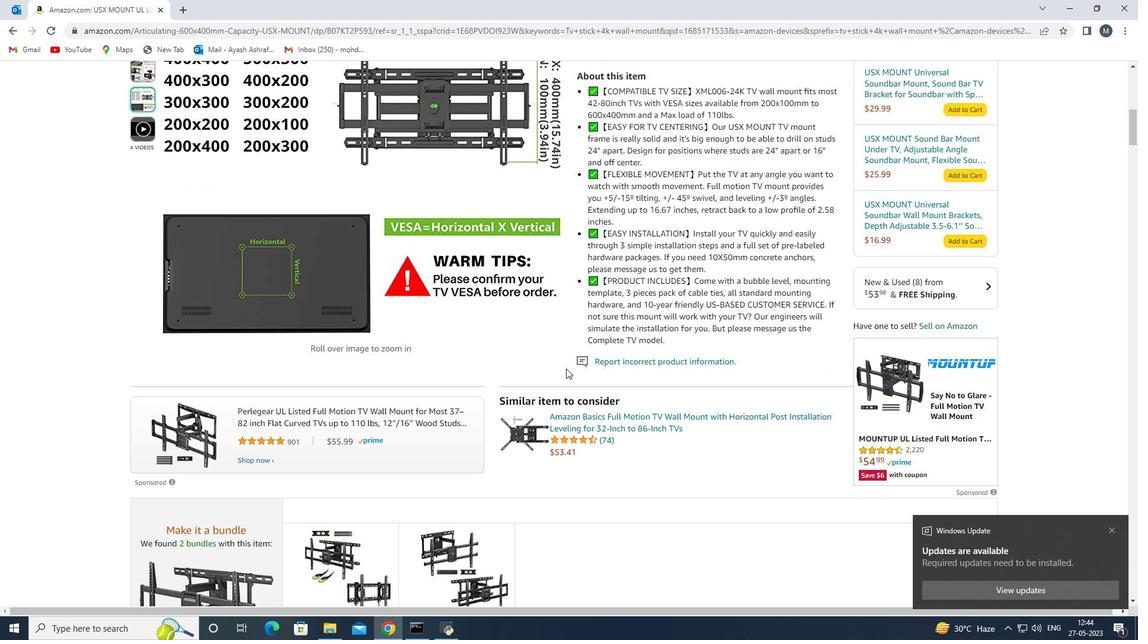 
Action: Mouse moved to (693, 384)
Screenshot: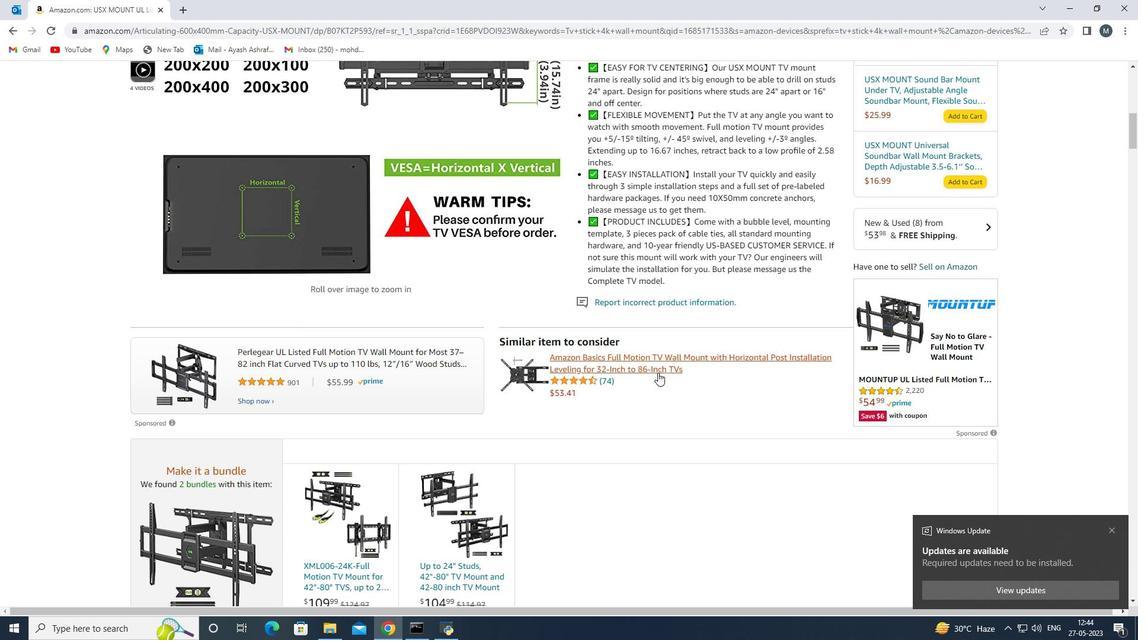
Action: Mouse scrolled (693, 385) with delta (0, 0)
Screenshot: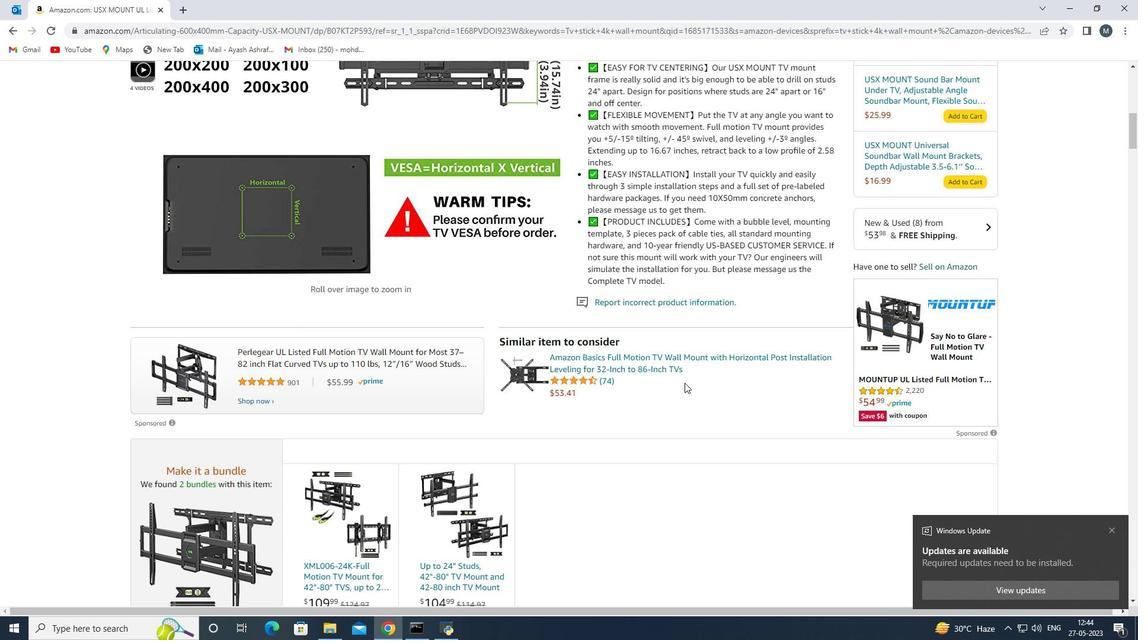 
Action: Mouse moved to (693, 383)
Screenshot: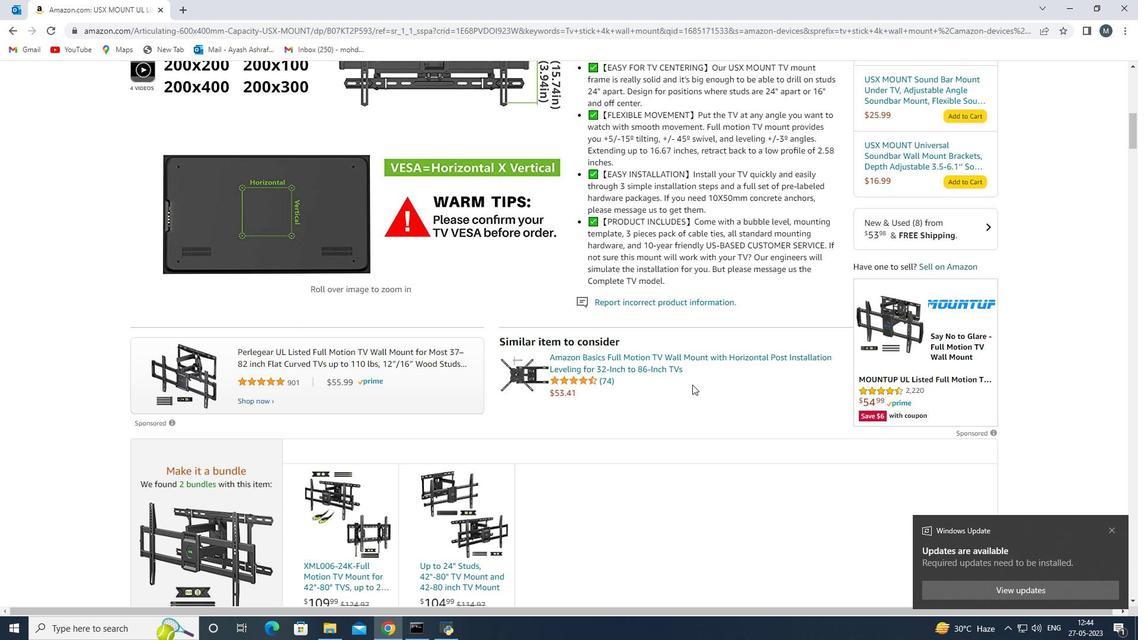 
Action: Mouse scrolled (693, 383) with delta (0, 0)
Screenshot: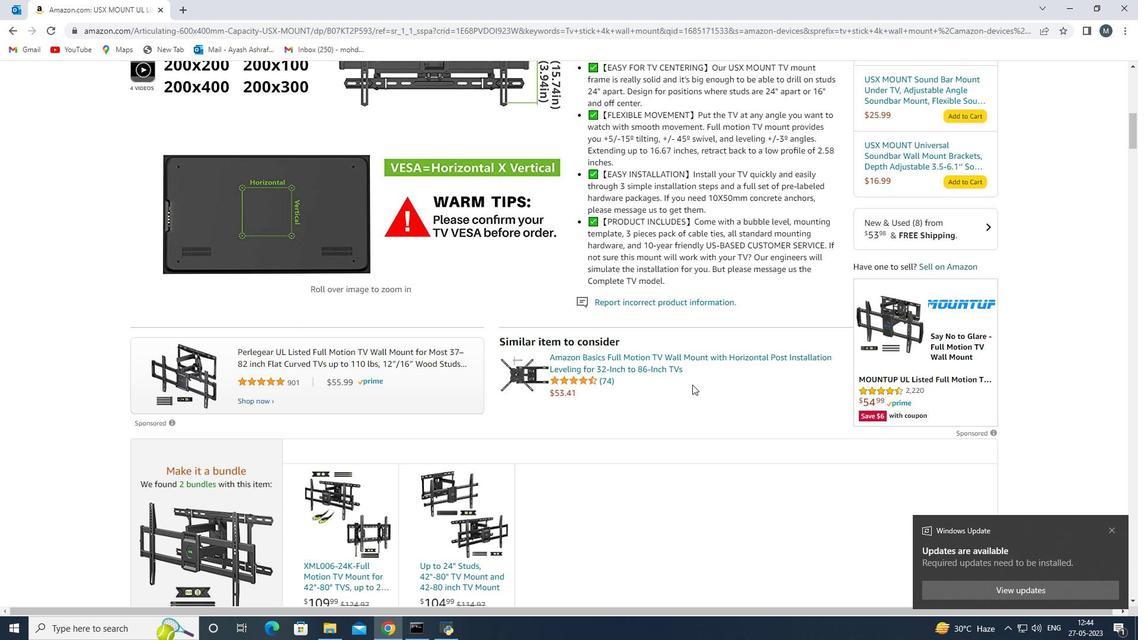 
Action: Mouse scrolled (693, 383) with delta (0, 0)
Screenshot: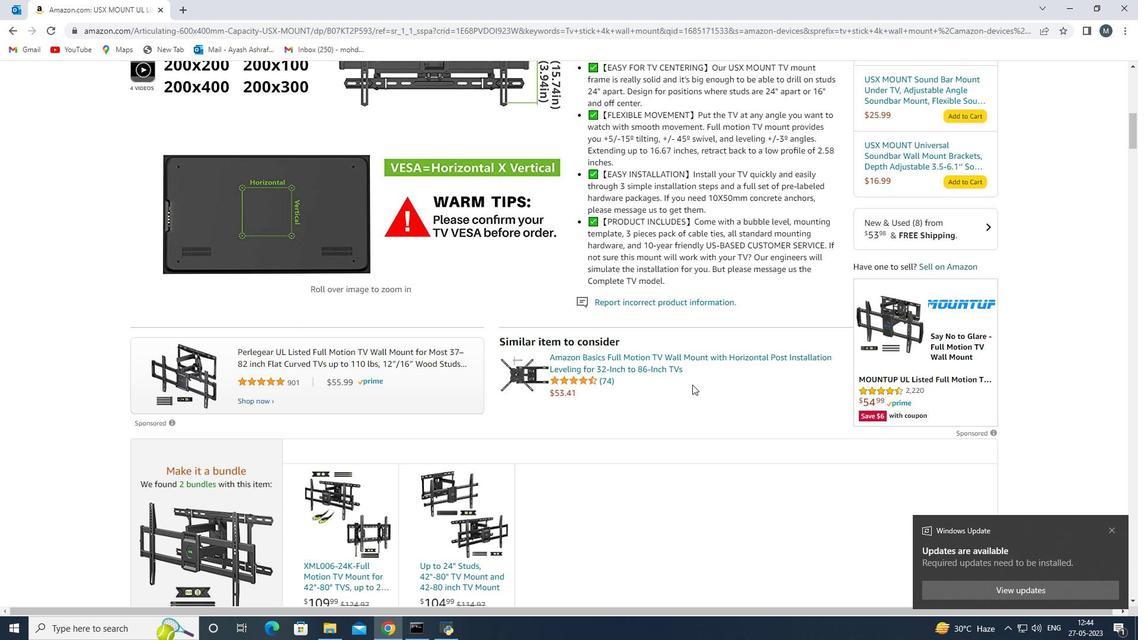 
Action: Mouse moved to (851, 275)
Screenshot: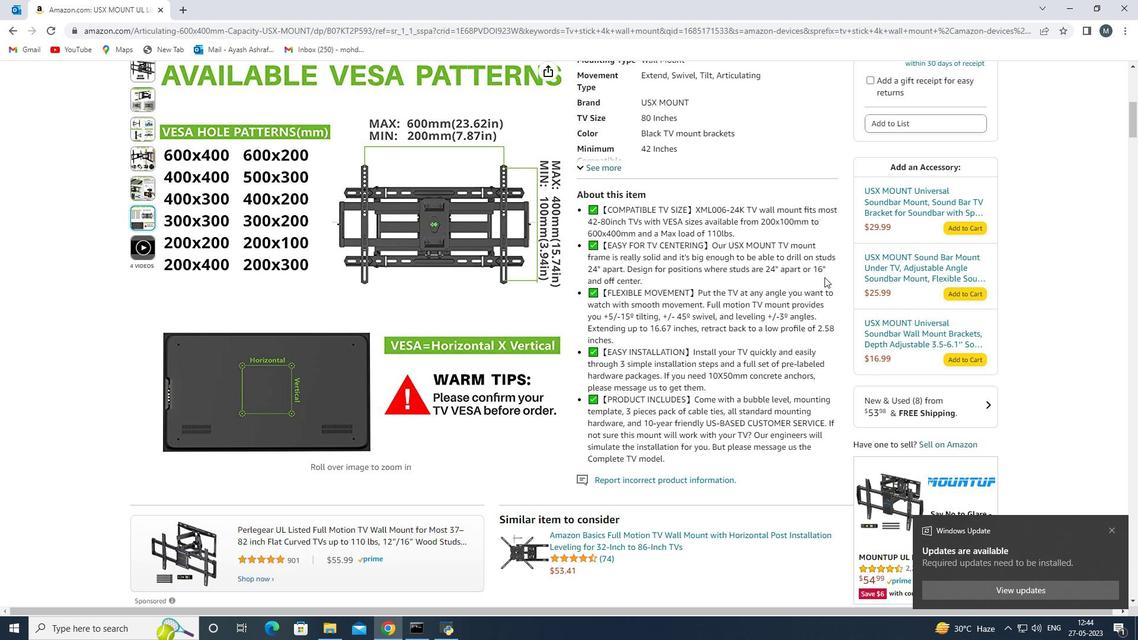 
Action: Mouse scrolled (851, 276) with delta (0, 0)
Screenshot: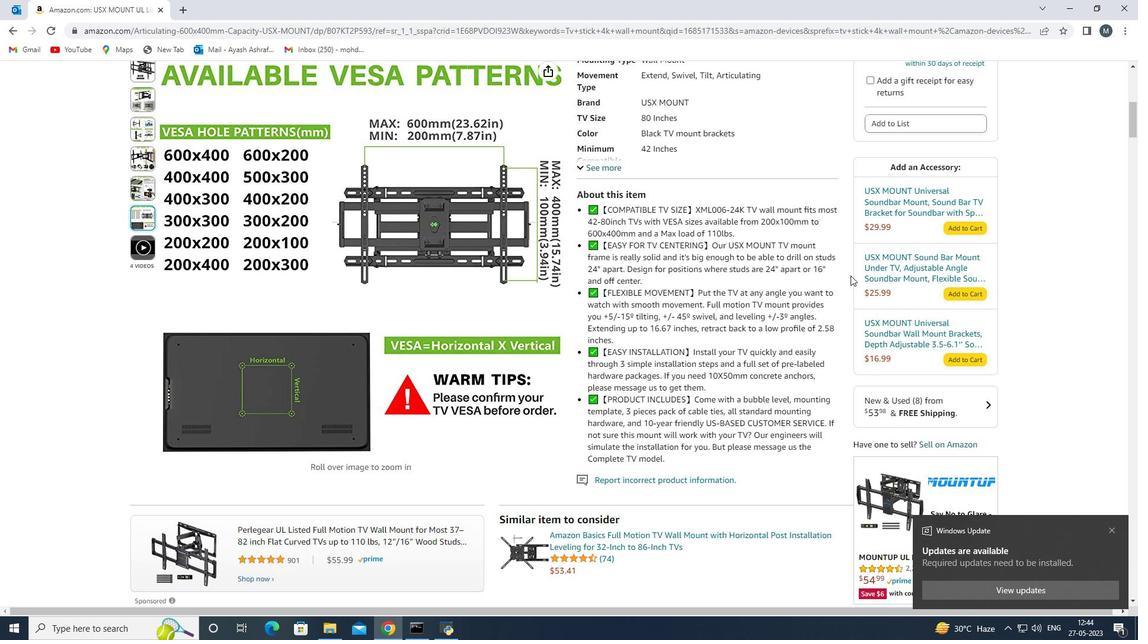 
Action: Mouse scrolled (851, 276) with delta (0, 0)
Screenshot: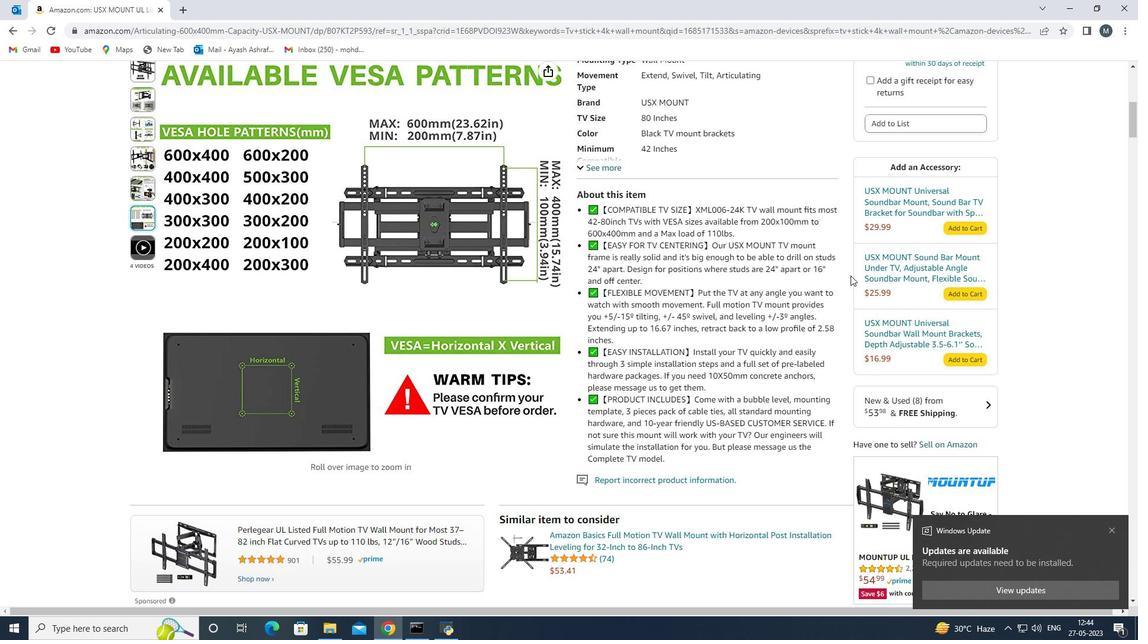 
Action: Mouse scrolled (851, 276) with delta (0, 0)
Screenshot: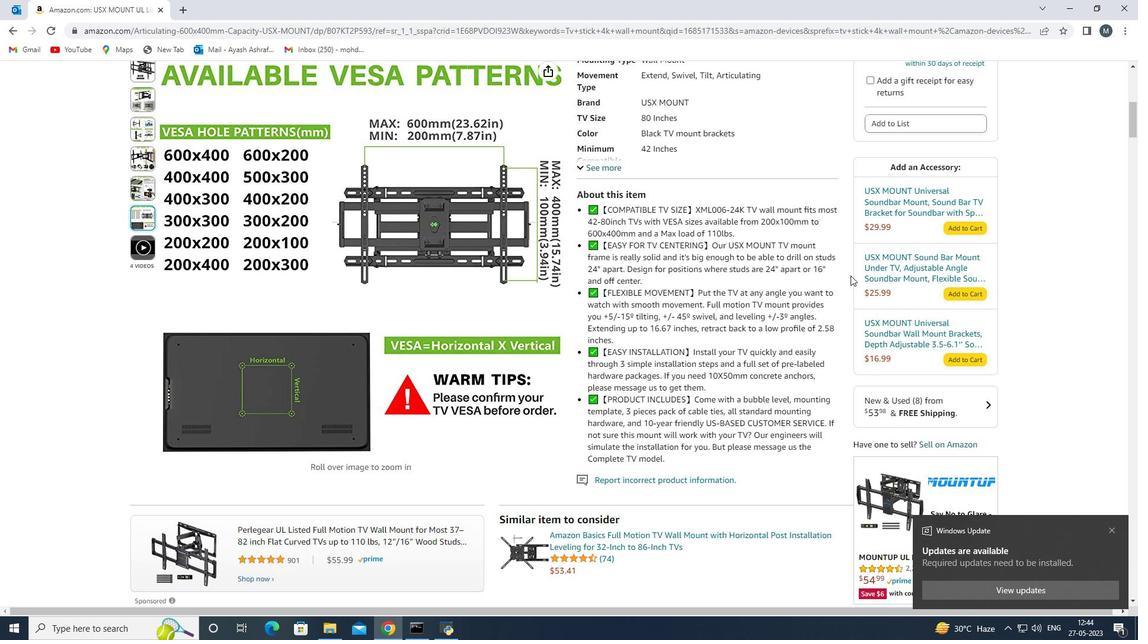 
Action: Mouse scrolled (851, 276) with delta (0, 0)
Screenshot: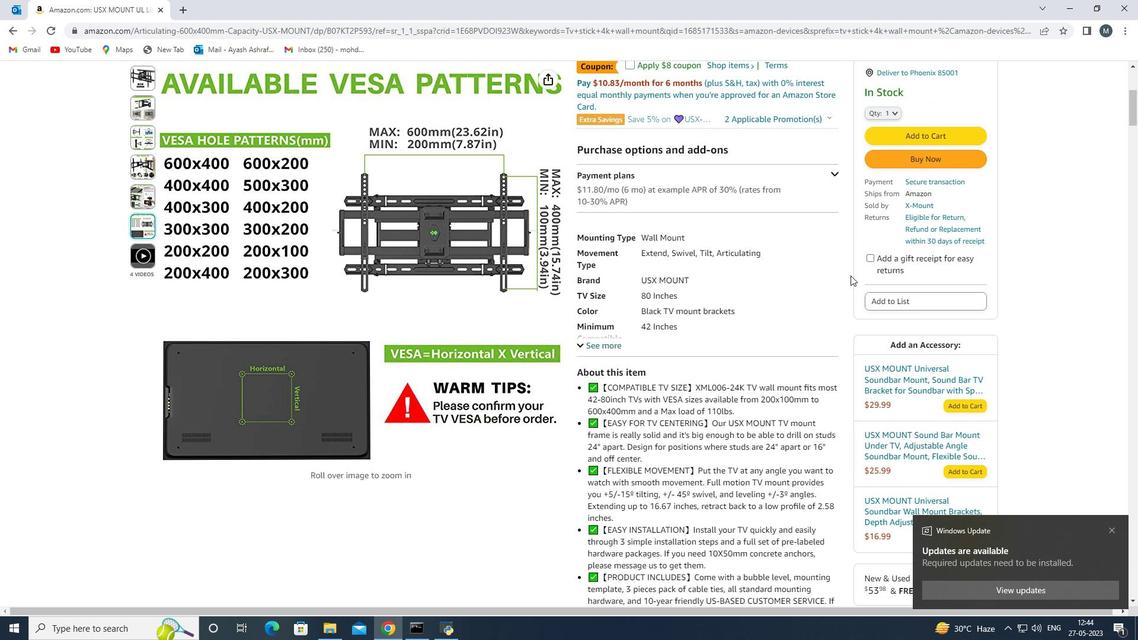 
Action: Mouse scrolled (851, 276) with delta (0, 0)
Screenshot: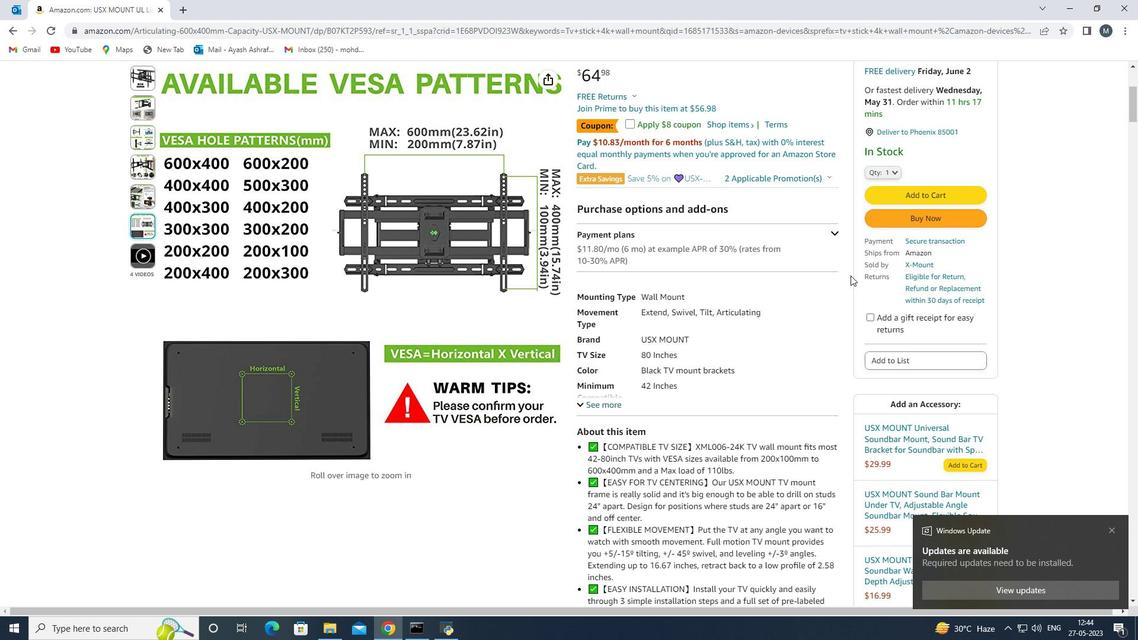 
Action: Mouse scrolled (851, 276) with delta (0, 0)
Screenshot: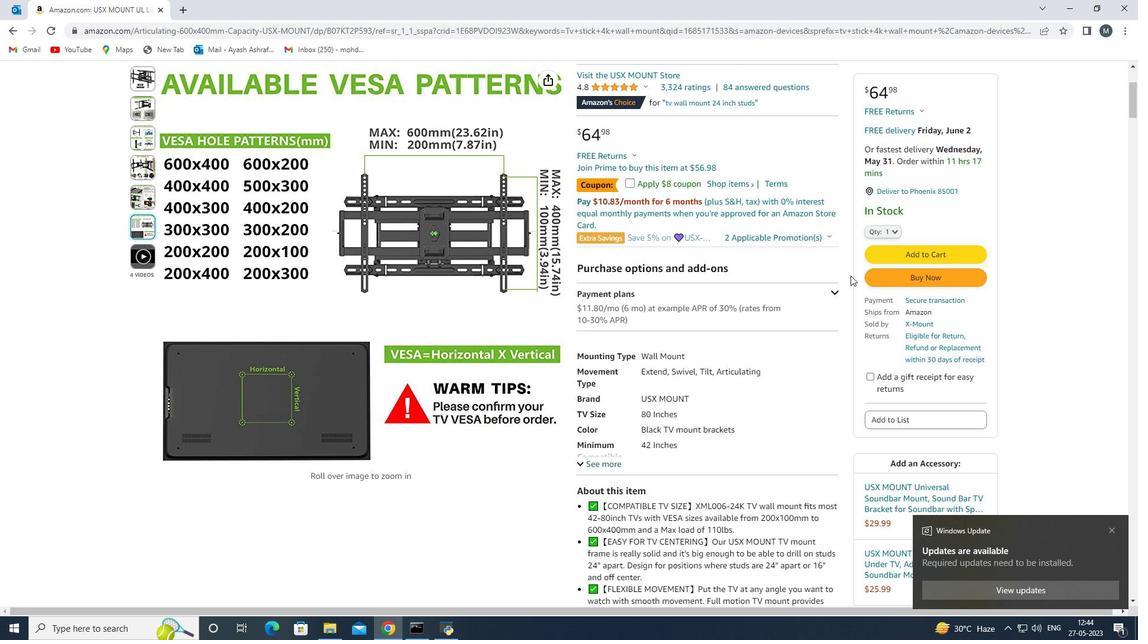 
Action: Mouse scrolled (851, 276) with delta (0, 0)
Screenshot: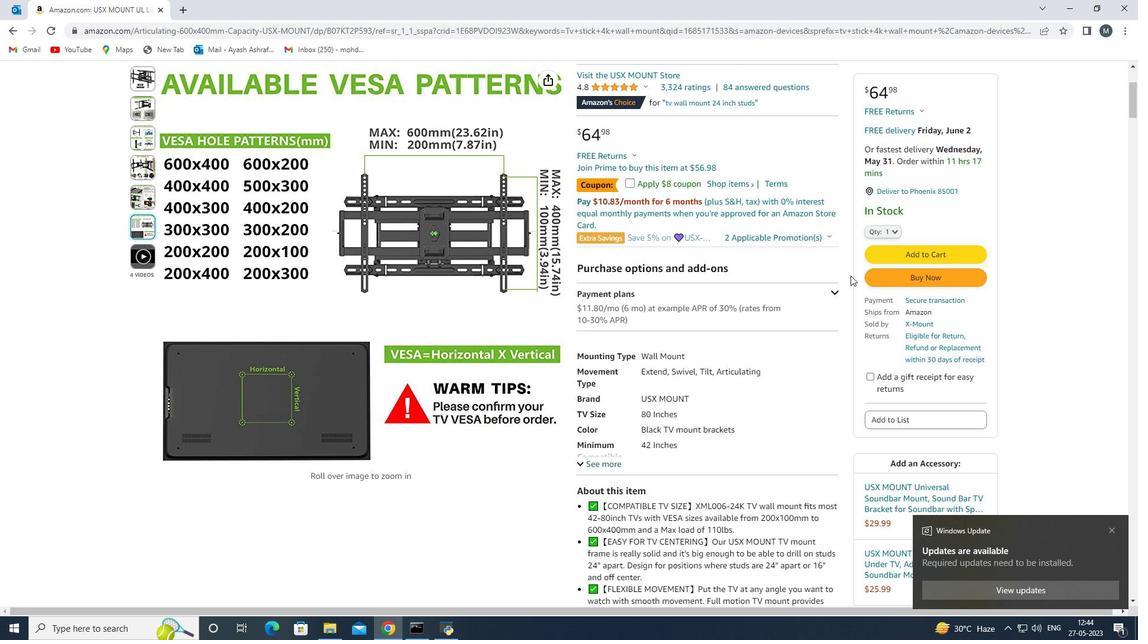 
Action: Mouse scrolled (851, 276) with delta (0, 0)
Screenshot: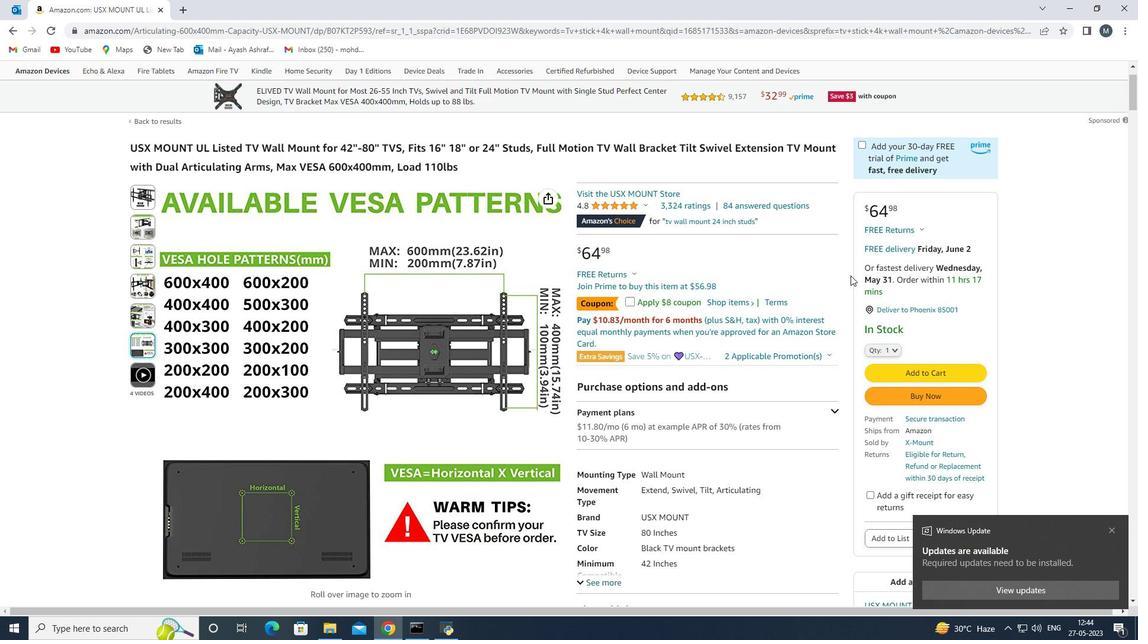 
Action: Mouse moved to (902, 265)
Screenshot: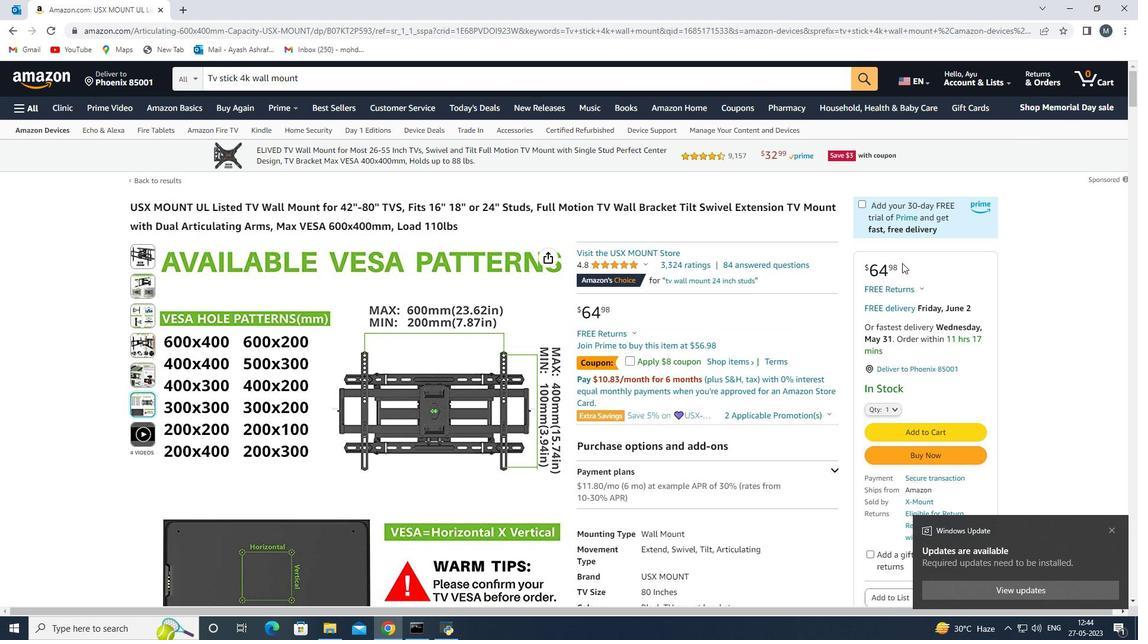 
Action: Mouse scrolled (902, 265) with delta (0, 0)
Screenshot: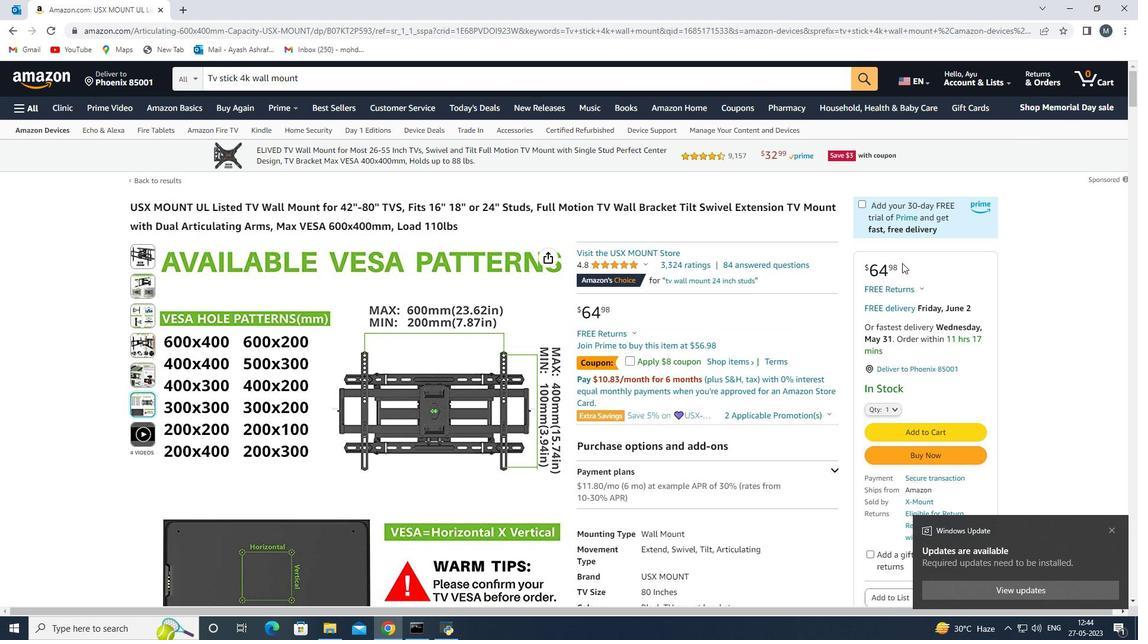 
Action: Mouse moved to (902, 283)
Screenshot: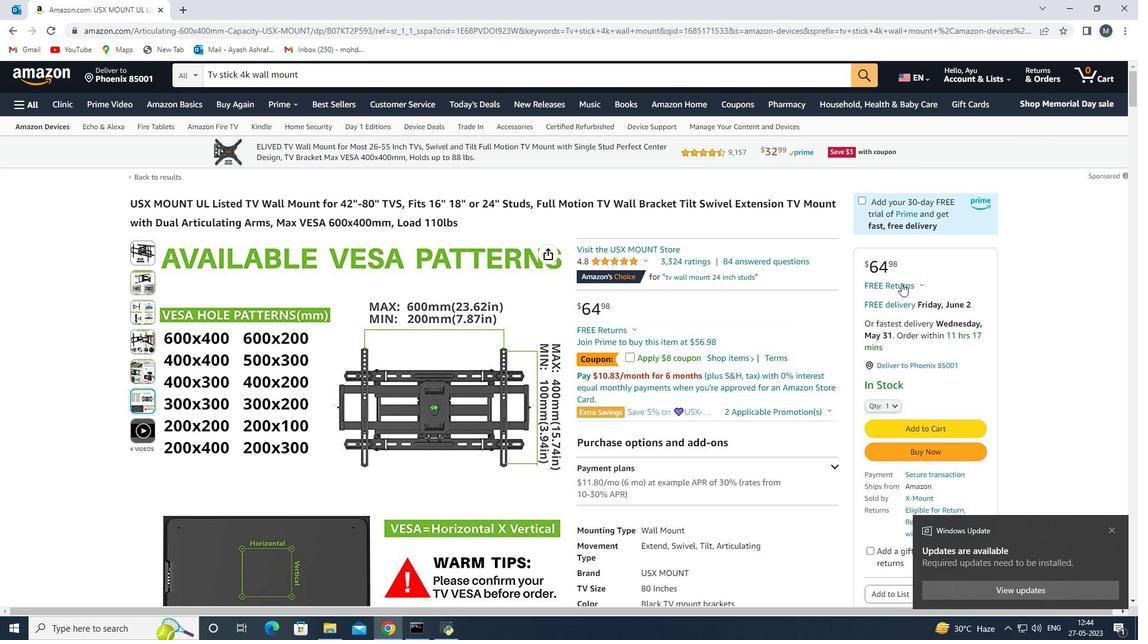 
Action: Mouse scrolled (902, 282) with delta (0, 0)
Screenshot: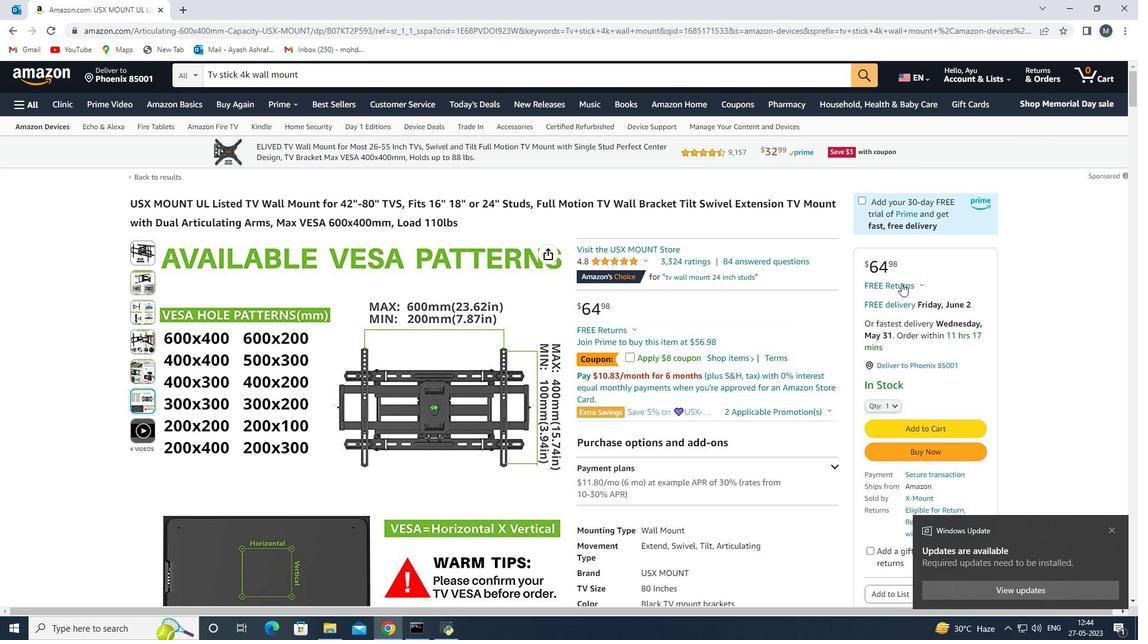 
Action: Mouse moved to (897, 313)
Screenshot: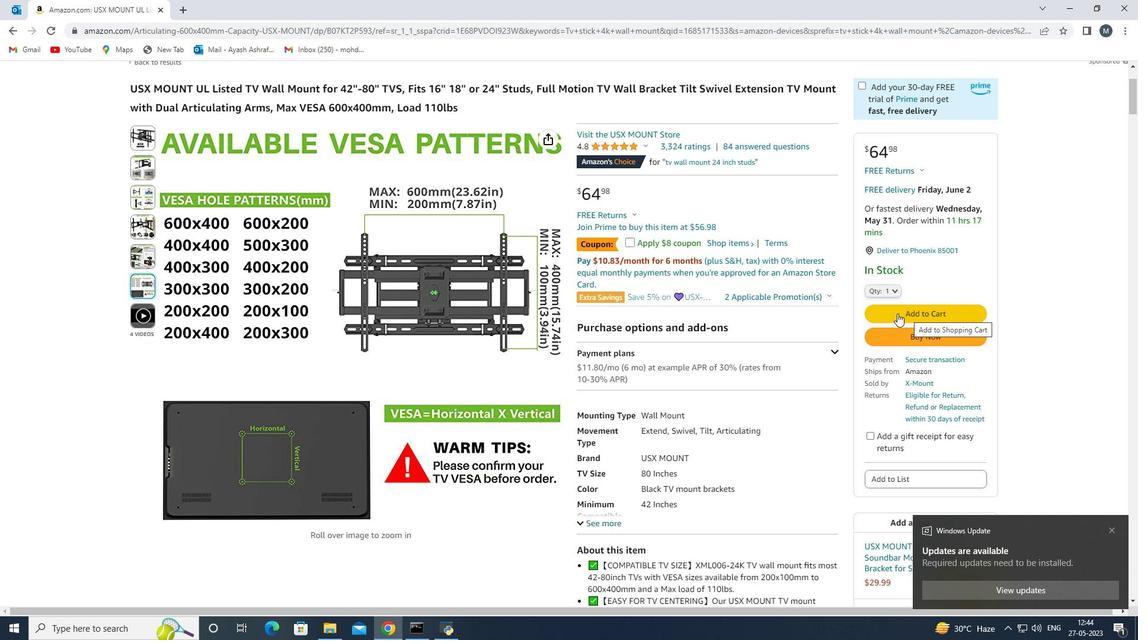 
Action: Mouse pressed left at (897, 313)
Screenshot: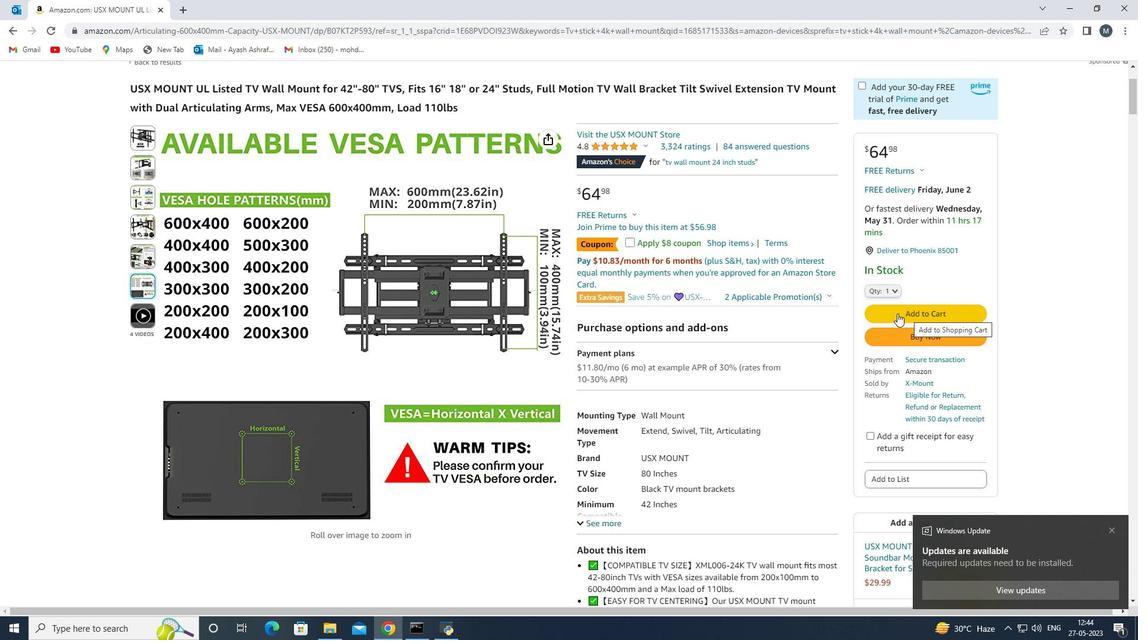 
Action: Mouse moved to (1012, 103)
Screenshot: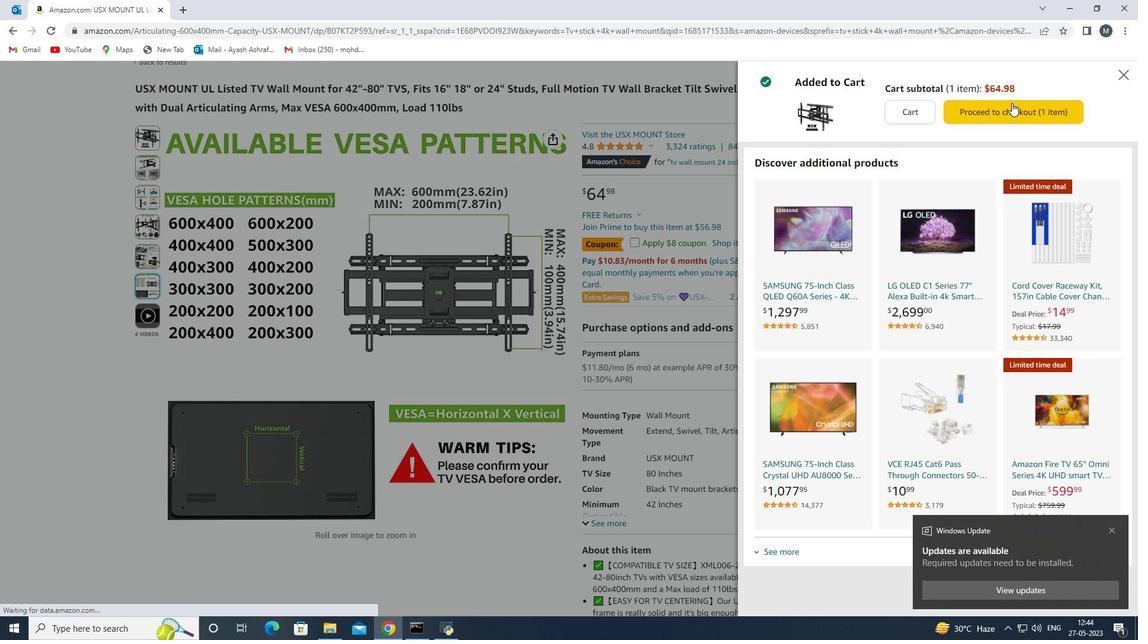 
Action: Mouse pressed left at (1012, 103)
Screenshot: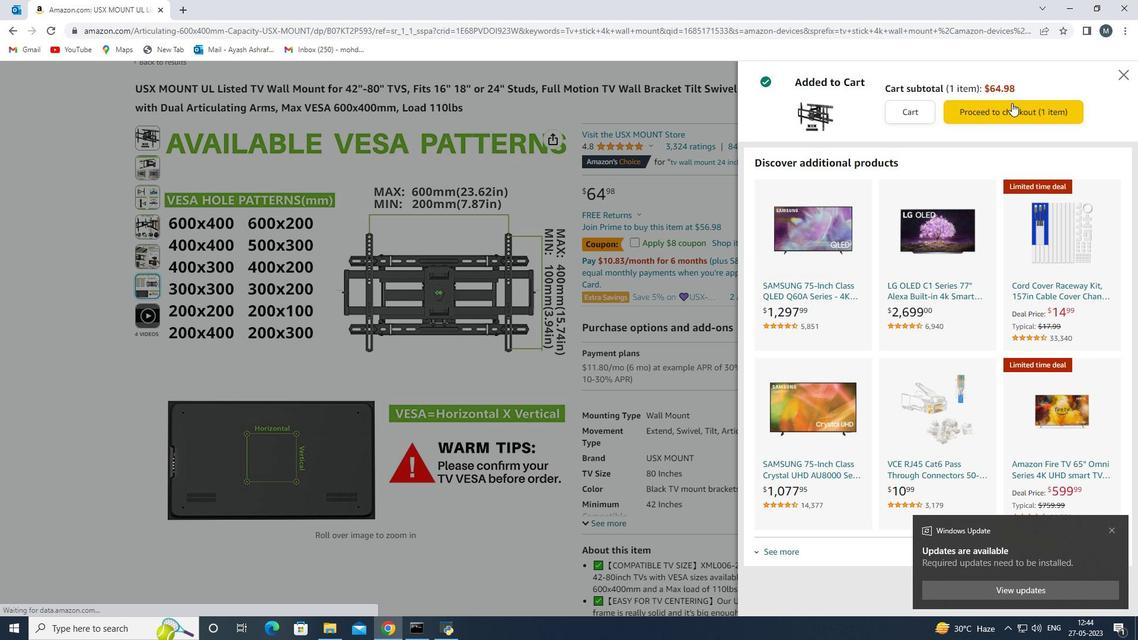 
Action: Mouse moved to (343, 280)
Screenshot: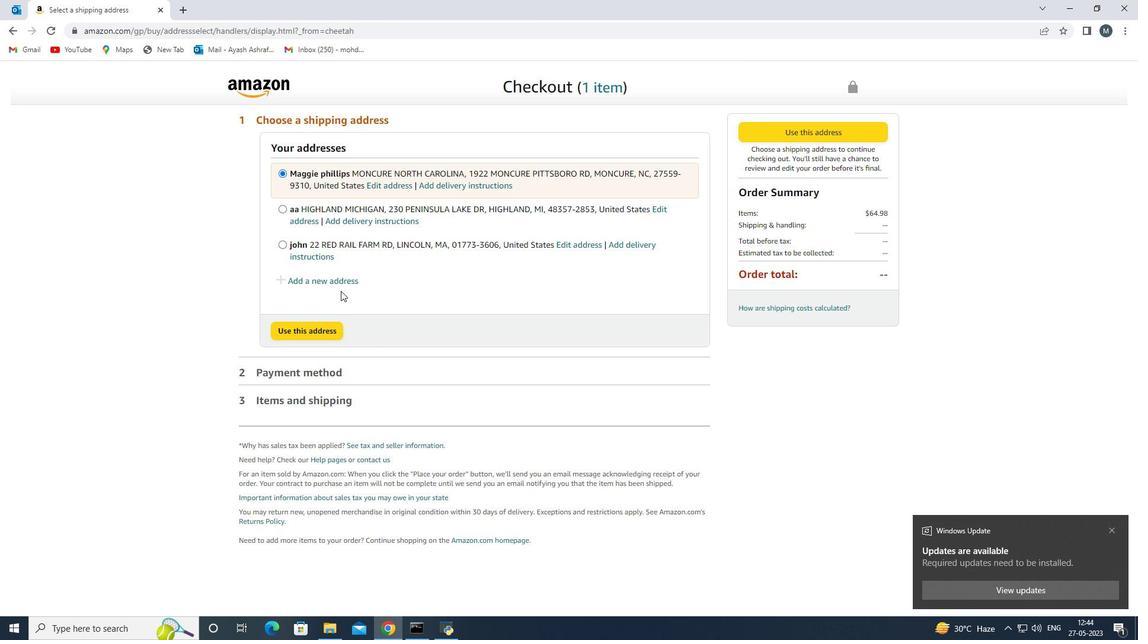 
Action: Mouse pressed left at (343, 280)
Screenshot: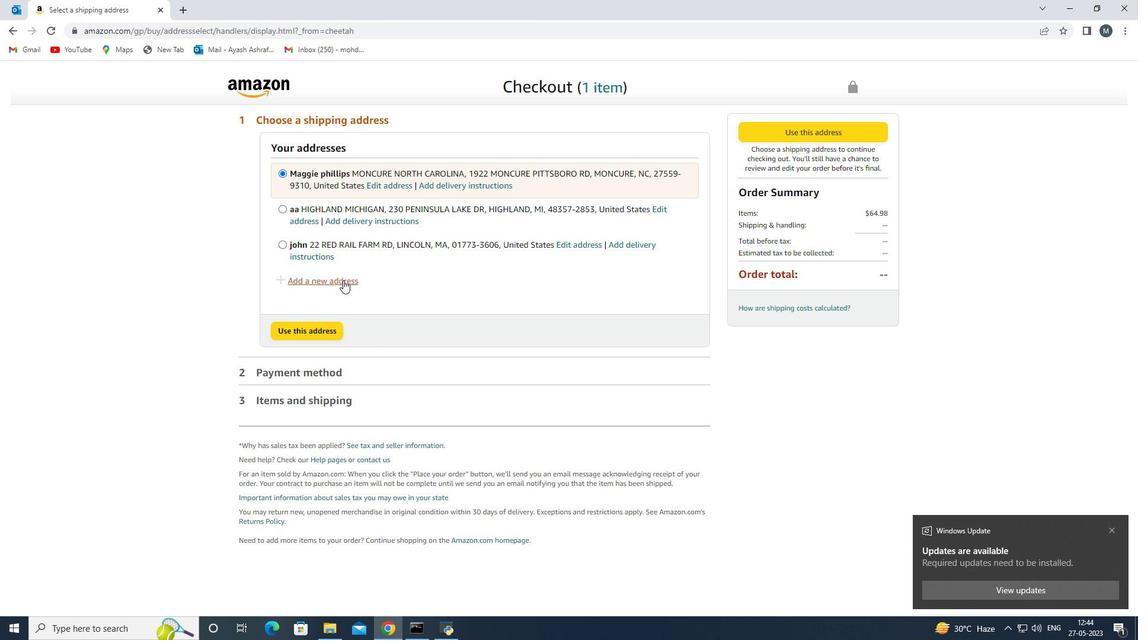
Action: Mouse moved to (404, 300)
Screenshot: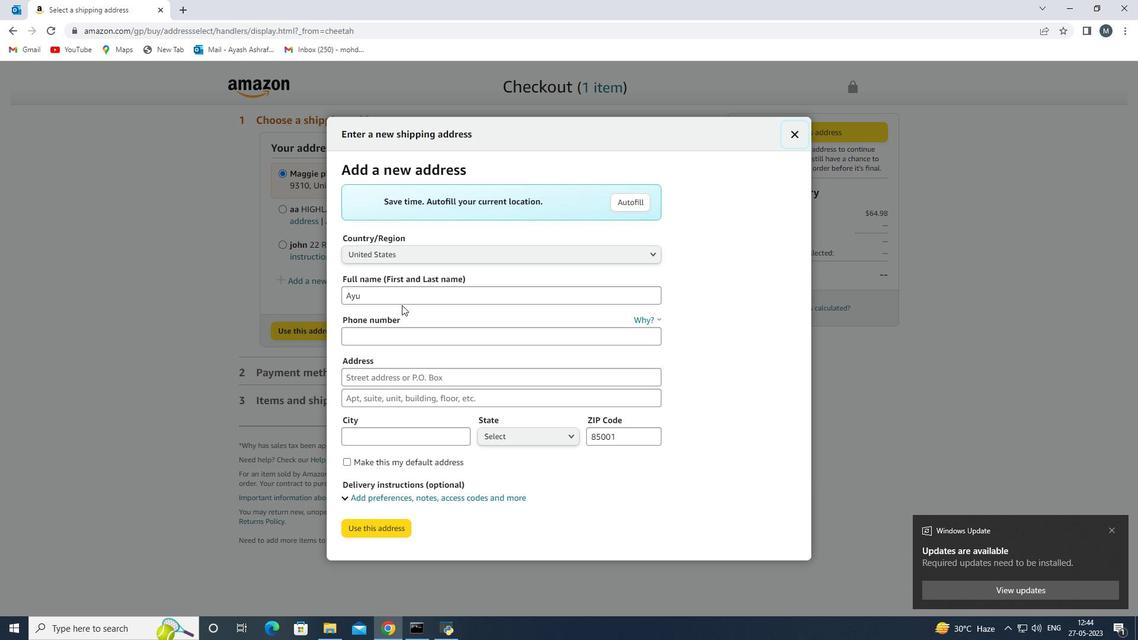 
Action: Mouse pressed left at (404, 300)
Screenshot: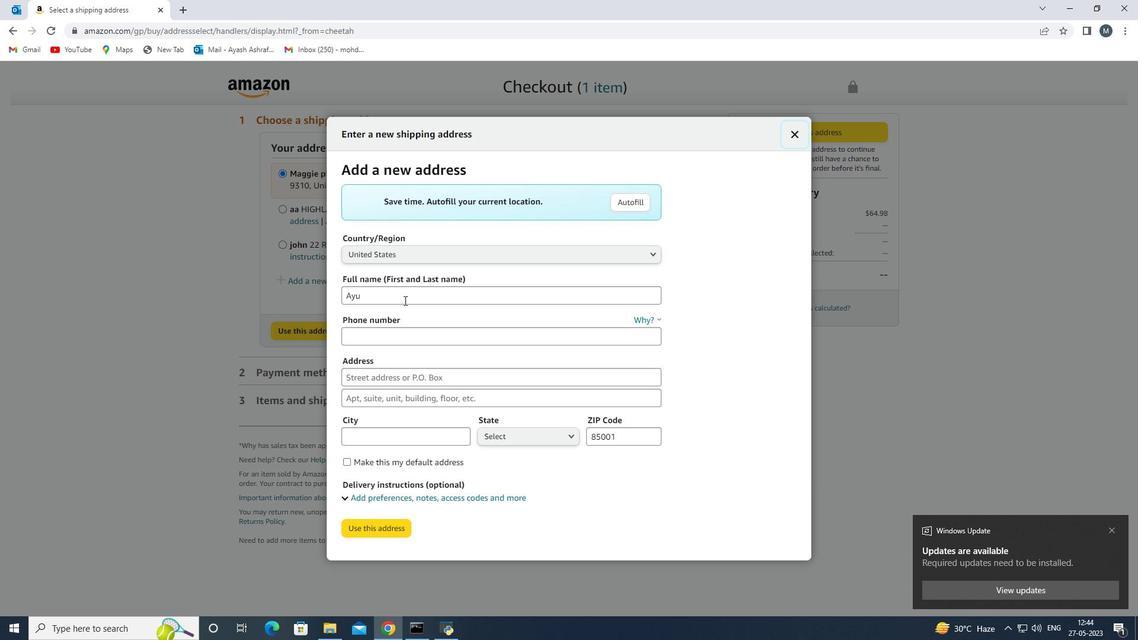 
Action: Mouse moved to (421, 336)
Screenshot: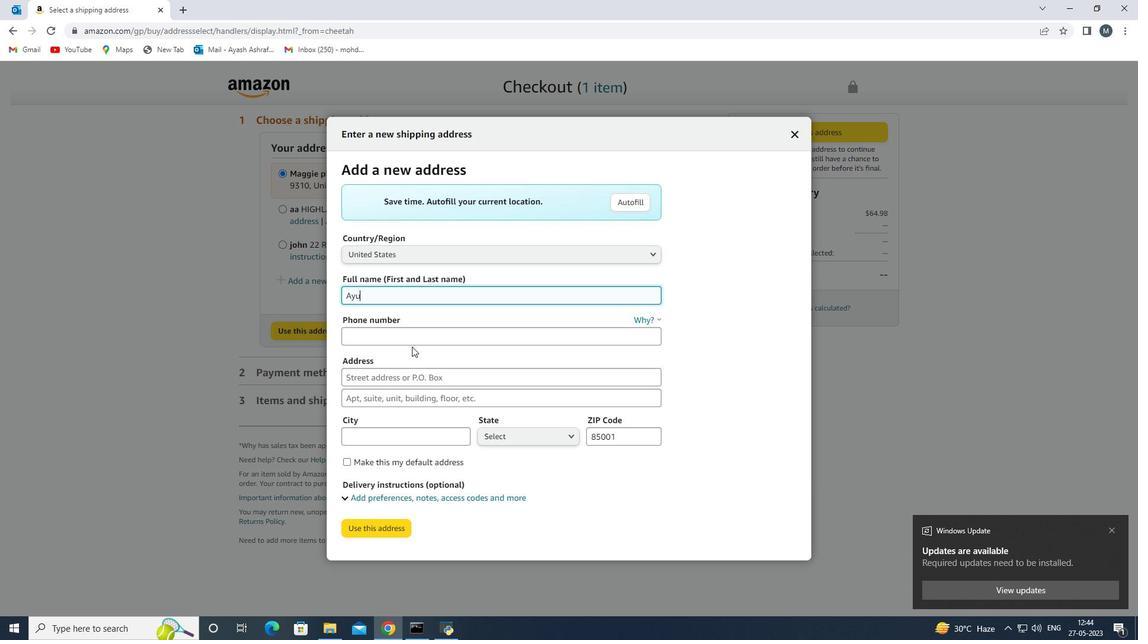 
Action: Mouse pressed left at (421, 336)
Screenshot: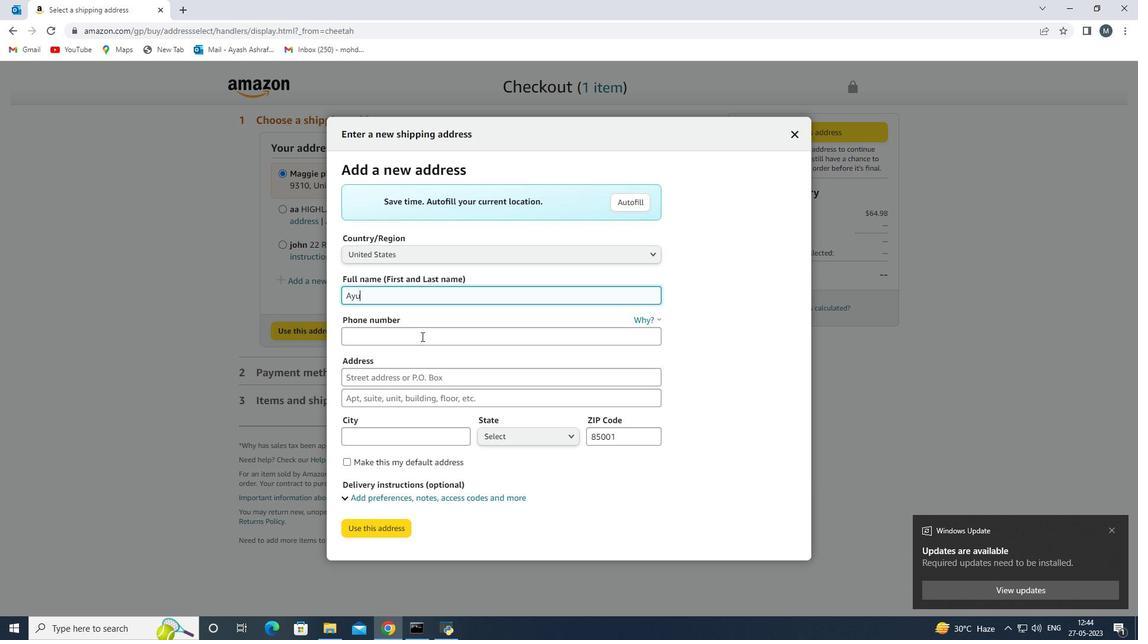 
Action: Mouse moved to (397, 294)
Screenshot: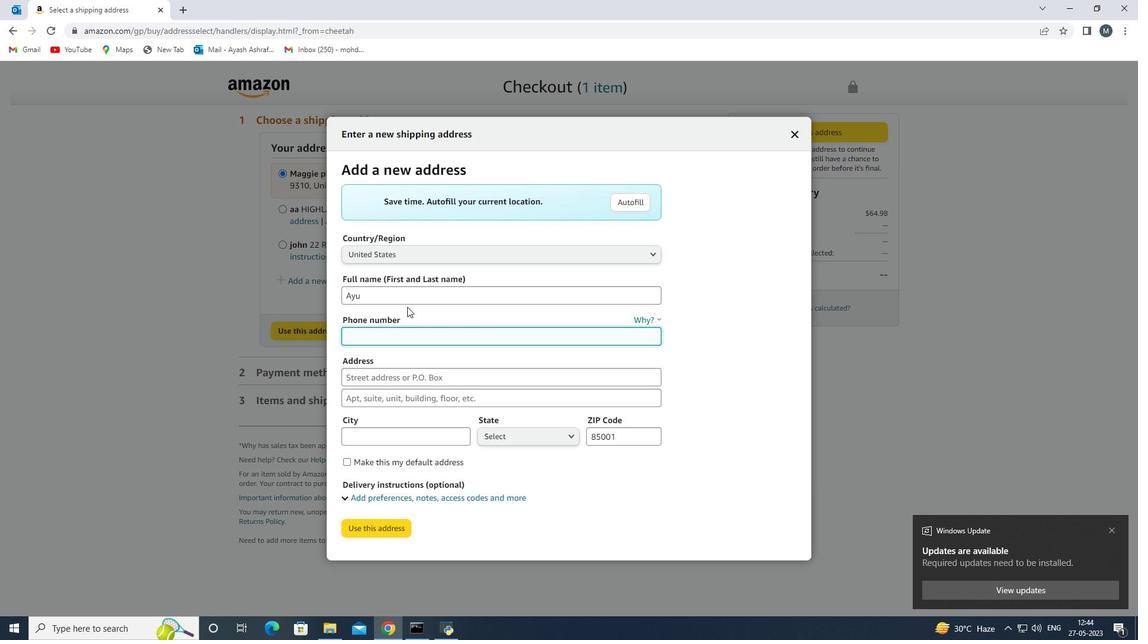 
Action: Mouse pressed left at (397, 294)
Screenshot: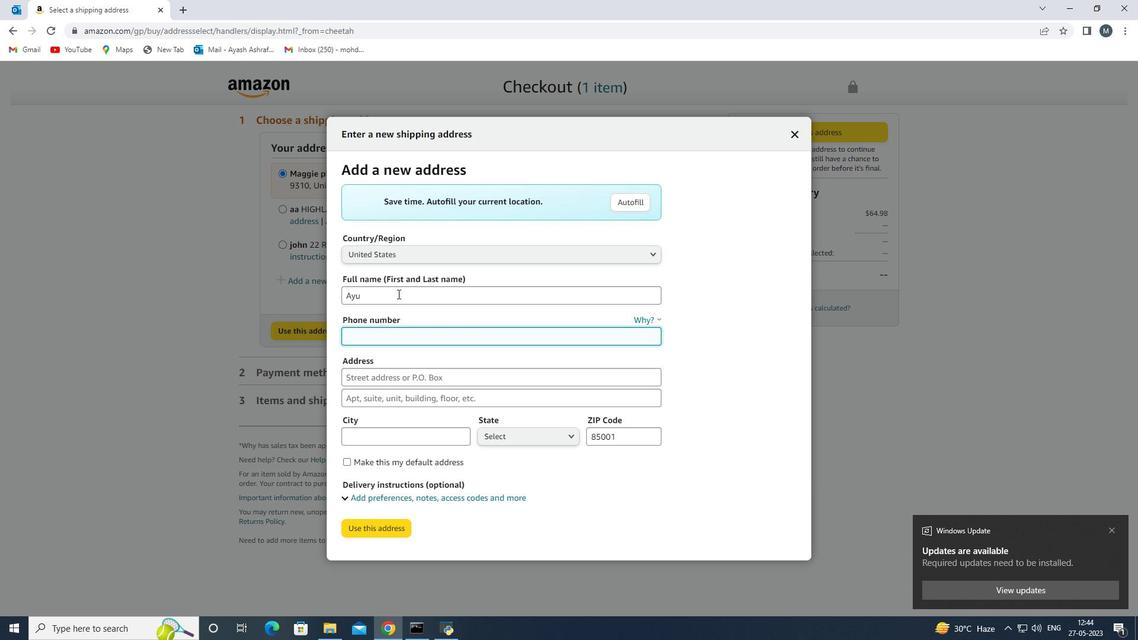 
Action: Key pressed <Key.backspace>
Screenshot: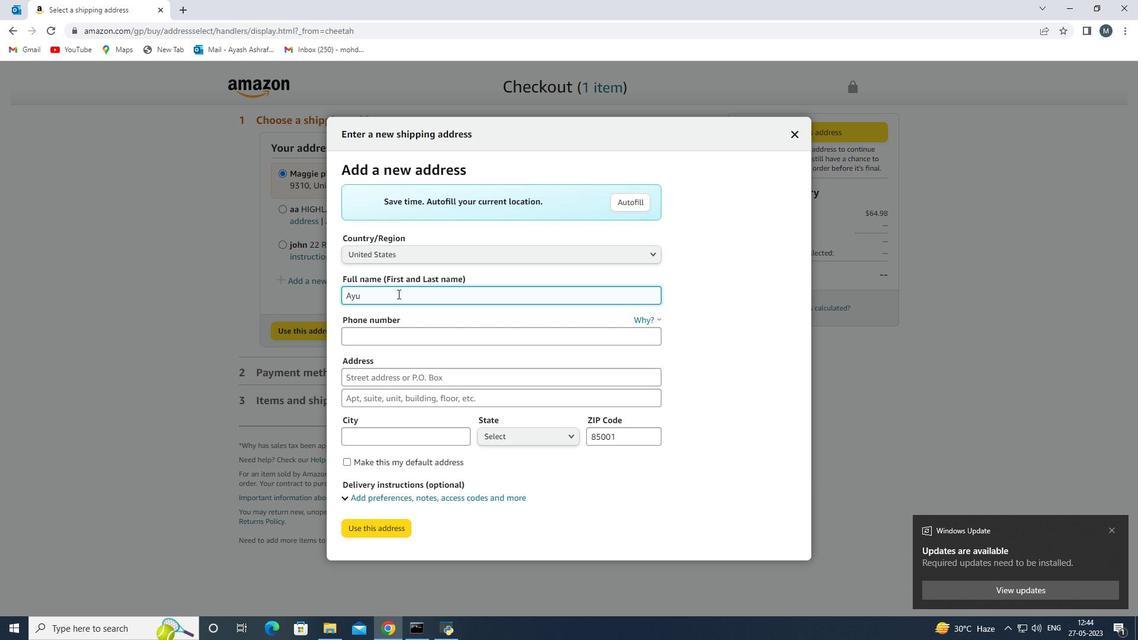 
Action: Mouse moved to (375, 334)
Screenshot: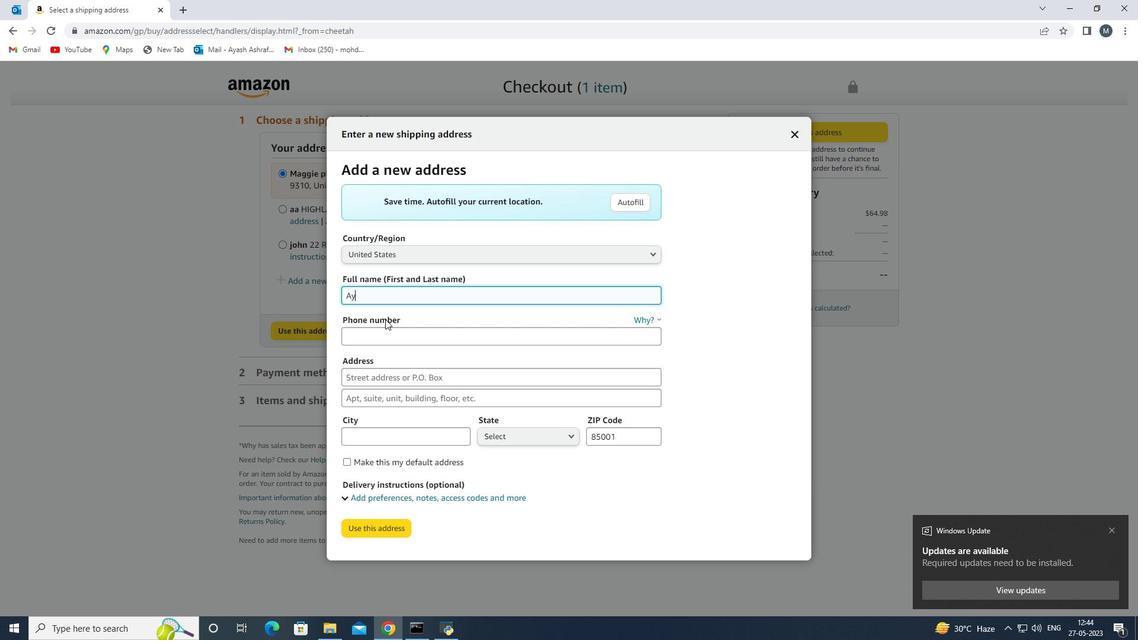 
Action: Mouse pressed left at (375, 334)
Screenshot: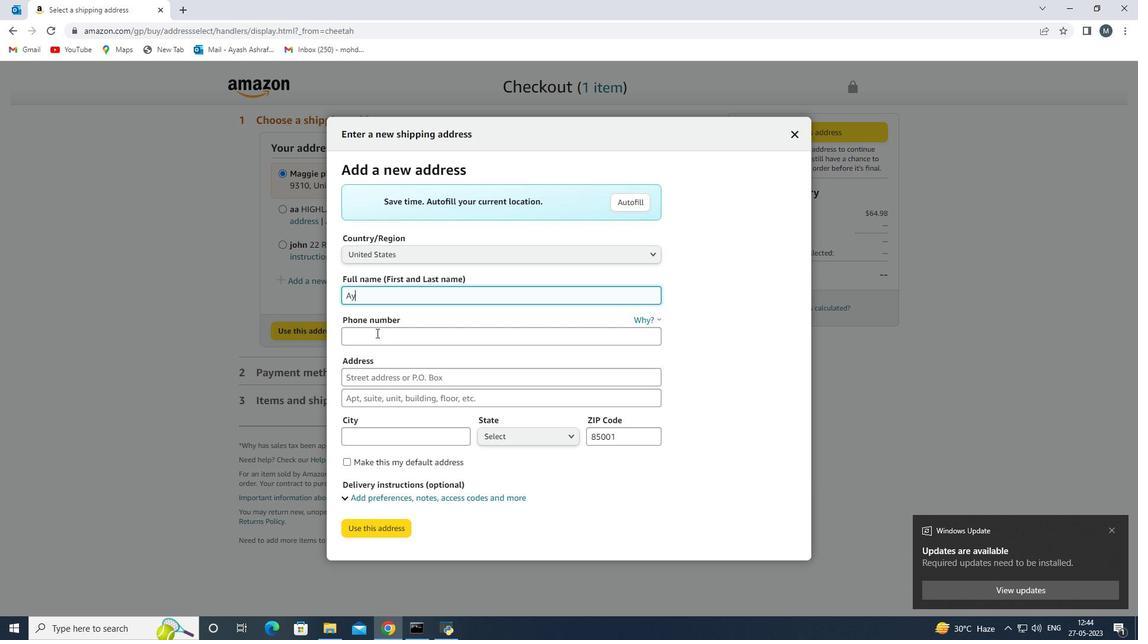 
Action: Key pressed 12<Key.backspace><Key.backspace><Key.backspace><Key.shift><Key.shift><Key.shift><Key.shift><Key.shift><Key.shift>(918<Key.shift><Key.shift><Key.shift>)478-5083
Screenshot: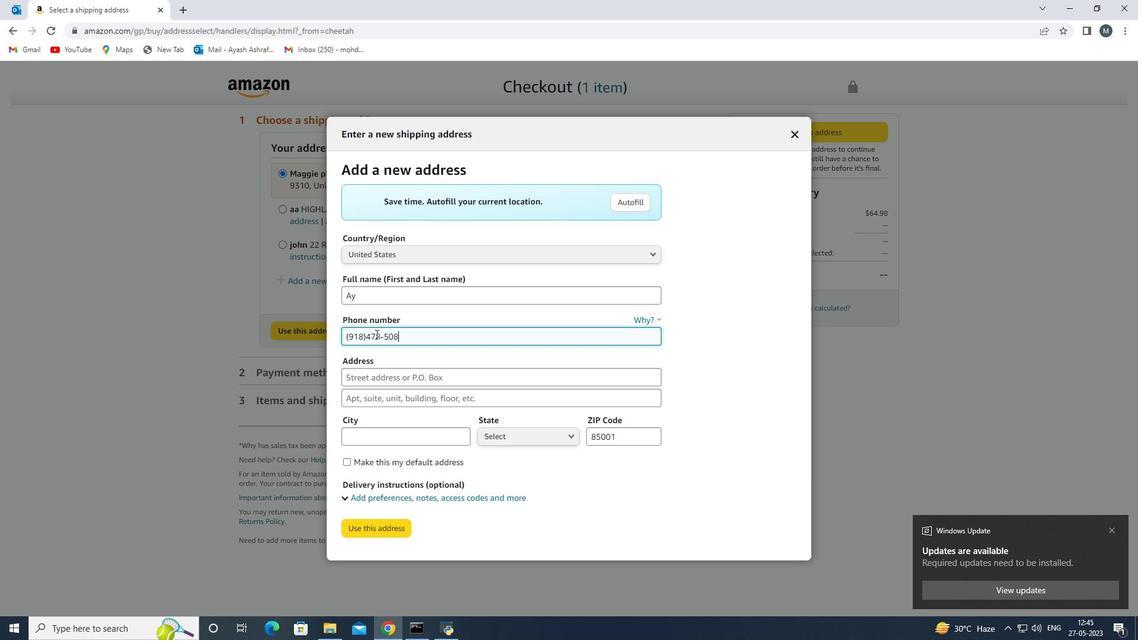 
Action: Mouse moved to (415, 377)
Screenshot: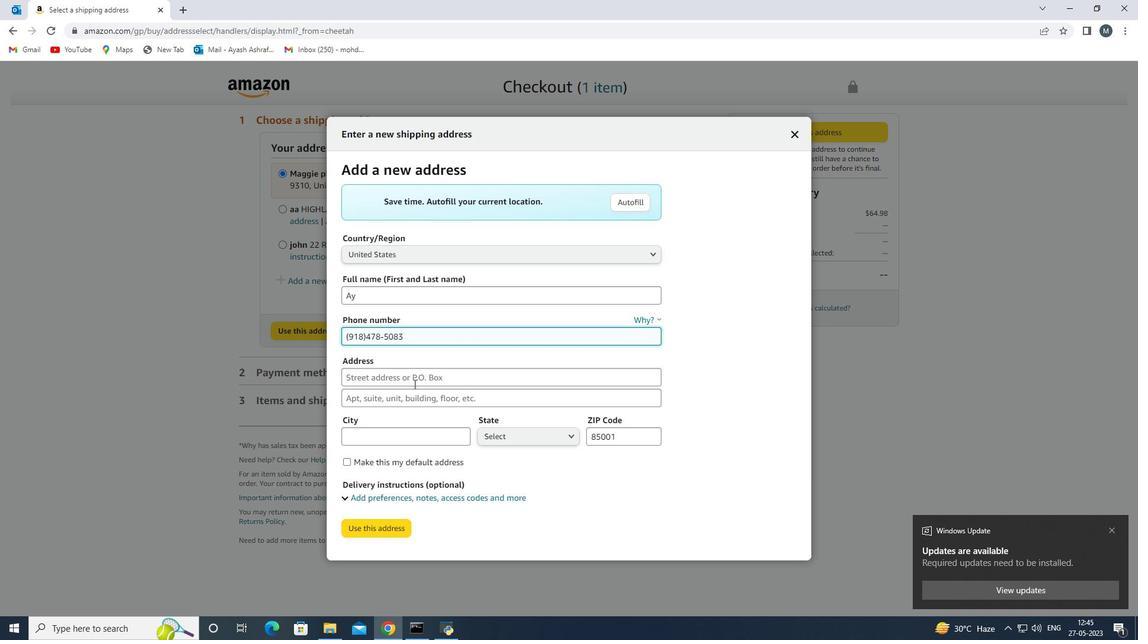 
Action: Mouse pressed left at (415, 377)
Screenshot: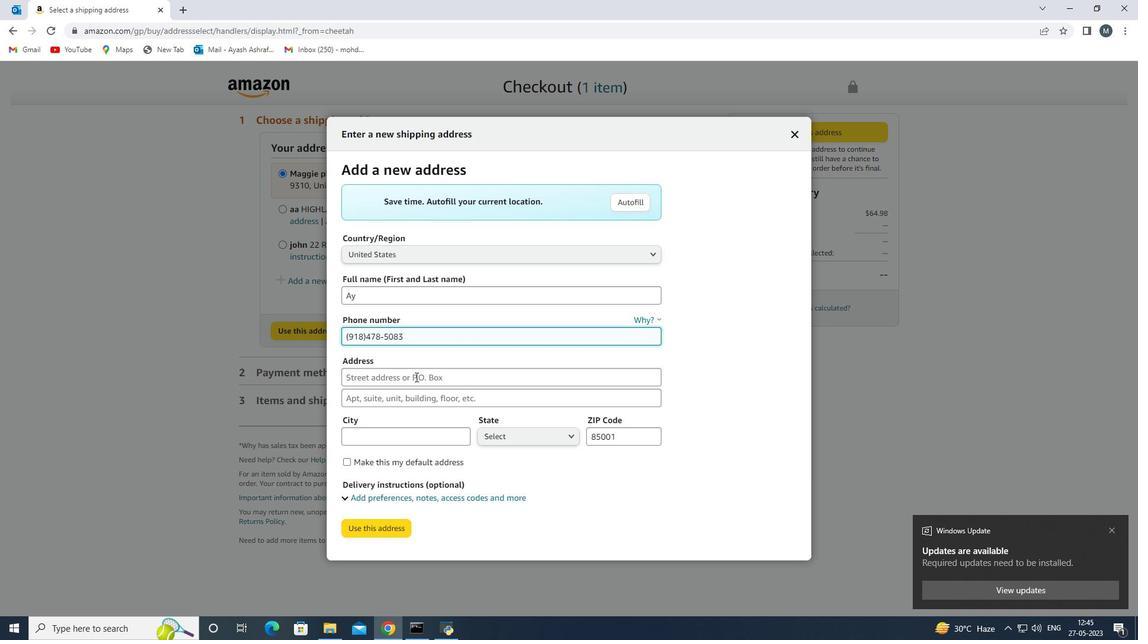 
Action: Mouse moved to (416, 378)
Screenshot: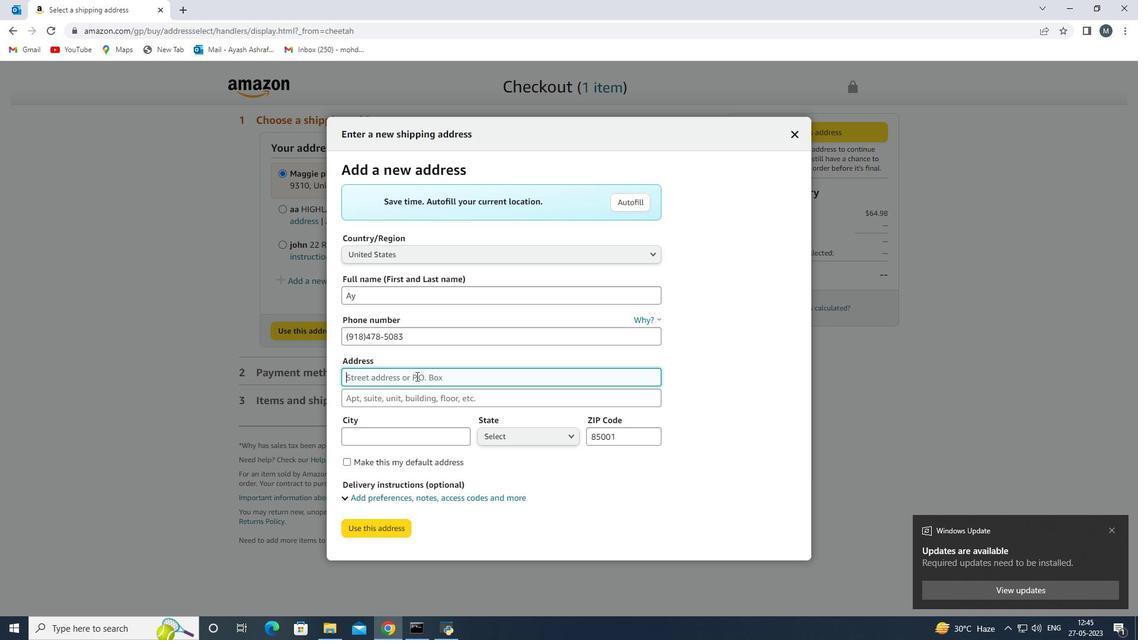 
Action: Key pressed 122<Key.space>gibson<Key.space>rodeo<Key.backspace><Key.backspace><Key.backspace><Key.backspace><Key.backspace>
Screenshot: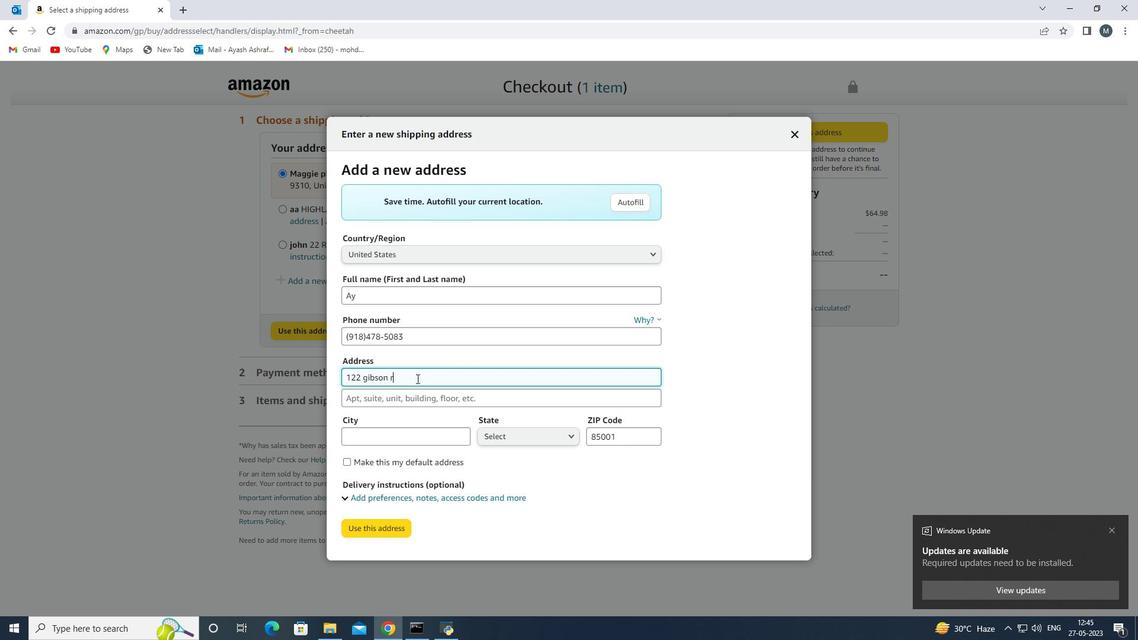 
Action: Mouse moved to (486, 422)
Screenshot: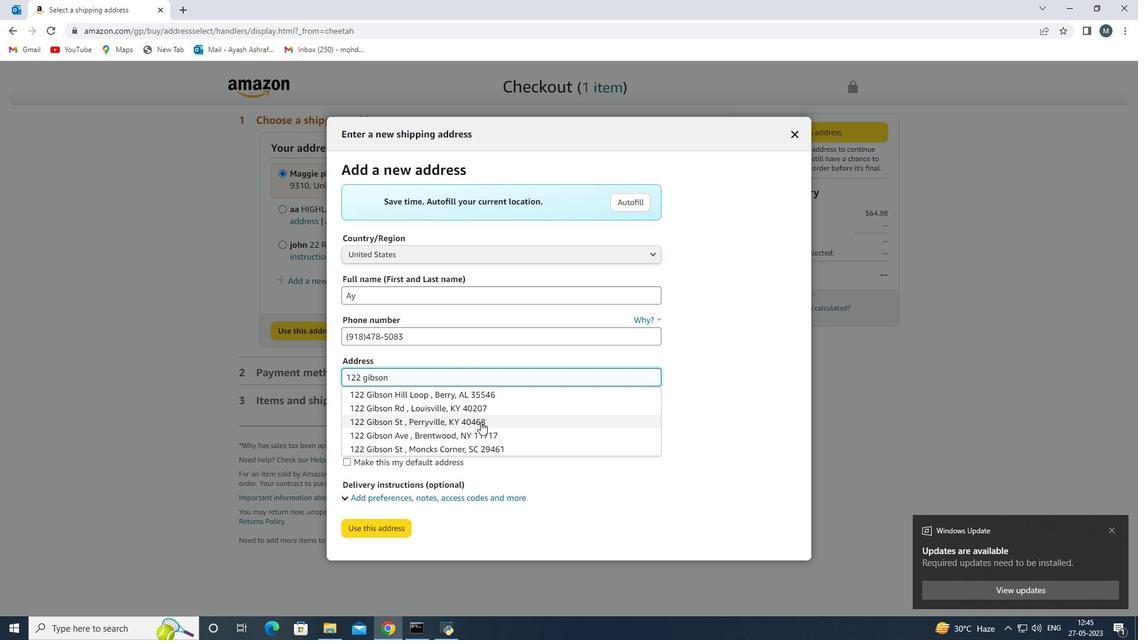 
Action: Mouse scrolled (486, 421) with delta (0, 0)
Screenshot: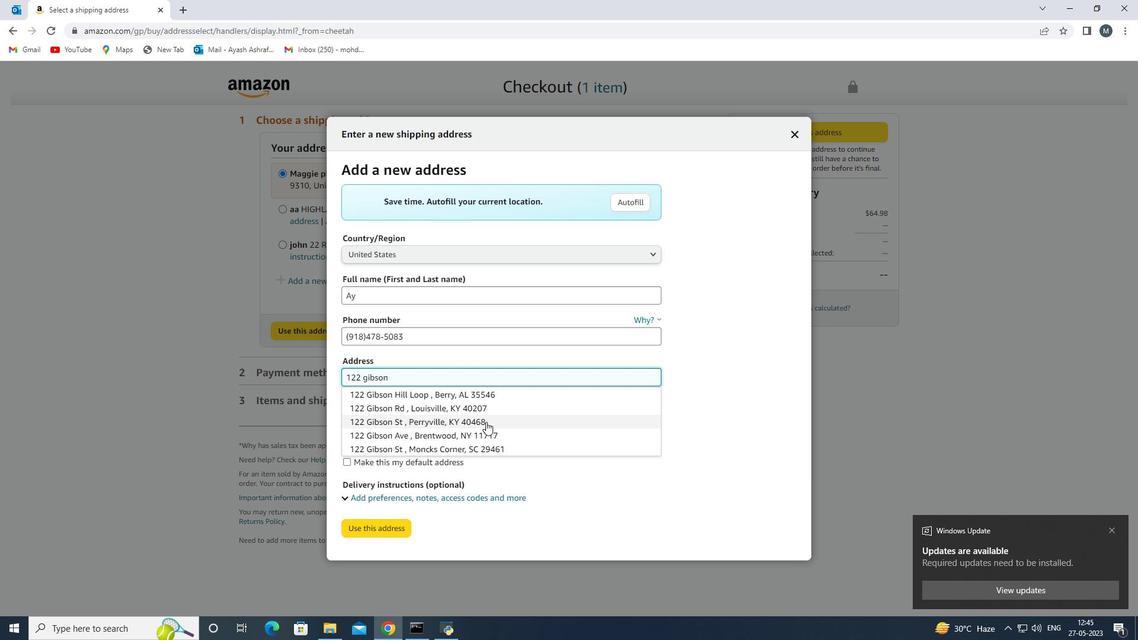
Action: Mouse moved to (512, 424)
Screenshot: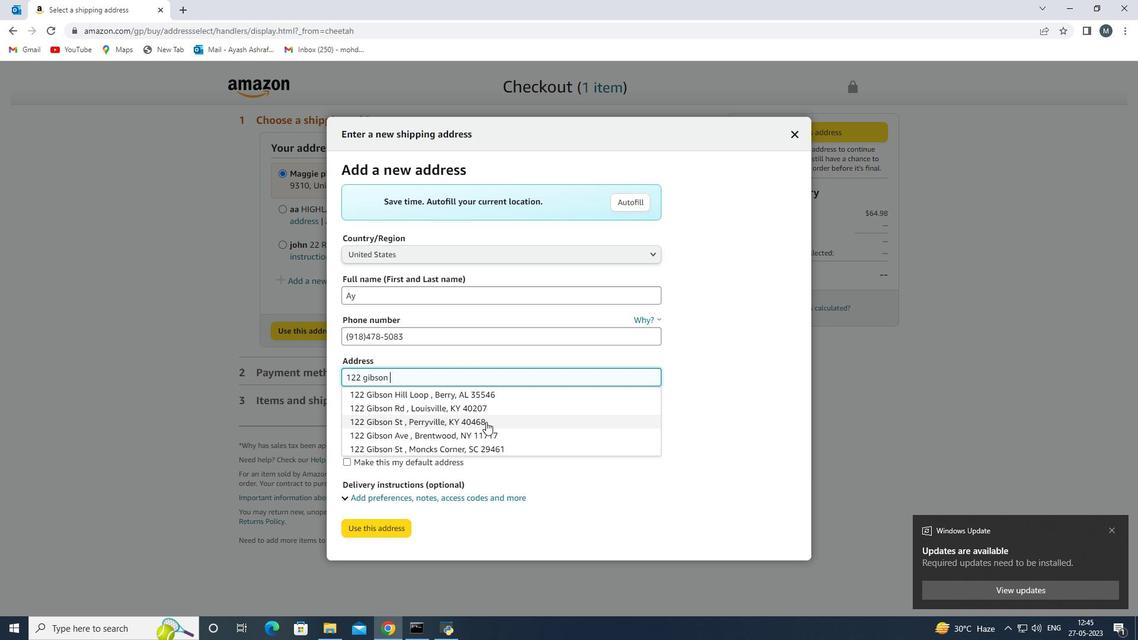 
Action: Mouse scrolled (512, 424) with delta (0, 0)
Screenshot: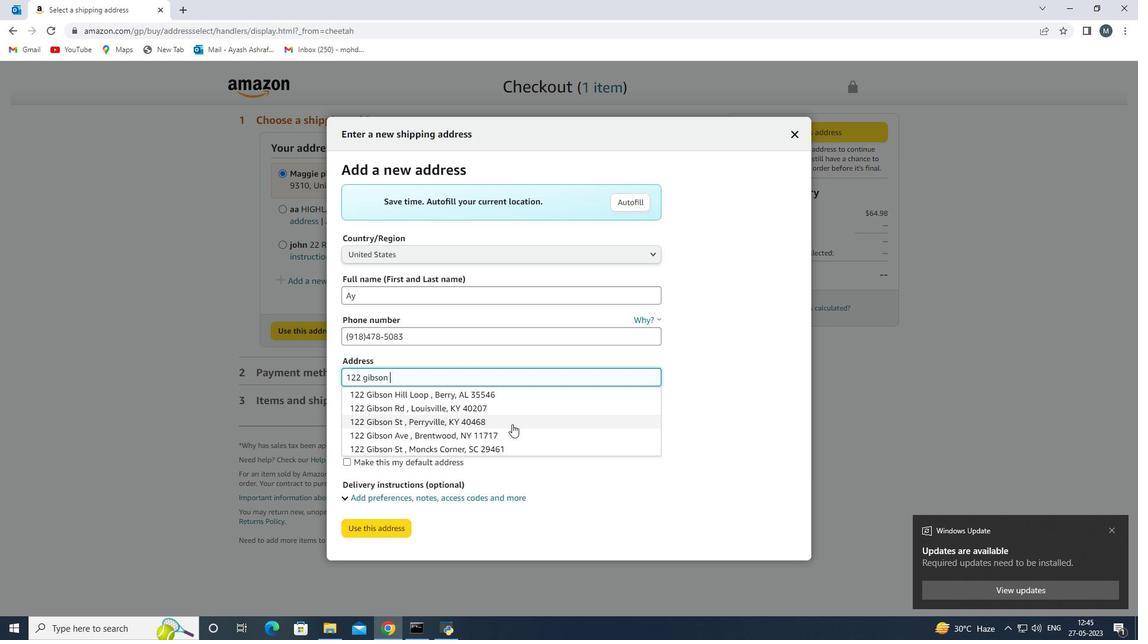 
Action: Mouse scrolled (512, 424) with delta (0, 0)
Screenshot: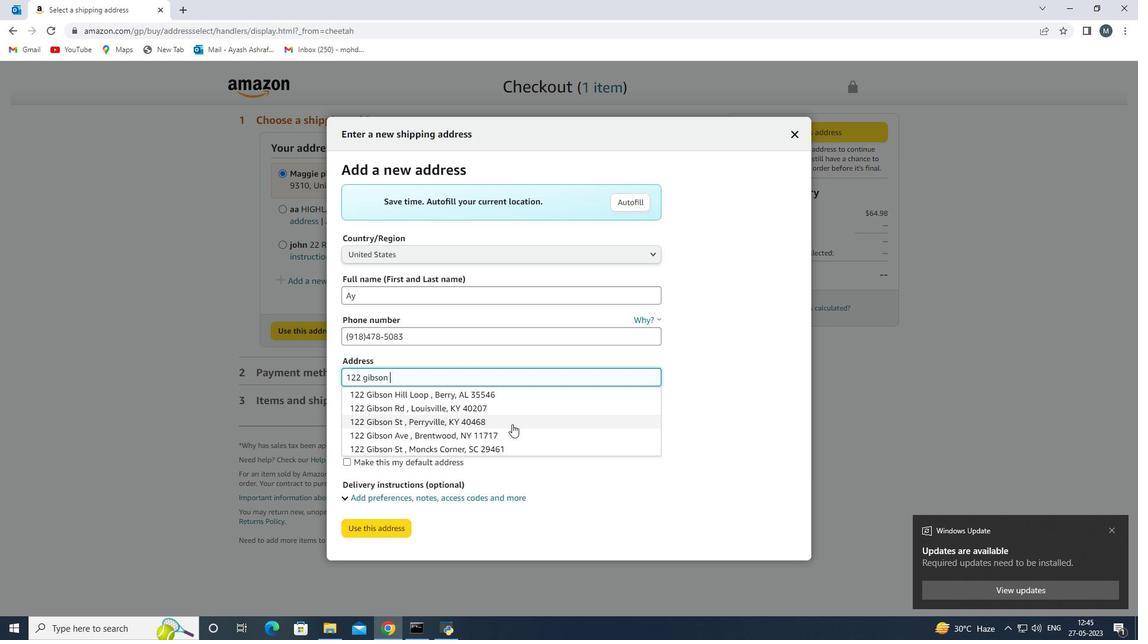 
Action: Mouse moved to (393, 380)
Screenshot: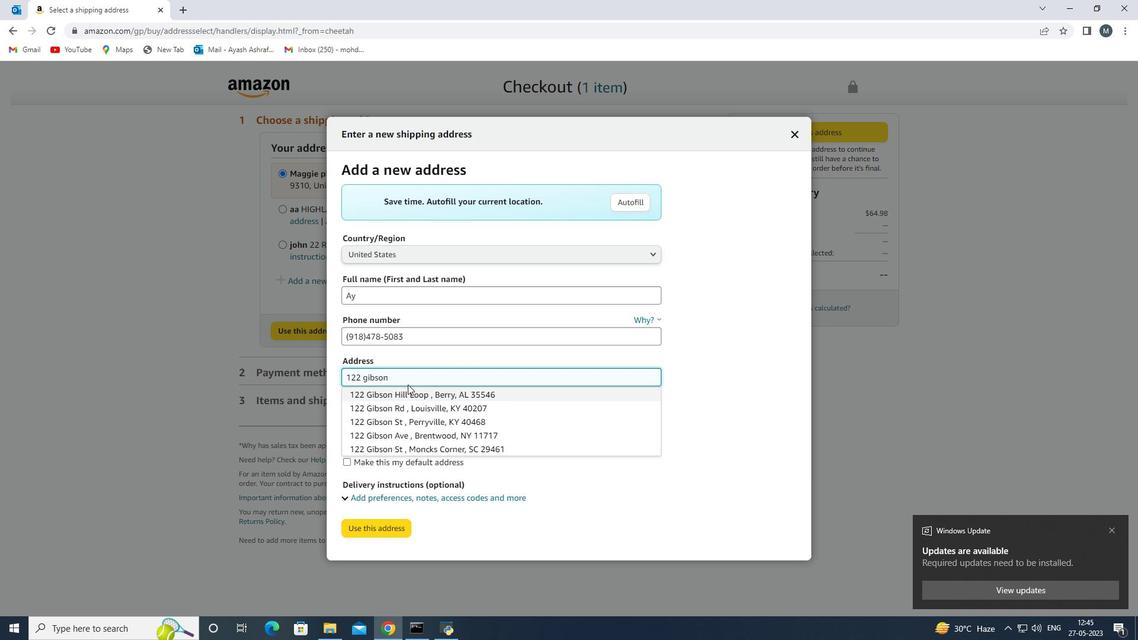 
Action: Key pressed <Key.backspace><Key.backspace><Key.backspace><Key.backspace><Key.backspace><Key.backspace><Key.backspace><Key.backspace><Key.shift>Gibson<Key.space><Key.backspace><Key.backspace><Key.backspace><Key.backspace><Key.backspace><Key.backspace><Key.backspace><Key.space><Key.shift>Rode<Key.space><Key.shift><Key.shift><Key.shift><Key.shift><Key.shift><Key.shift><Key.shift><Key.shift>Dr<Key.backspace><Key.backspace><Key.backspace>
Screenshot: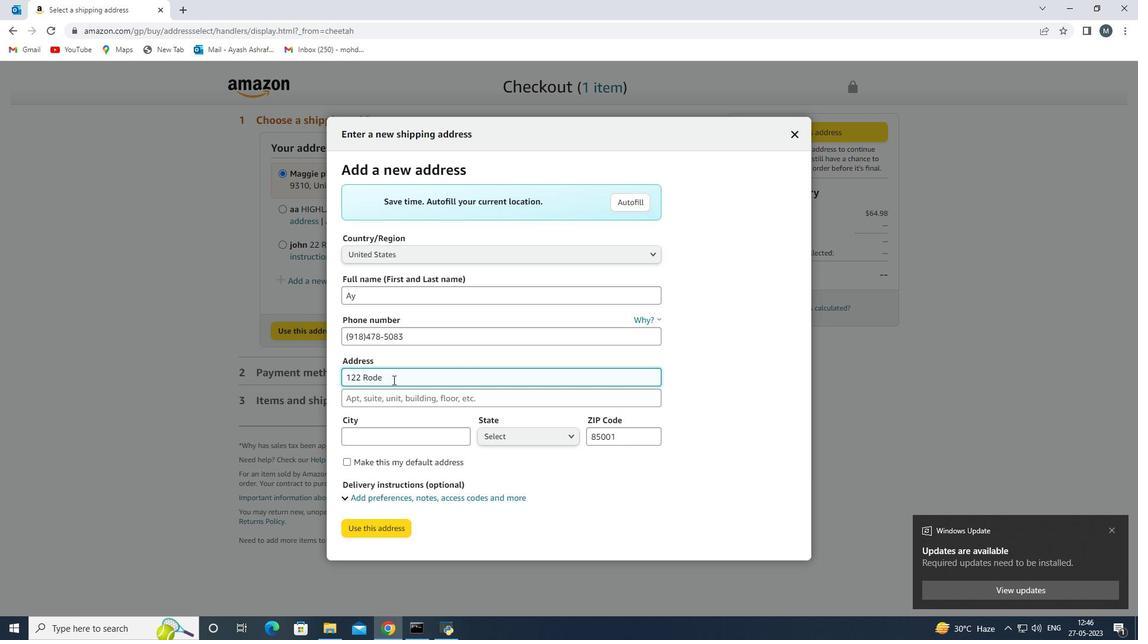 
Action: Mouse scrolled (393, 380) with delta (0, 0)
Screenshot: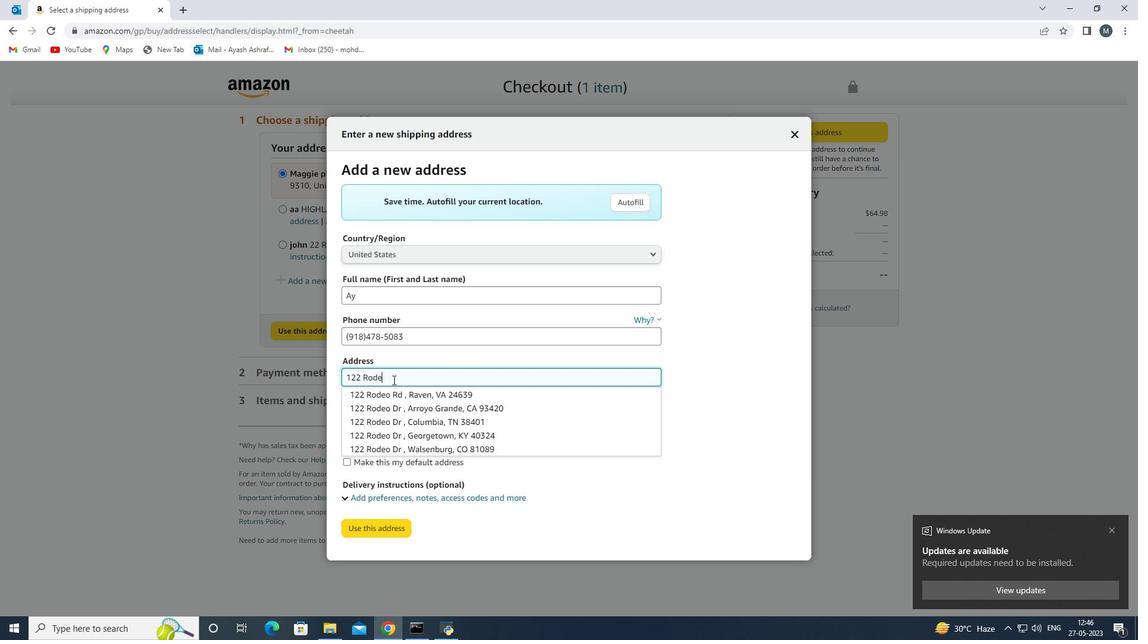 
Action: Mouse moved to (495, 426)
Screenshot: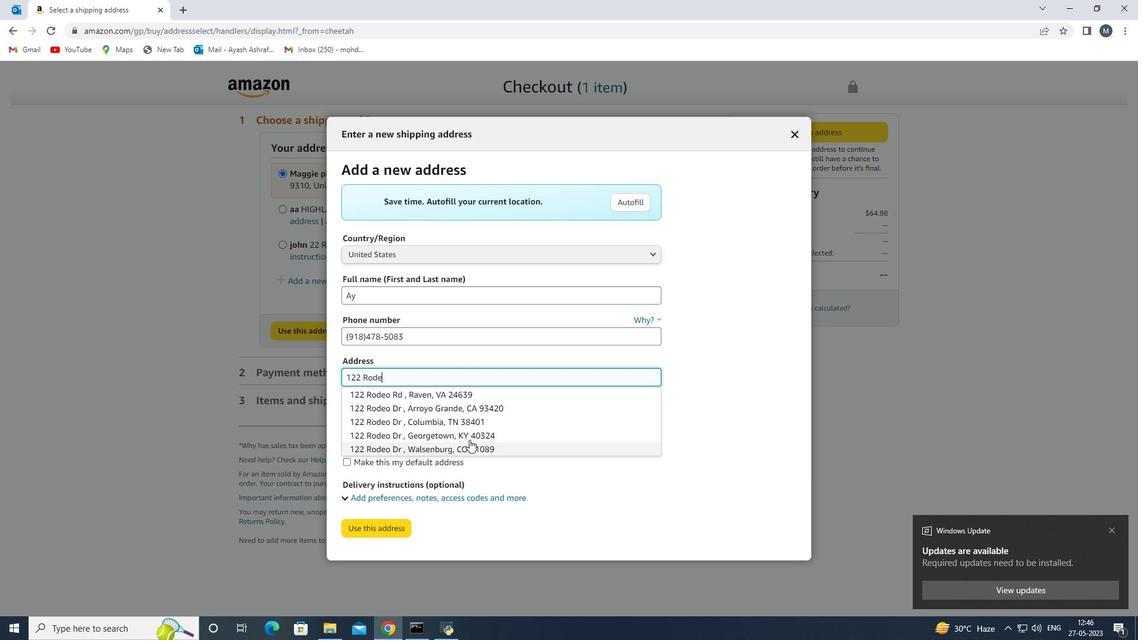 
Action: Mouse scrolled (495, 426) with delta (0, 0)
Screenshot: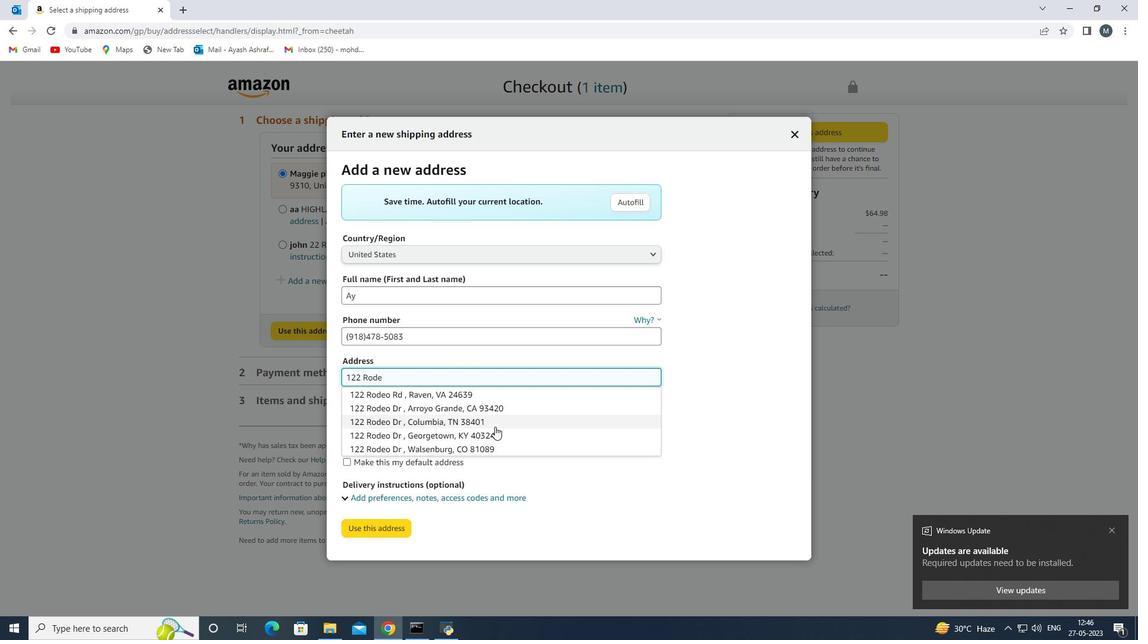 
Action: Mouse scrolled (495, 426) with delta (0, 0)
Screenshot: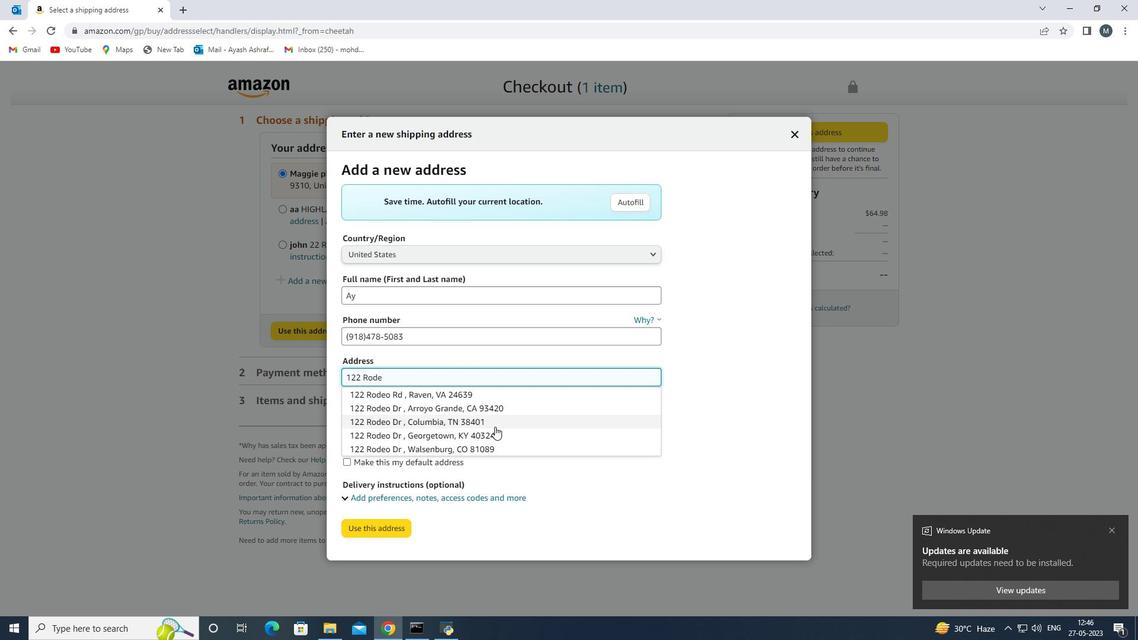 
Action: Mouse moved to (416, 375)
Screenshot: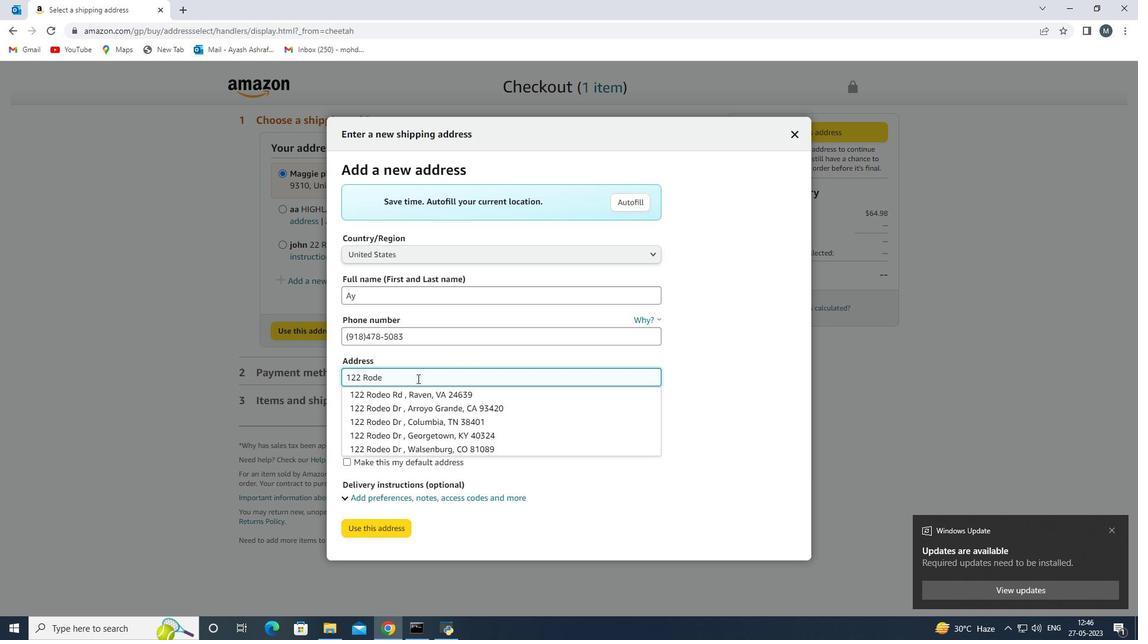 
Action: Key pressed <Key.space>74434
Screenshot: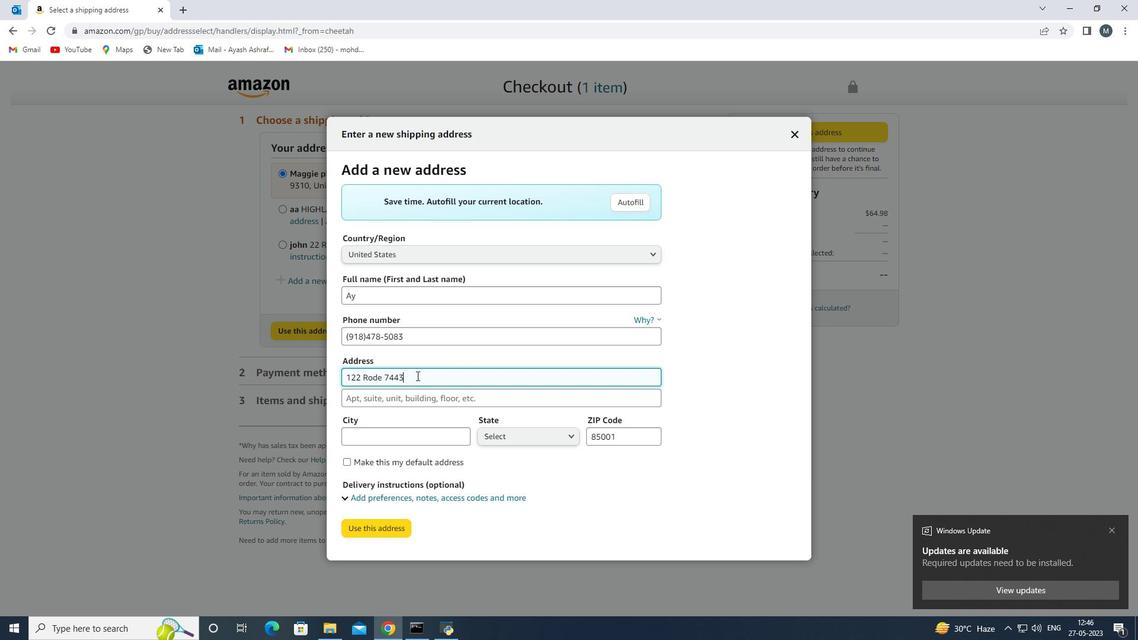 
Action: Mouse moved to (376, 377)
Screenshot: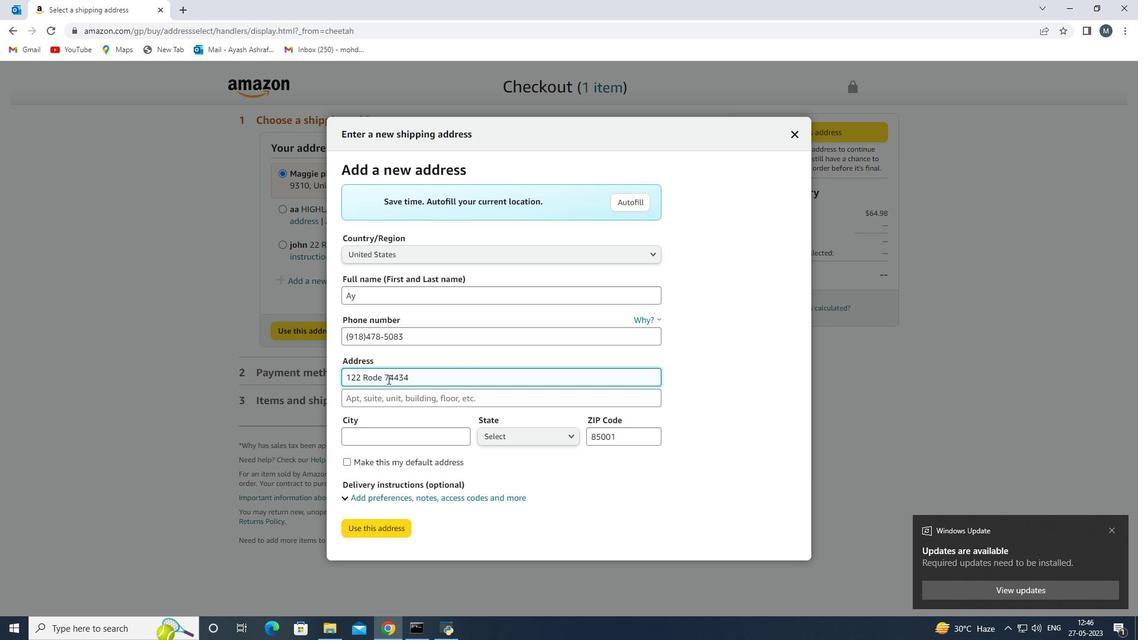 
Action: Mouse pressed left at (376, 377)
Screenshot: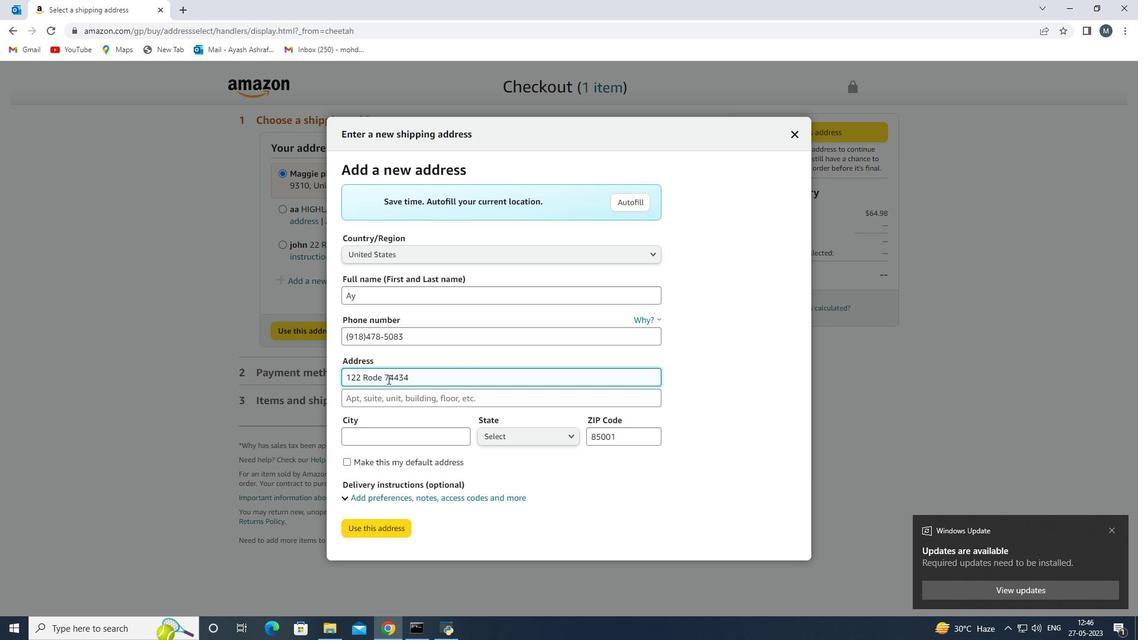 
Action: Mouse moved to (338, 377)
Screenshot: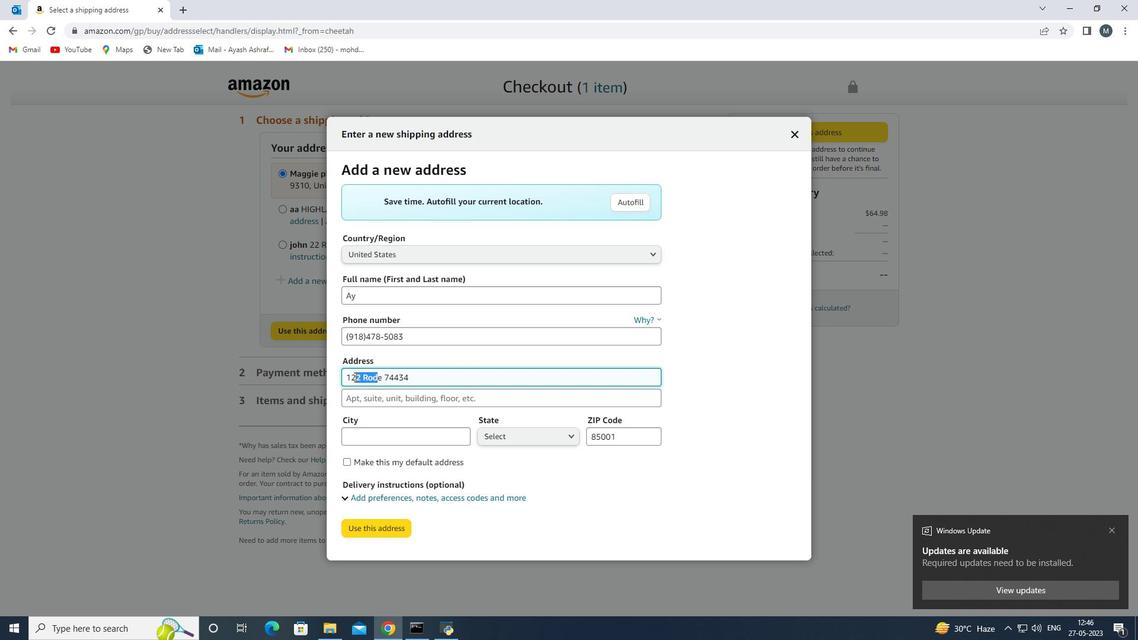 
Action: Key pressed <Key.delete>
Screenshot: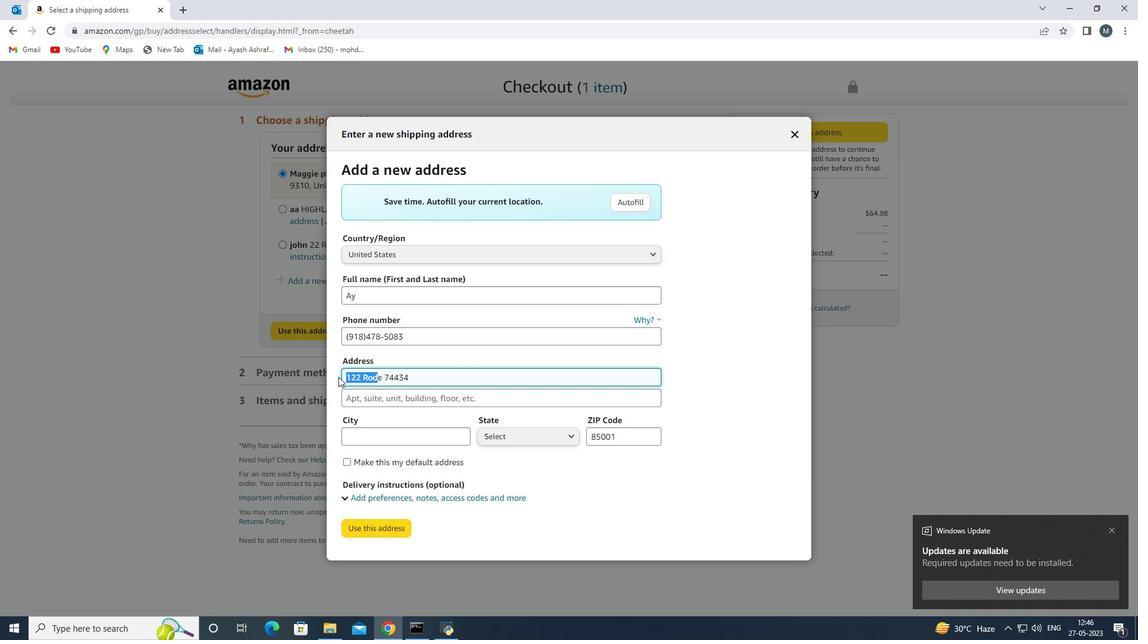 
Action: Mouse moved to (354, 377)
Screenshot: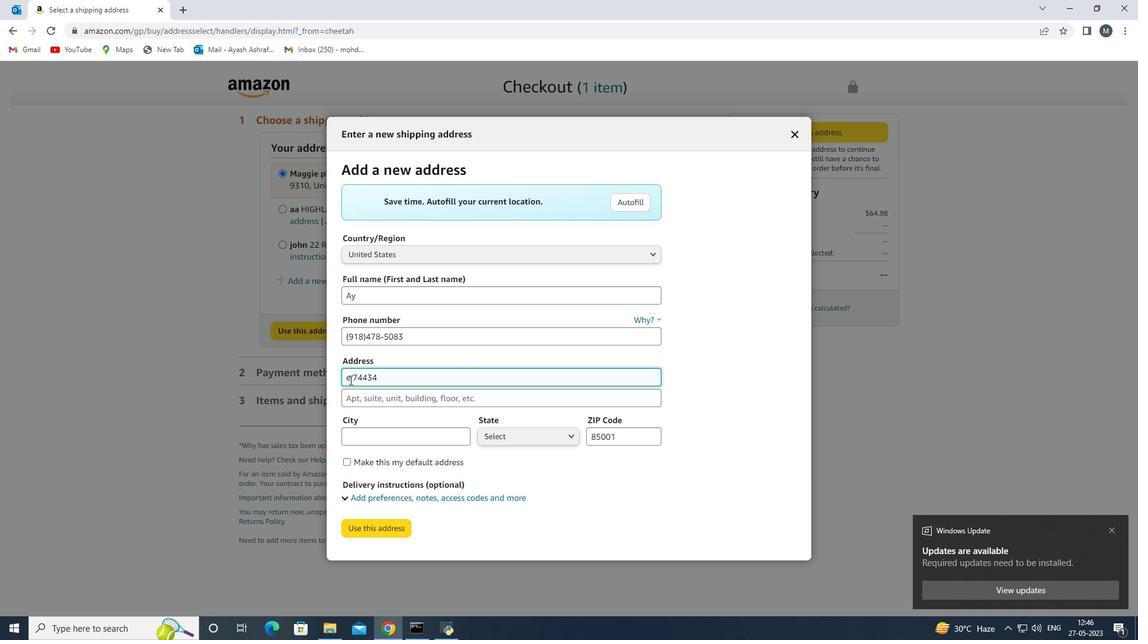 
Action: Mouse pressed left at (354, 377)
Screenshot: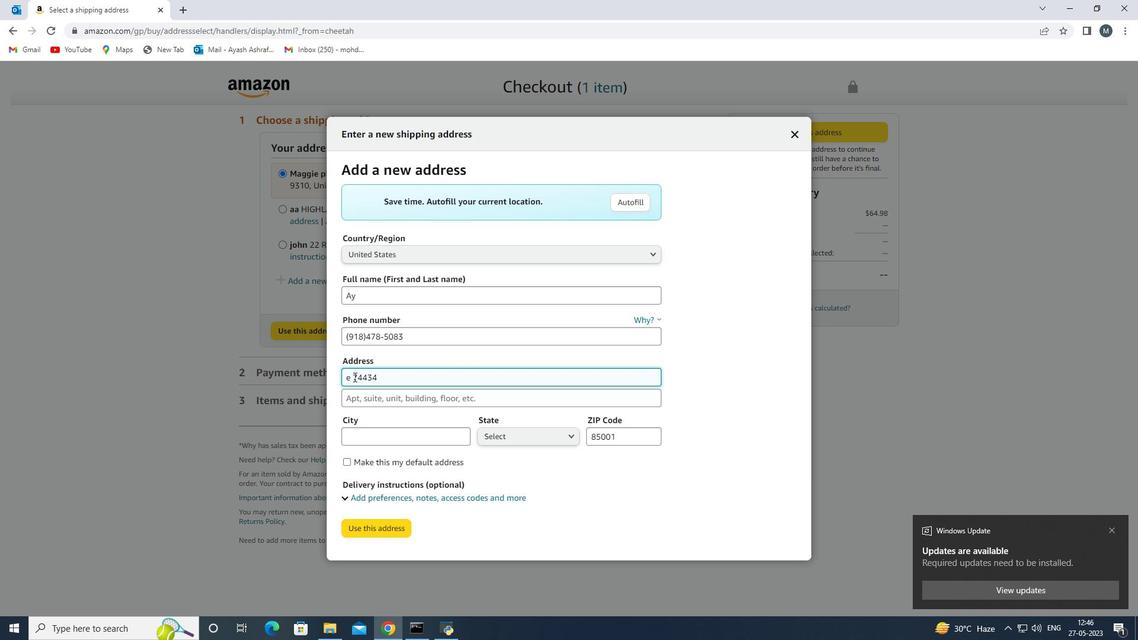 
Action: Mouse moved to (375, 382)
Screenshot: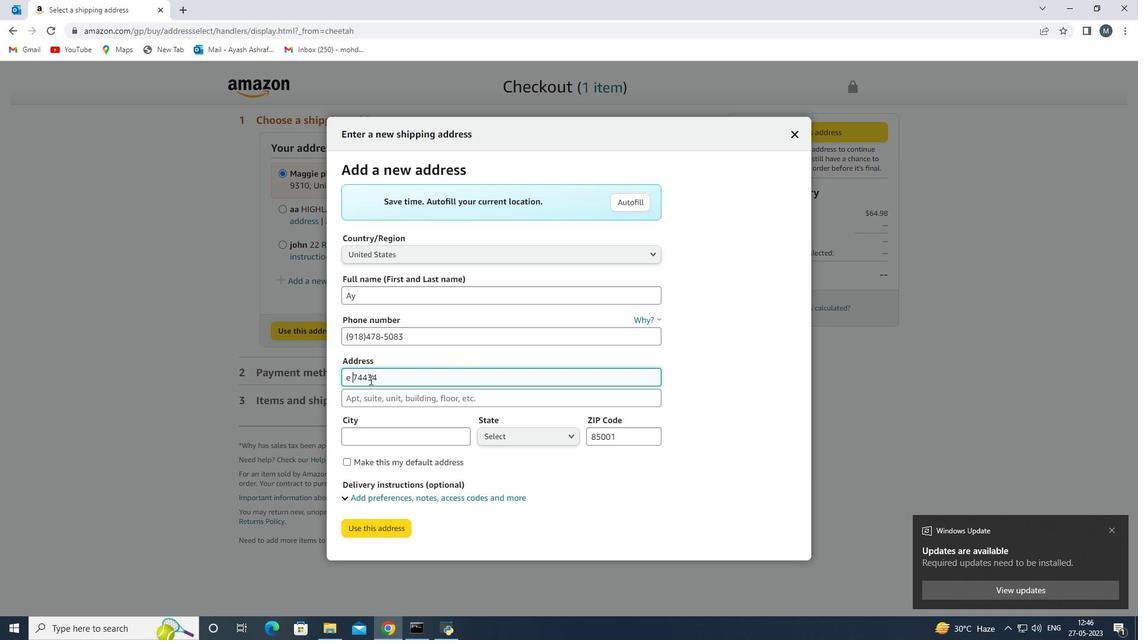
Action: Key pressed <Key.backspace><Key.backspace><Key.backspace>
Screenshot: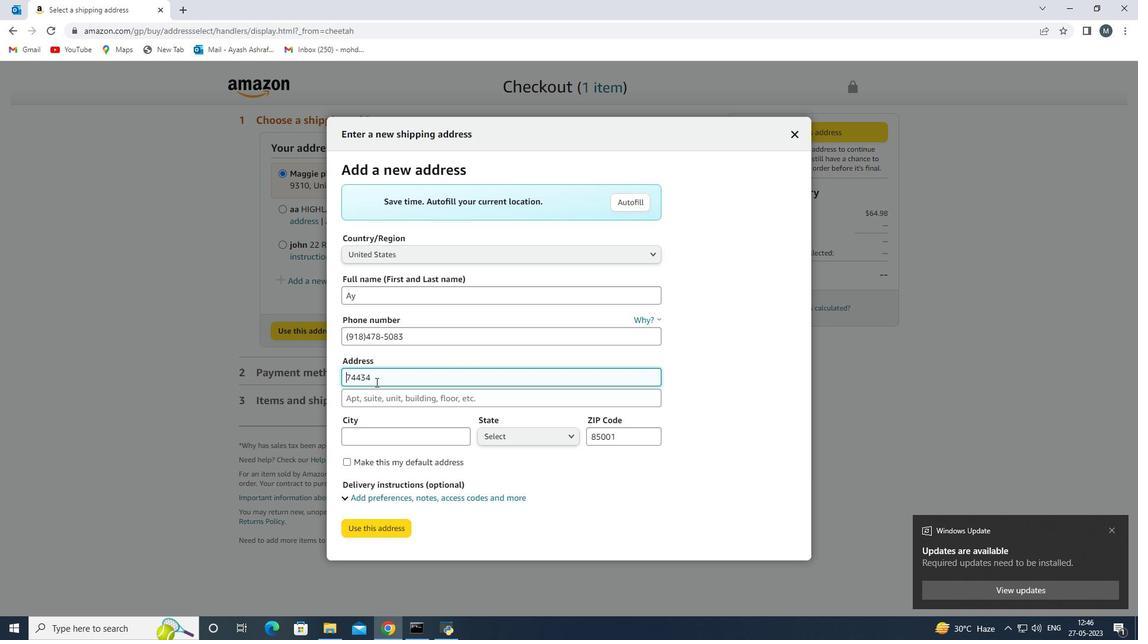 
Action: Mouse moved to (405, 380)
Screenshot: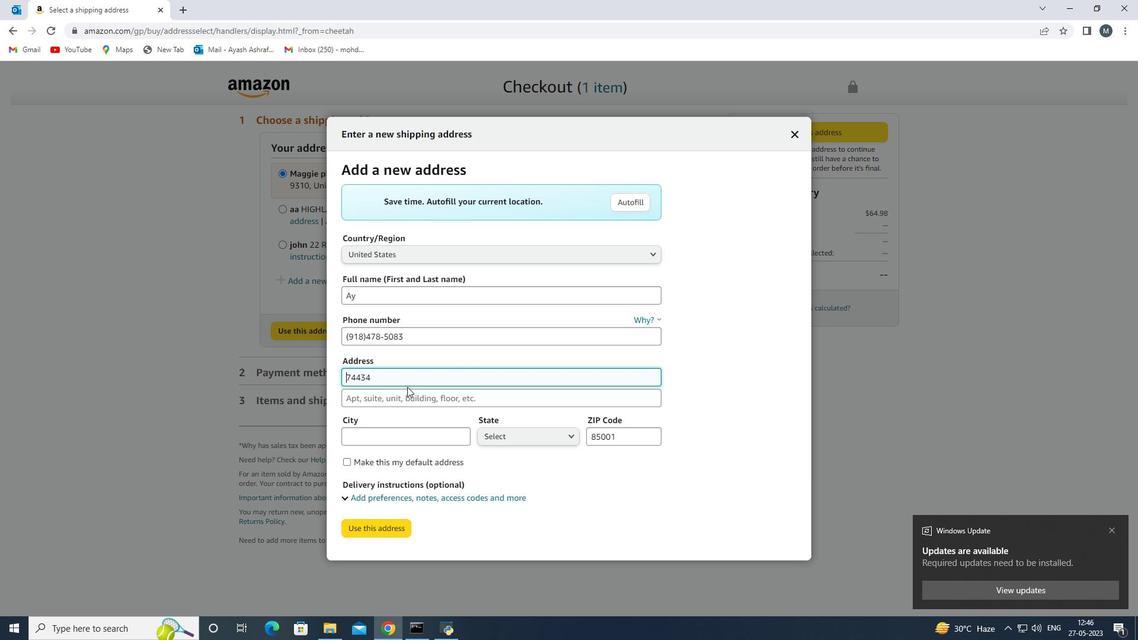 
Action: Mouse pressed left at (405, 380)
Screenshot: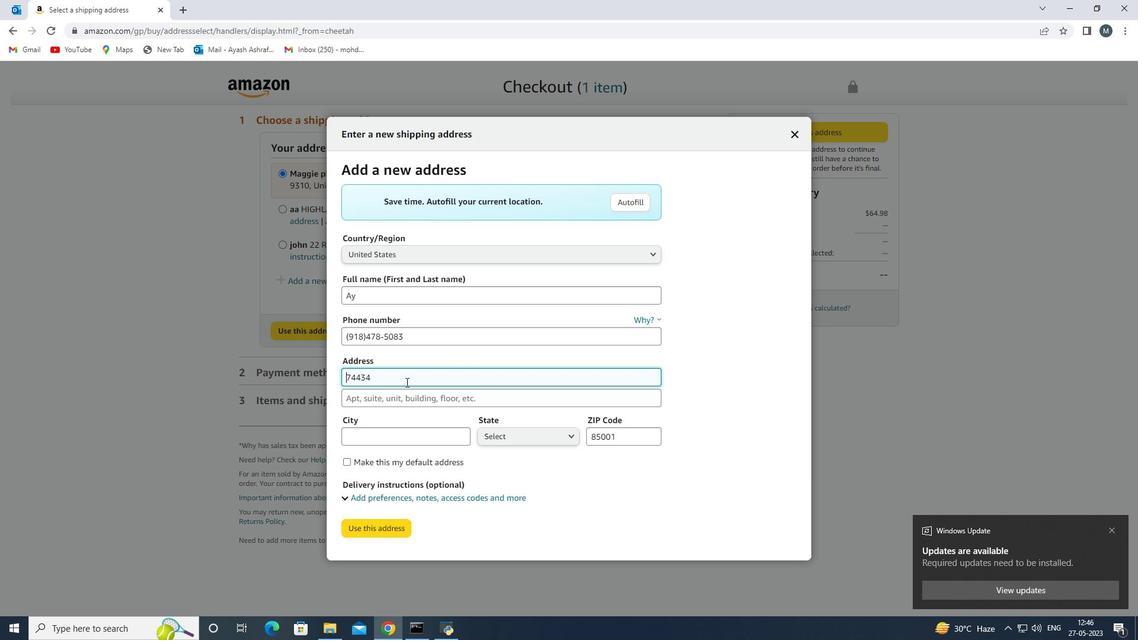 
Action: Key pressed <Key.space><Key.shift>Ro<Key.backspace><Key.backspace><Key.backspace>ri<Key.backspace>odeo<Key.space>
Screenshot: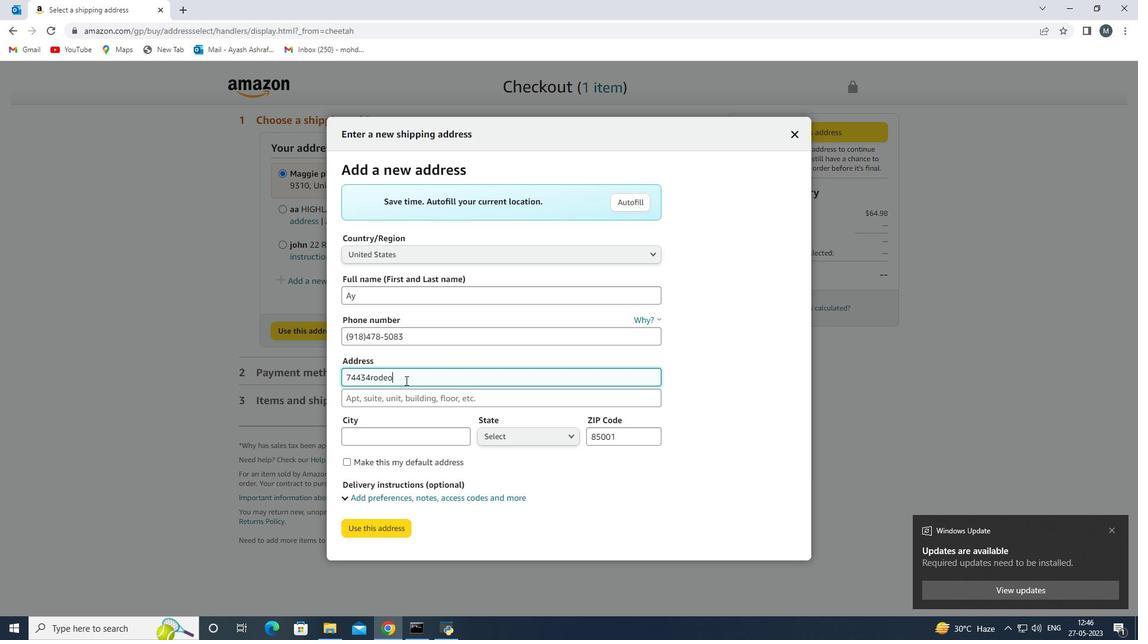 
Action: Mouse moved to (379, 370)
Screenshot: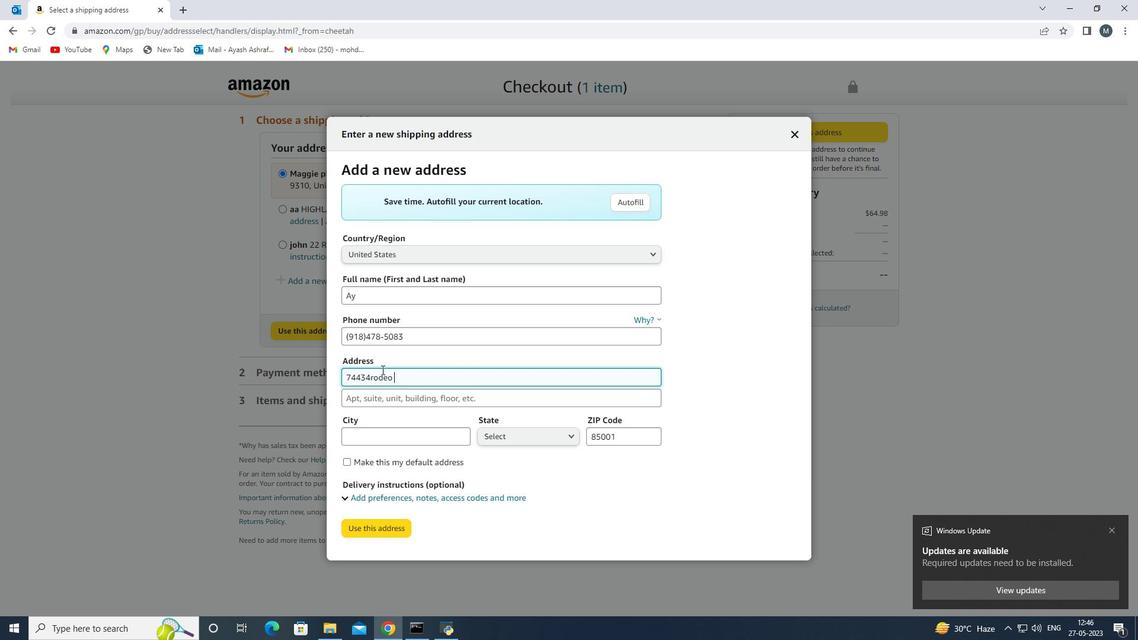 
Action: Key pressed <Key.backspace><Key.backspace><Key.backspace>
Screenshot: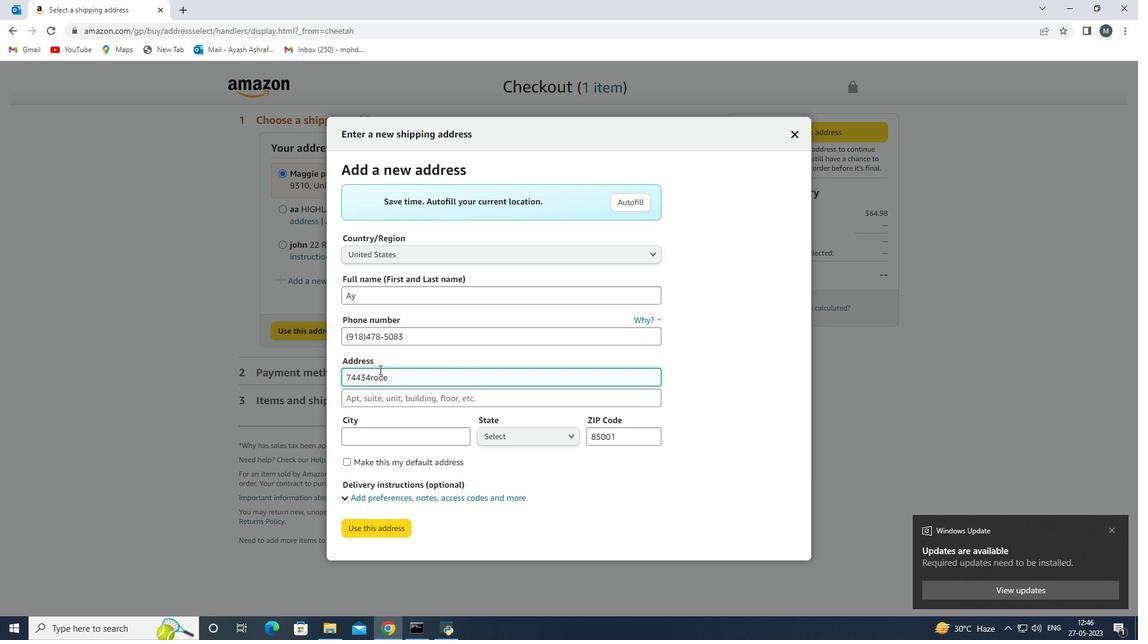 
Action: Mouse moved to (409, 382)
Screenshot: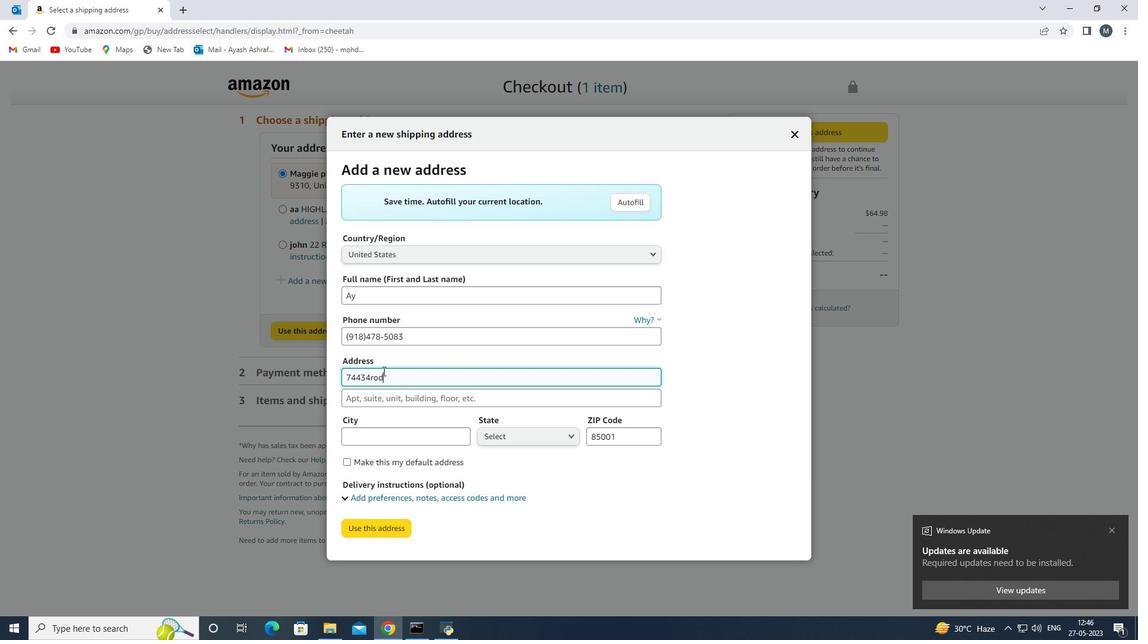 
Action: Key pressed <Key.backspace>
Screenshot: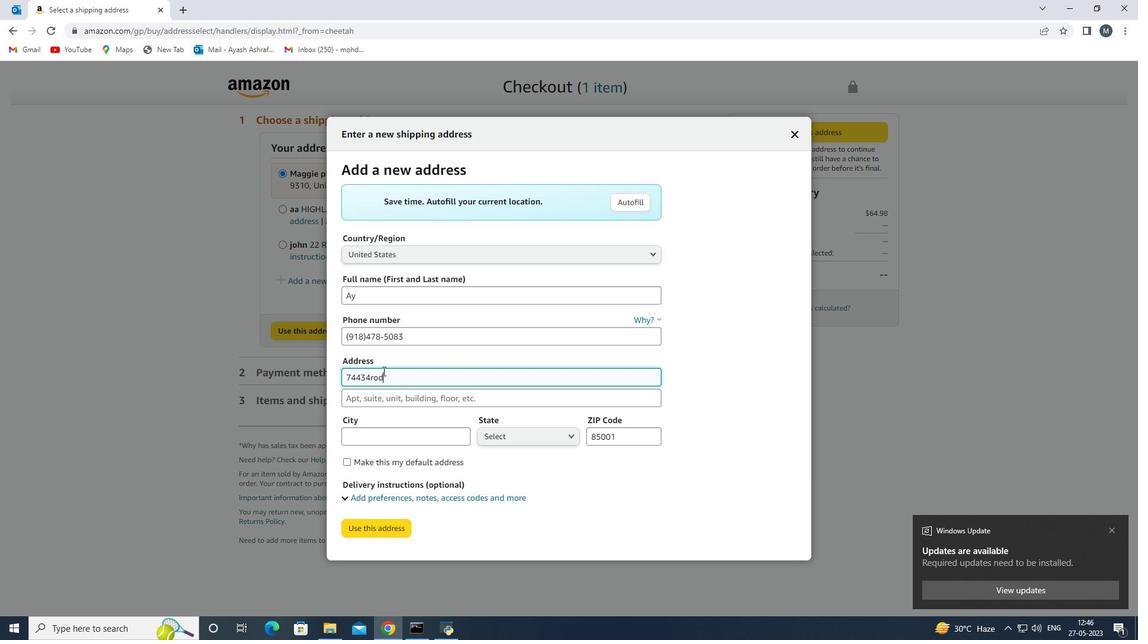 
Action: Mouse moved to (418, 386)
Screenshot: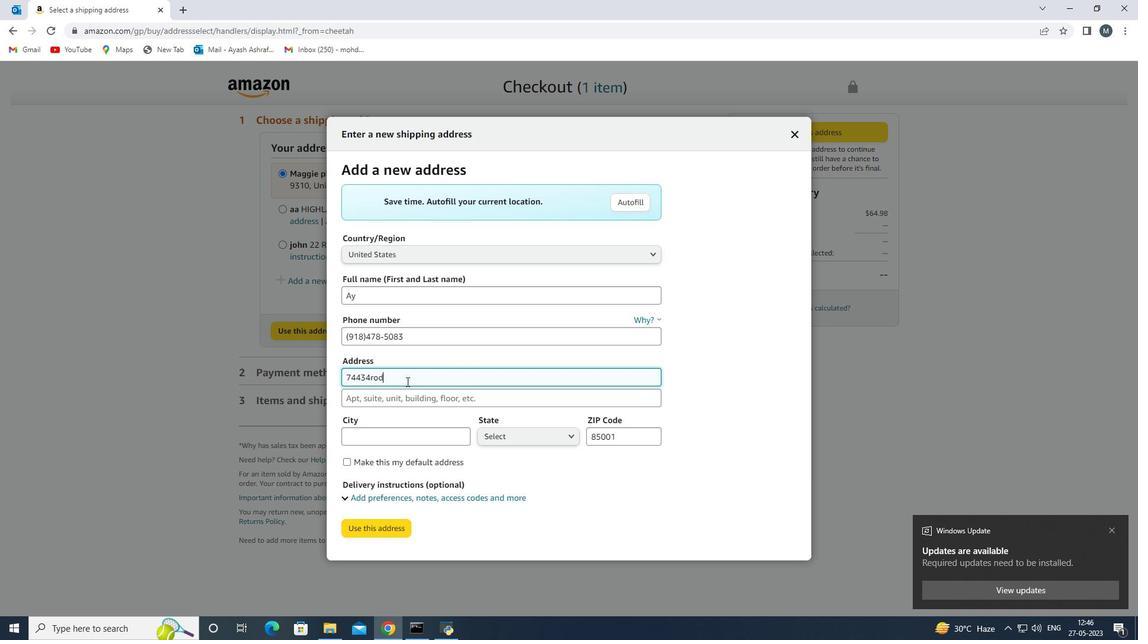 
Action: Key pressed <Key.backspace><Key.backspace>
Screenshot: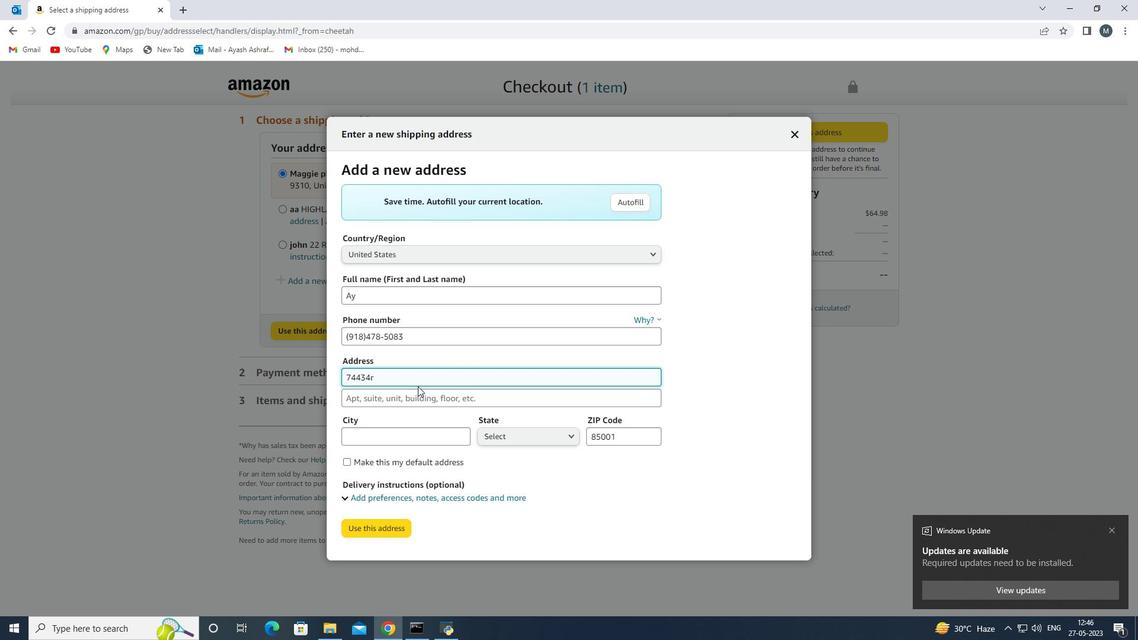
Action: Mouse moved to (414, 384)
Screenshot: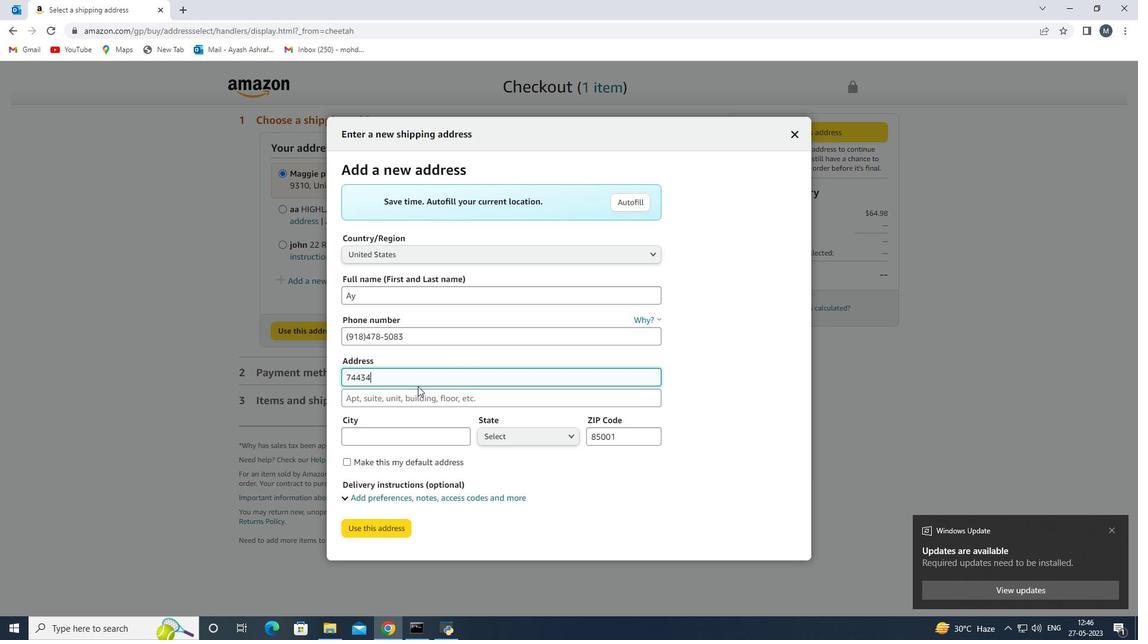 
Action: Key pressed <Key.backspace>
Screenshot: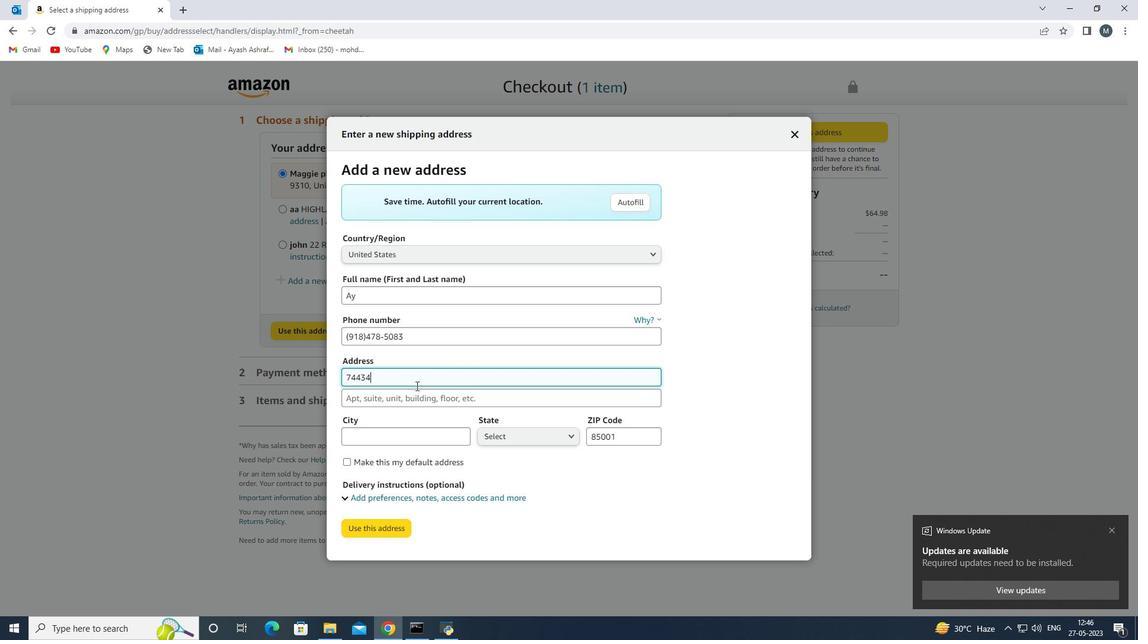 
Action: Mouse moved to (448, 396)
Screenshot: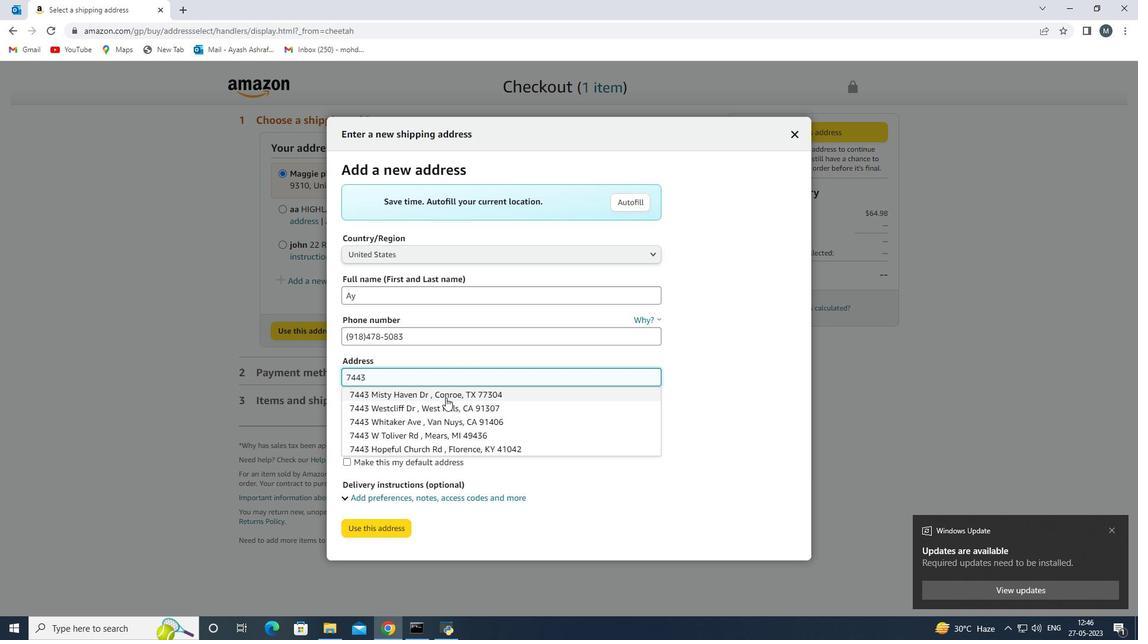 
Action: Mouse scrolled (448, 396) with delta (0, 0)
Screenshot: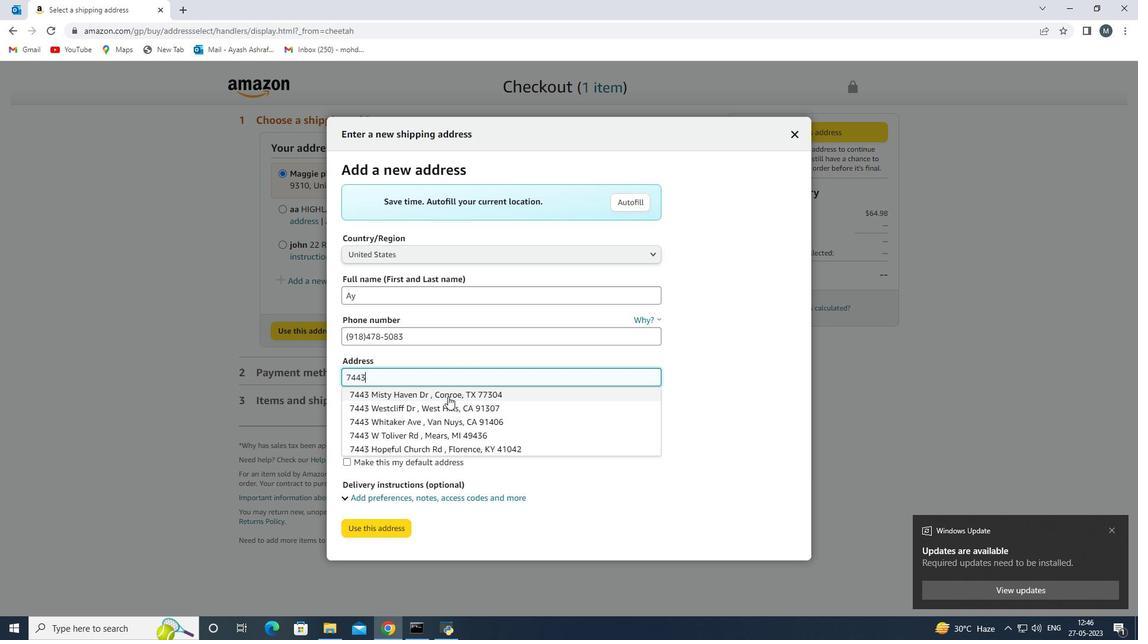 
Action: Mouse moved to (389, 378)
Screenshot: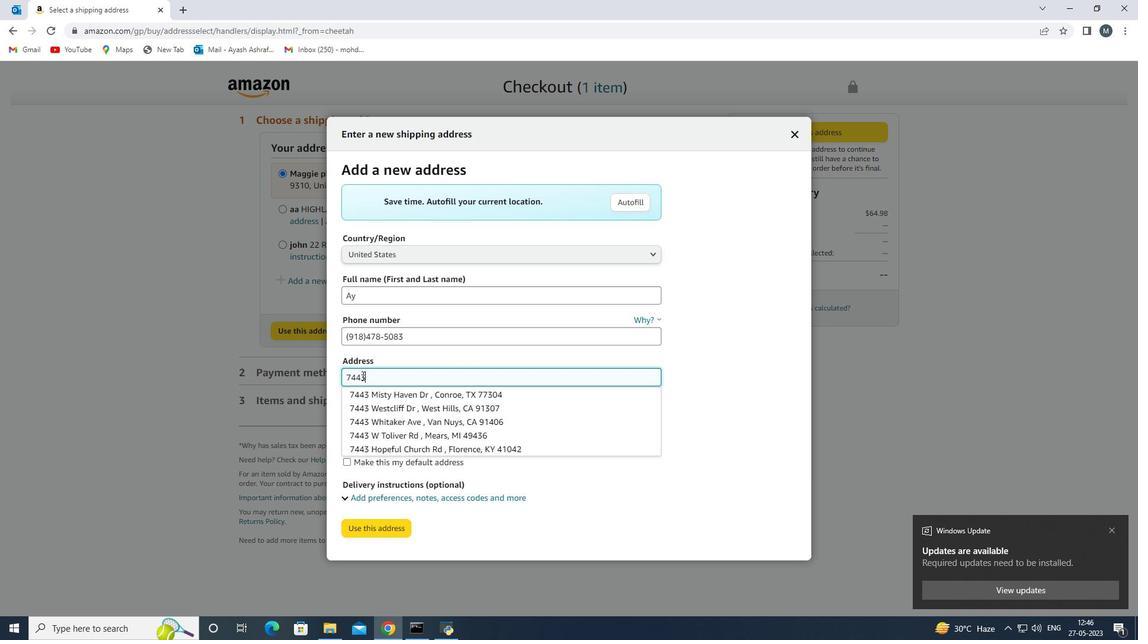 
Action: Key pressed <Key.backspace><Key.backspace><Key.backspace><Key.backspace><Key.backspace><Key.backspace><Key.backspace><Key.backspace><Key.backspace><Key.backspace><Key.backspace><Key.backspace>122<Key.space><Key.shift>Rodeo<Key.space><Key.shift>Dr<Key.space>fort<Key.backspace><Key.backspace><Key.backspace><Key.backspace><Key.backspace><Key.backspace>
Screenshot: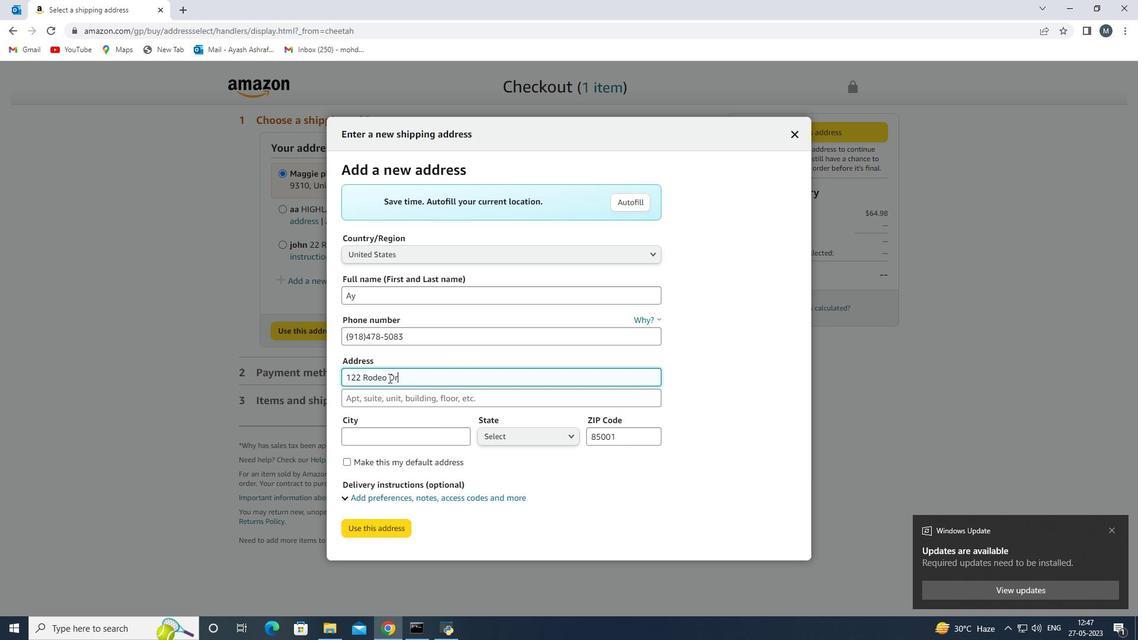 
Action: Mouse moved to (475, 453)
Screenshot: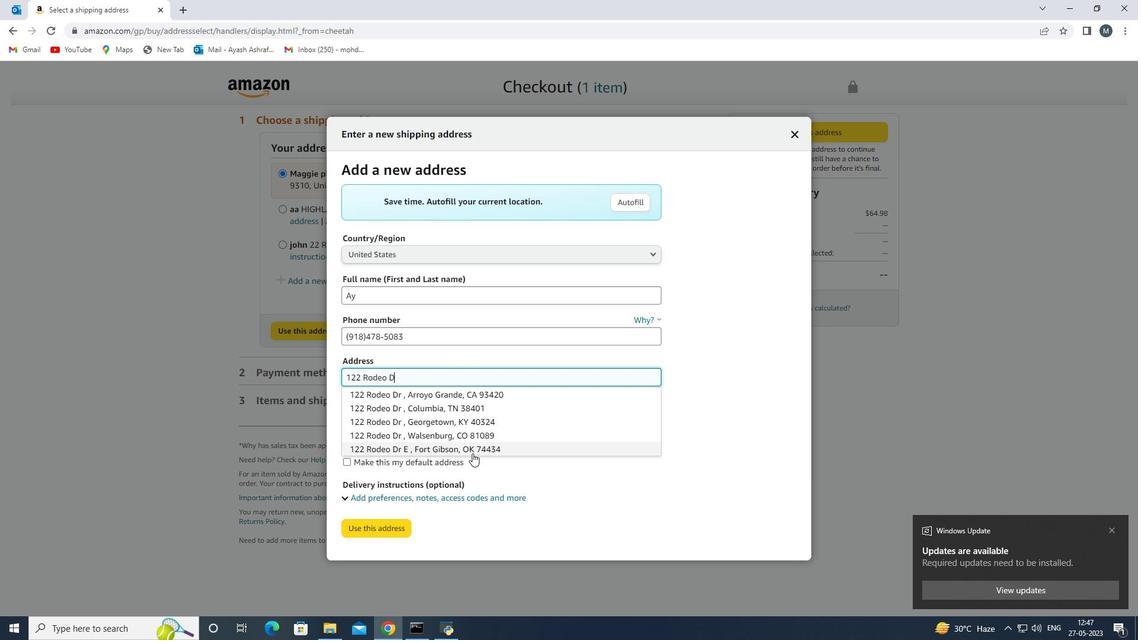 
Action: Mouse pressed left at (475, 453)
Screenshot: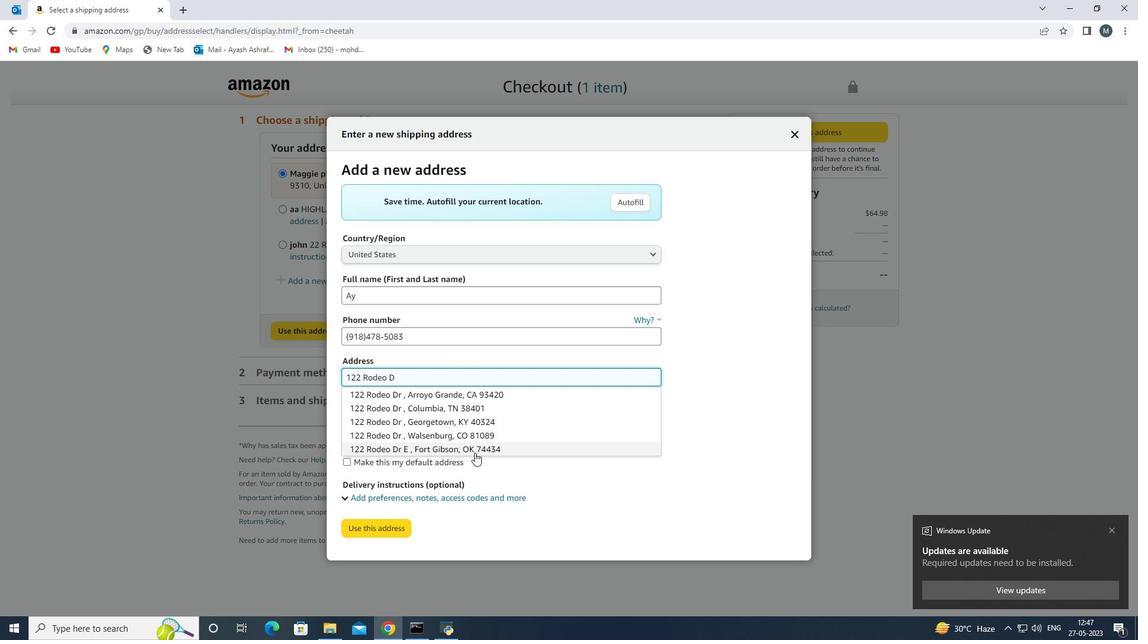 
Action: Mouse moved to (365, 530)
Screenshot: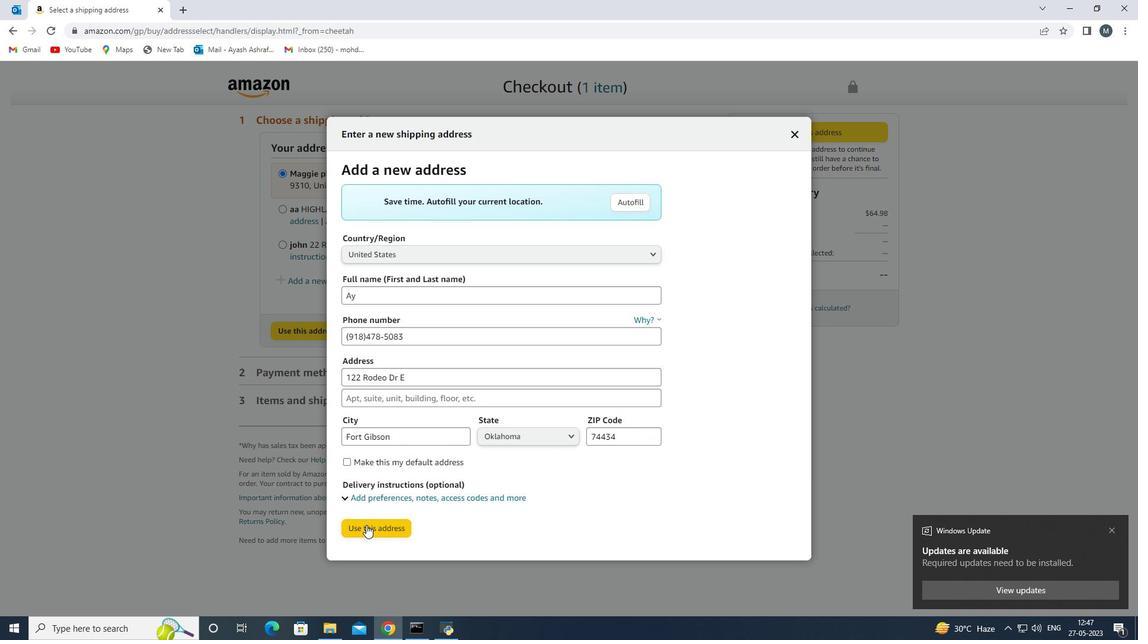 
Action: Mouse pressed left at (365, 530)
Screenshot: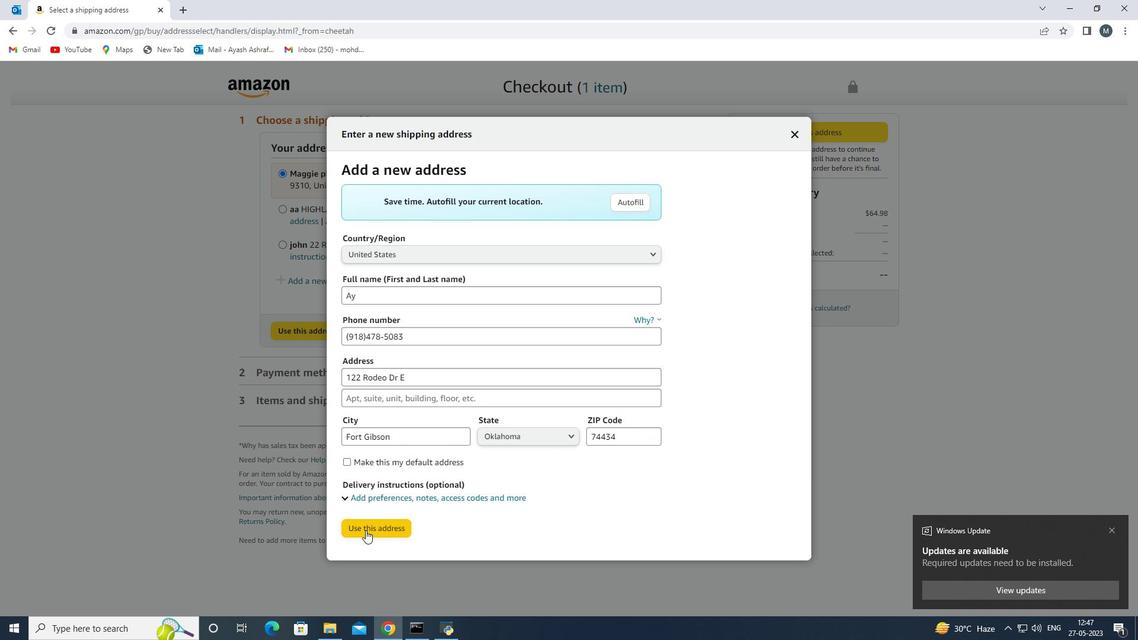 
